 Task: Find connections with filter location Agios Ioannis Rentis with filter topic #Consultantswith filter profile language Spanish with filter current company Capgemini with filter school Muthayammal Engineering College with filter industry Engineering Services with filter service category Financial Accounting with filter keywords title Journalist
Action: Mouse moved to (689, 122)
Screenshot: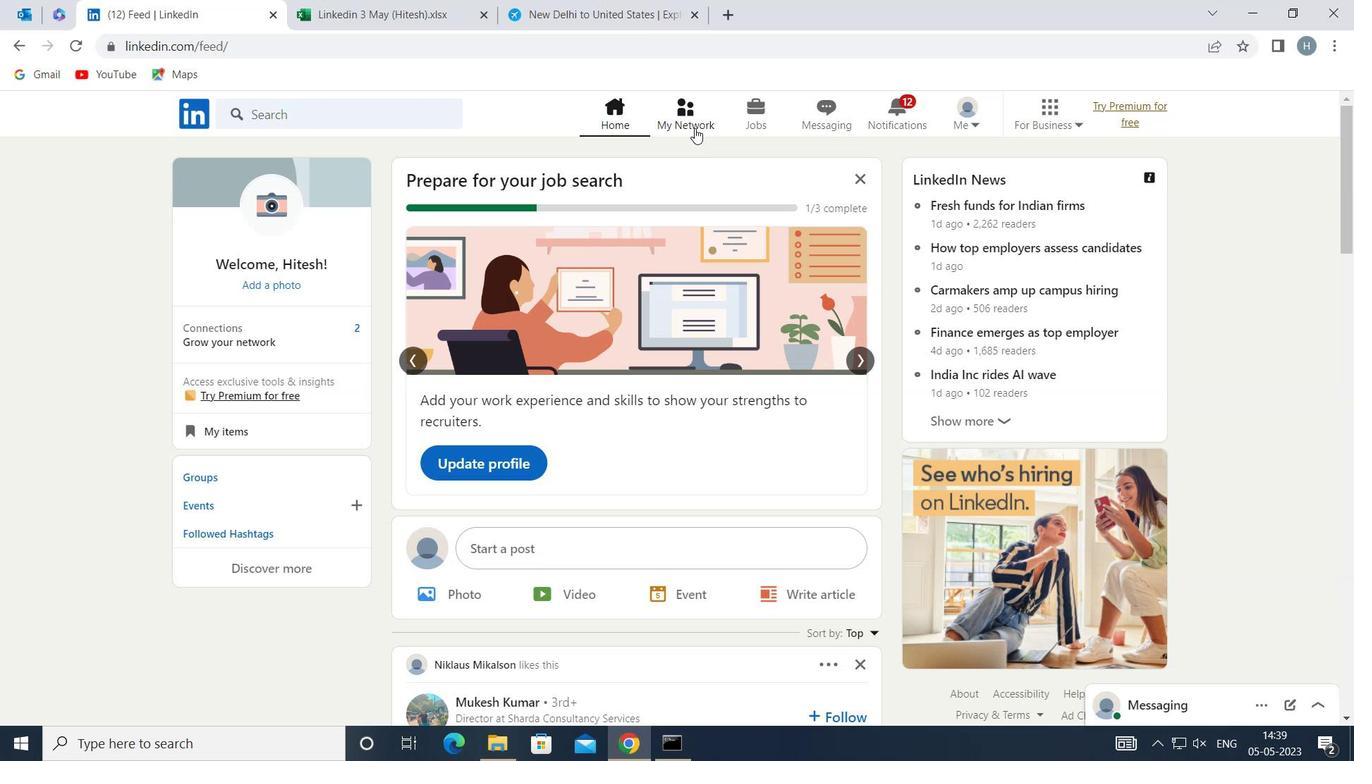 
Action: Mouse pressed left at (689, 122)
Screenshot: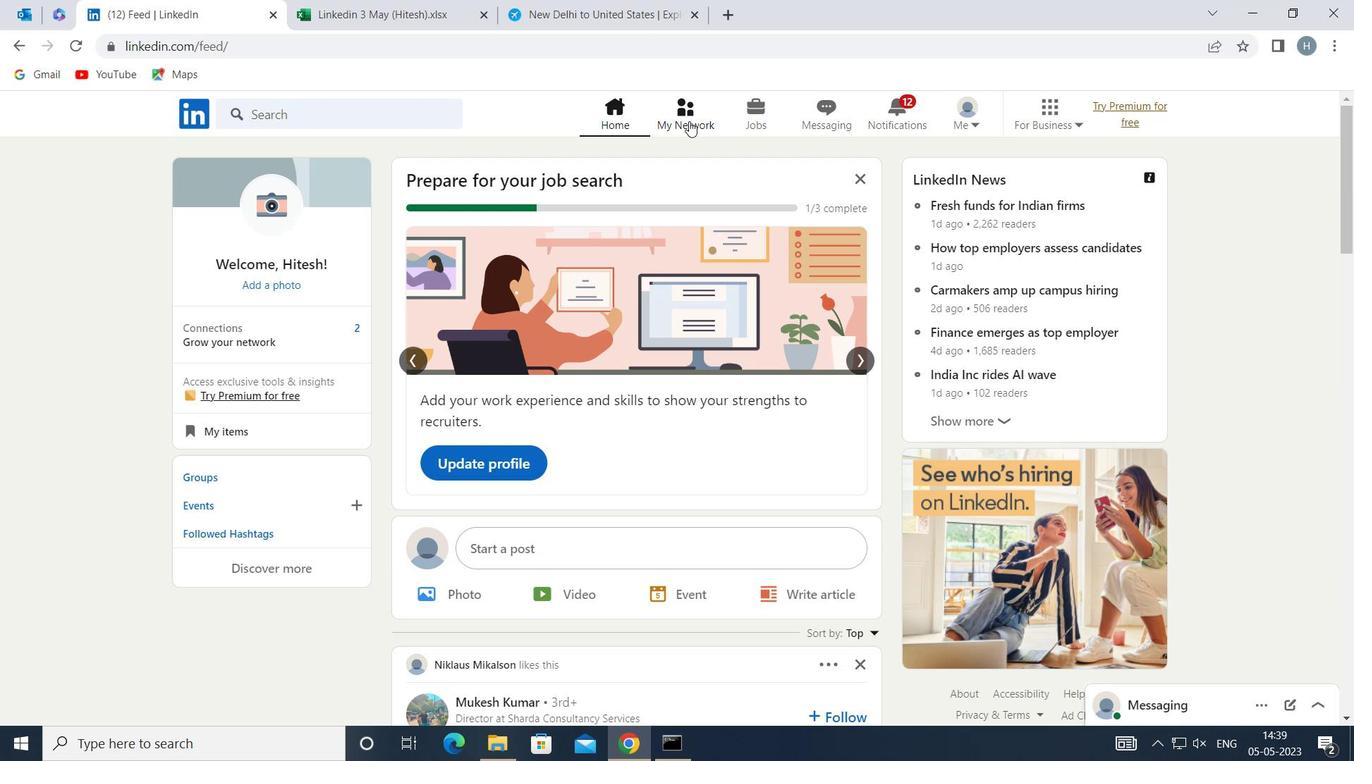 
Action: Mouse moved to (407, 206)
Screenshot: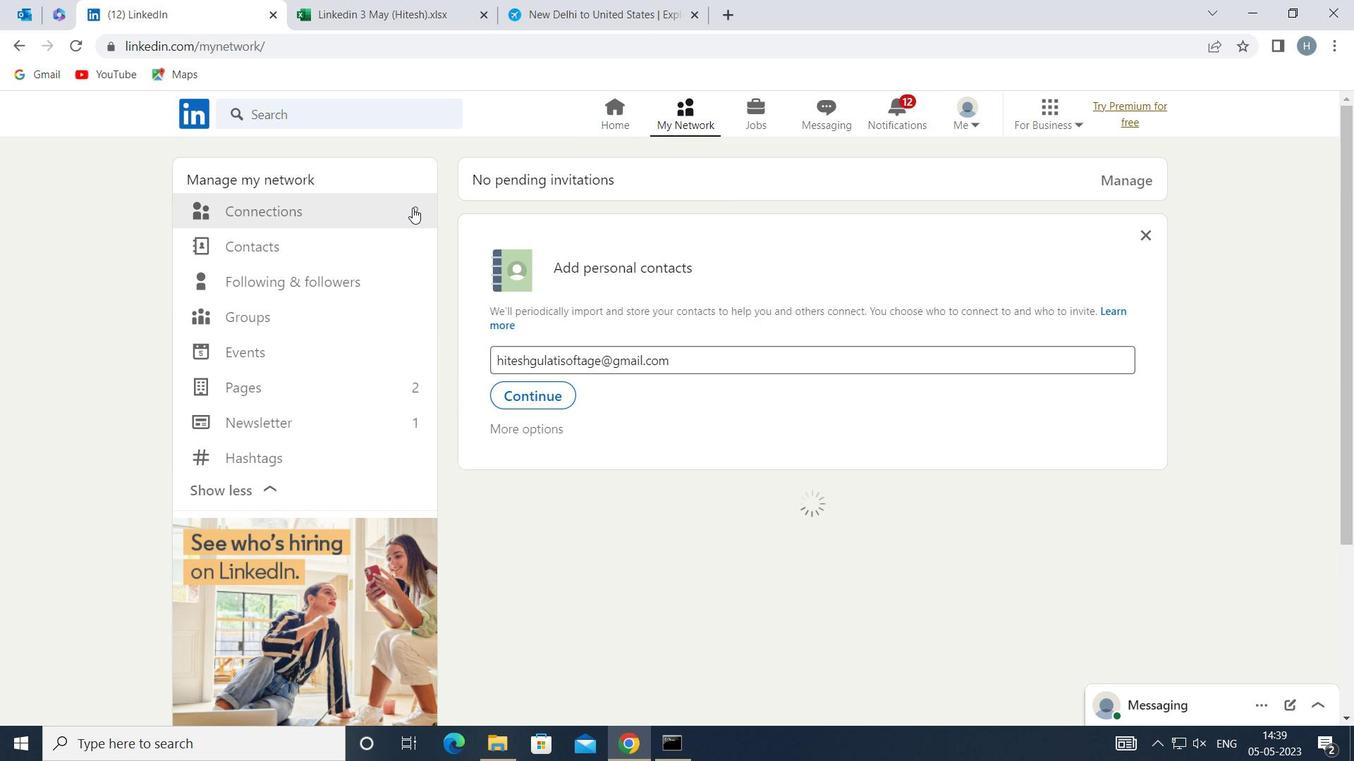 
Action: Mouse pressed left at (407, 206)
Screenshot: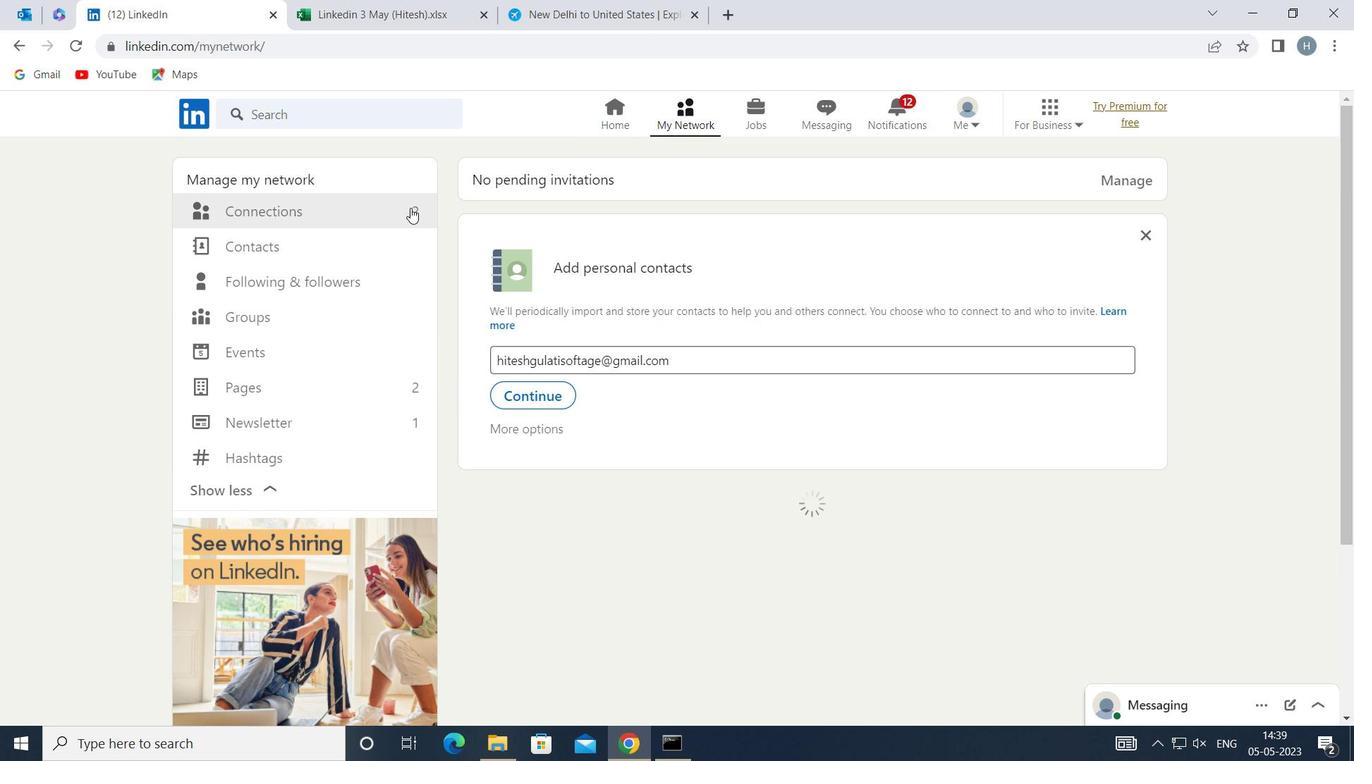 
Action: Mouse moved to (824, 214)
Screenshot: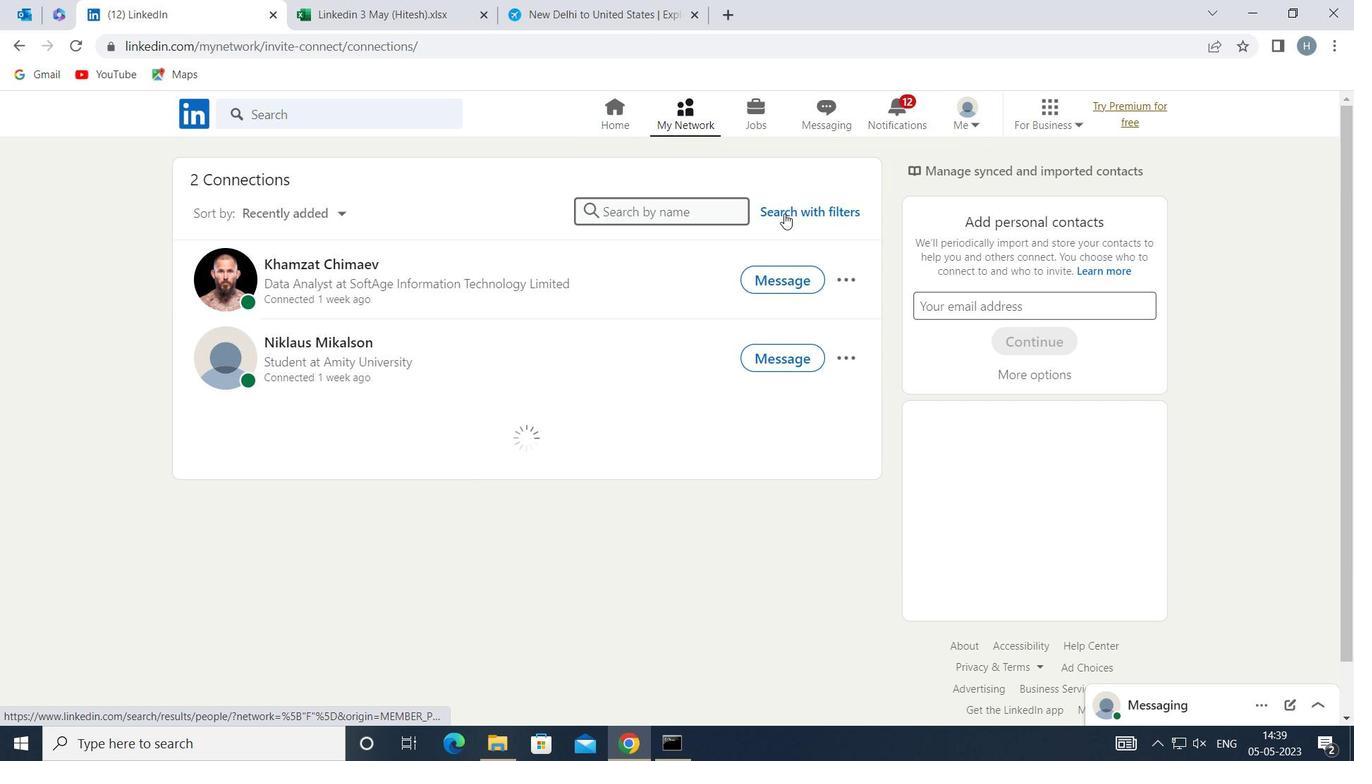 
Action: Mouse pressed left at (824, 214)
Screenshot: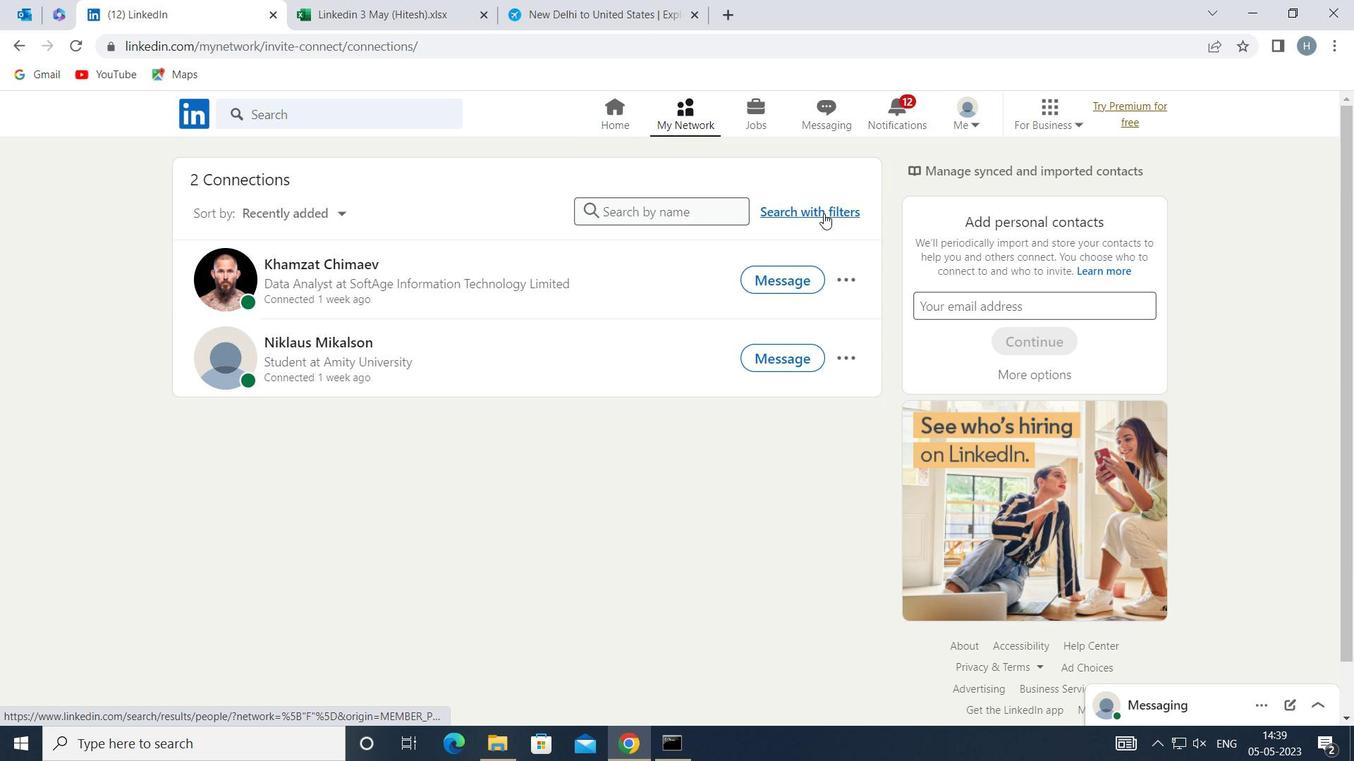 
Action: Mouse moved to (740, 167)
Screenshot: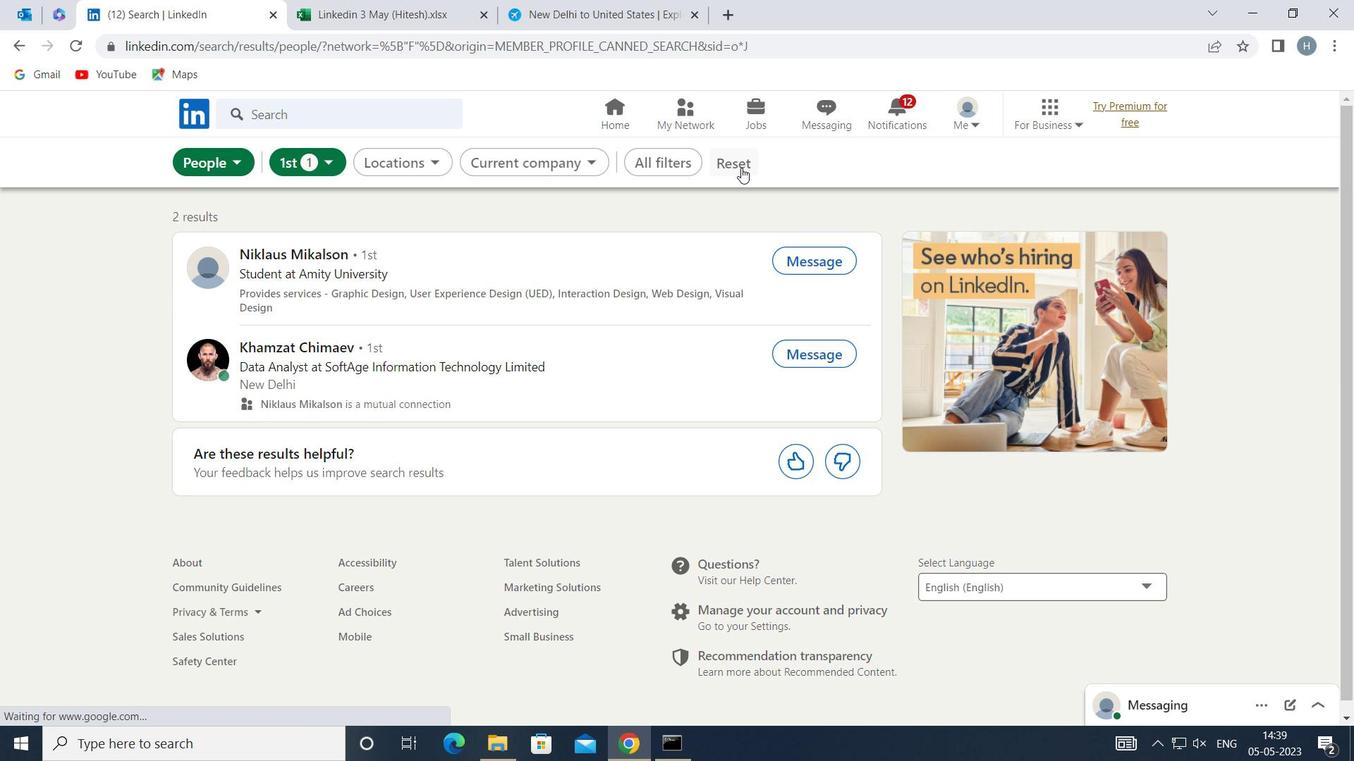 
Action: Mouse pressed left at (740, 167)
Screenshot: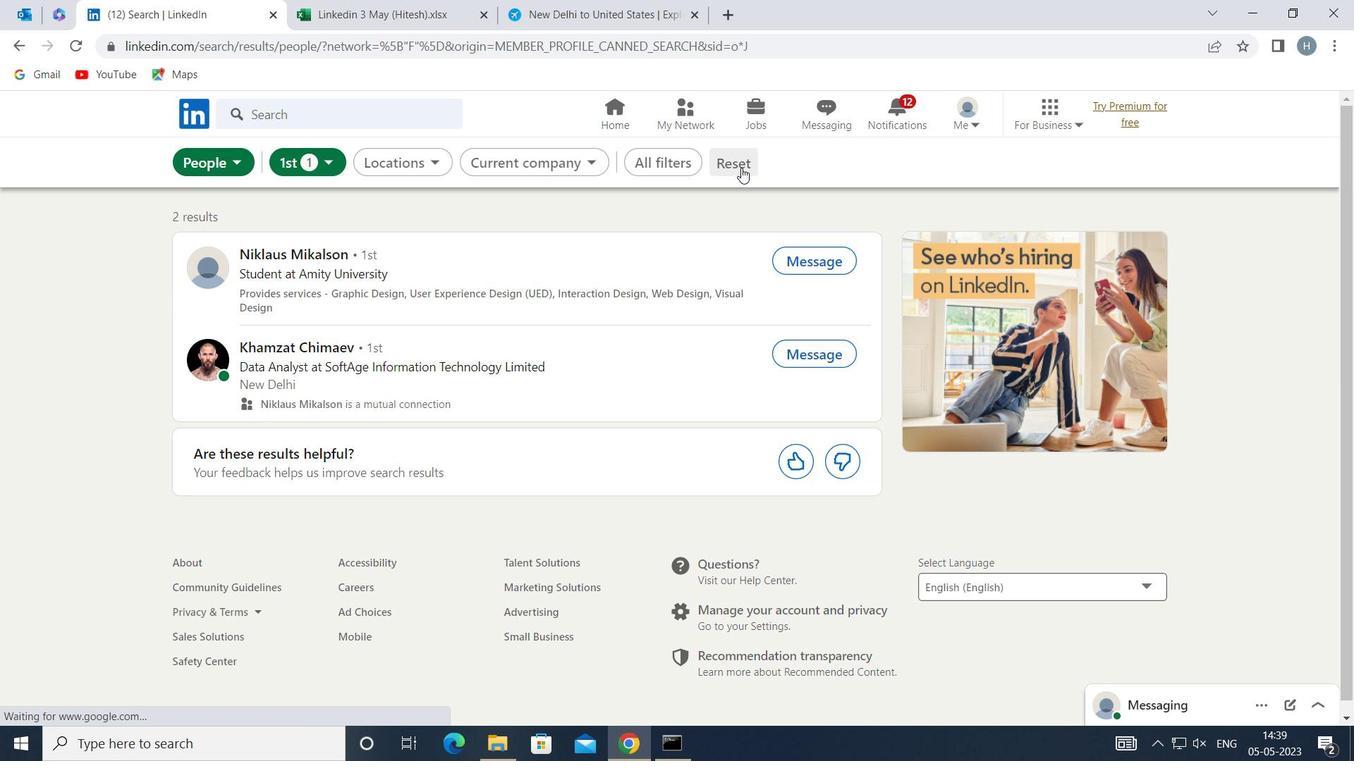 
Action: Mouse moved to (716, 164)
Screenshot: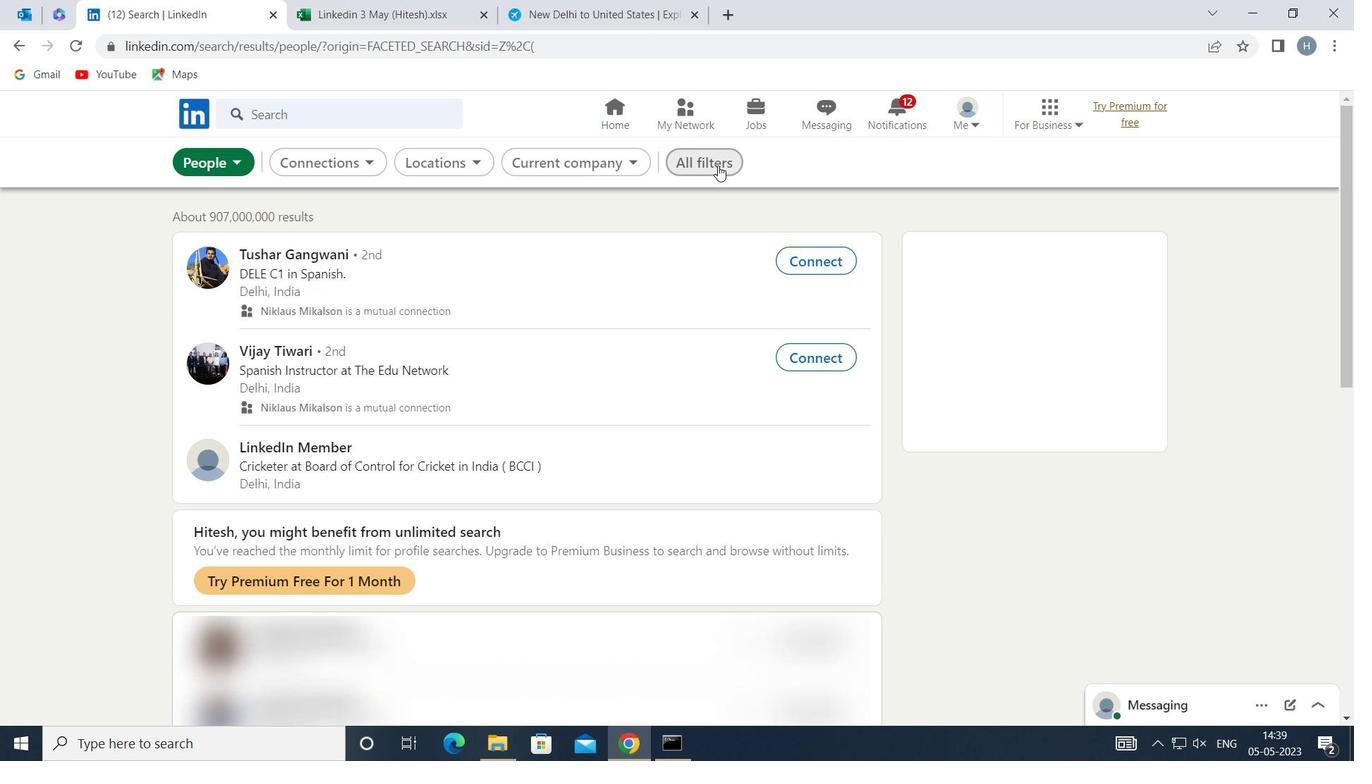 
Action: Mouse pressed left at (716, 164)
Screenshot: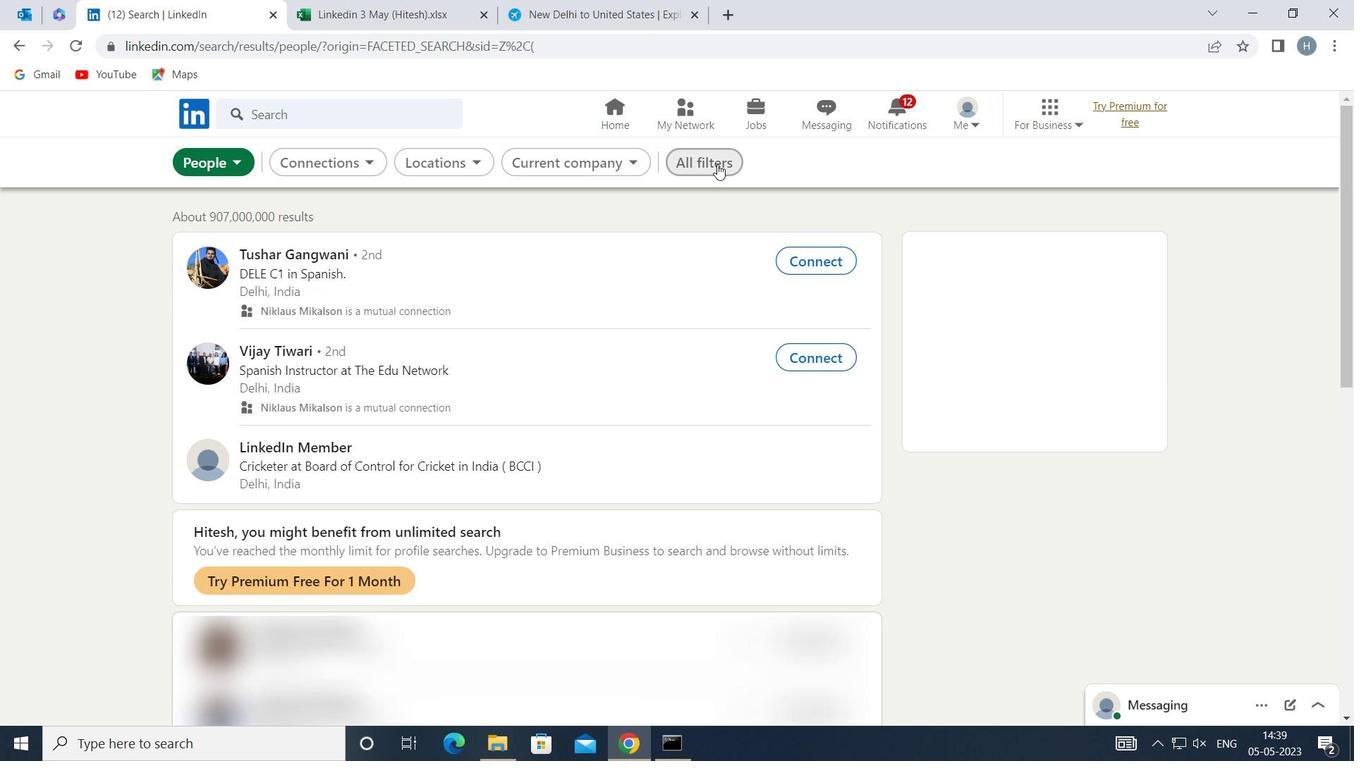 
Action: Mouse moved to (1103, 383)
Screenshot: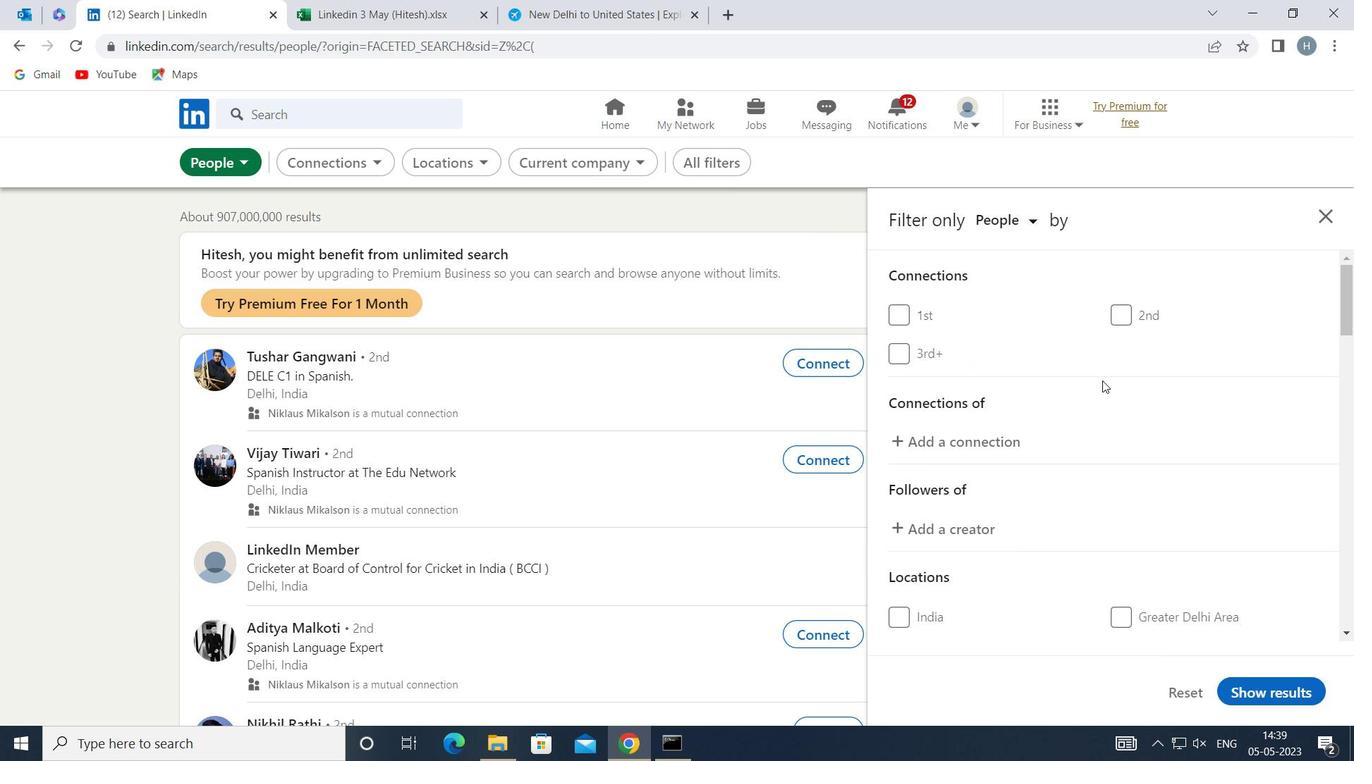 
Action: Mouse scrolled (1103, 382) with delta (0, 0)
Screenshot: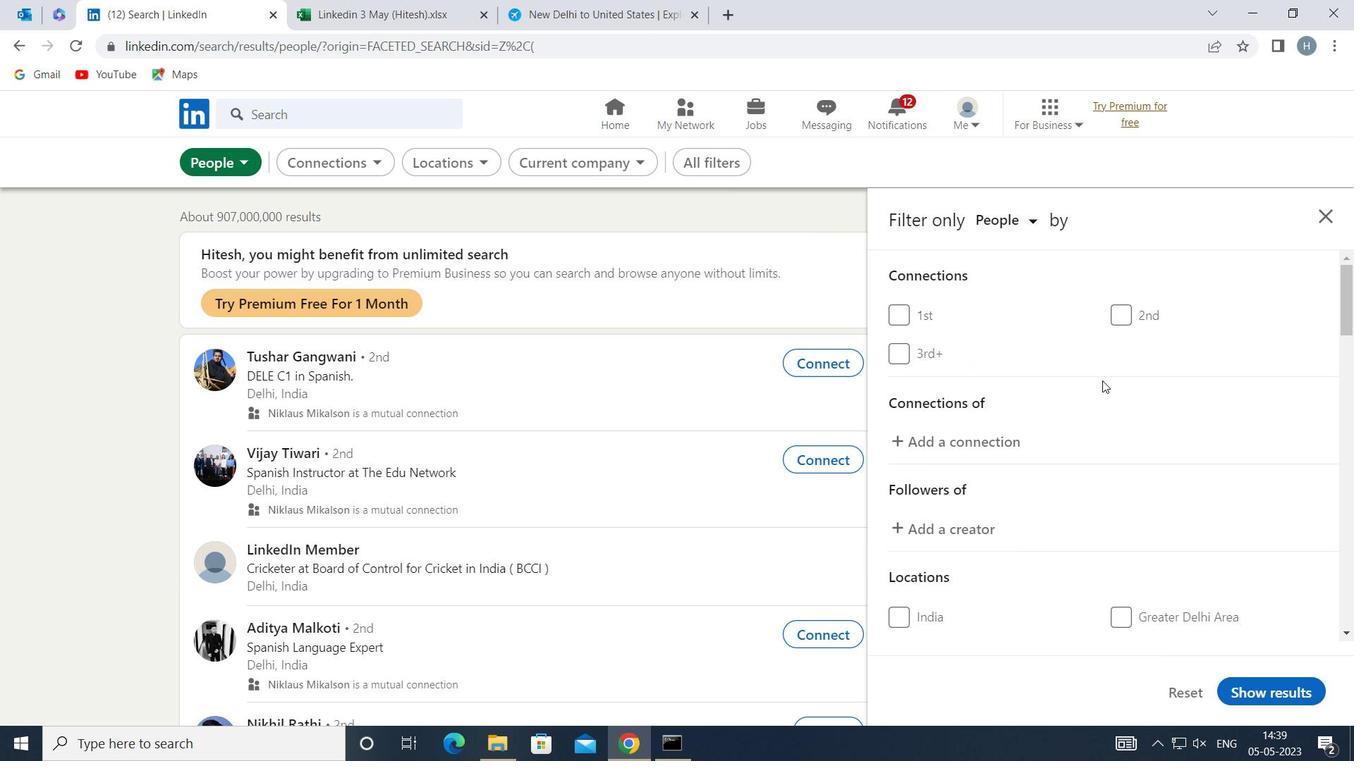 
Action: Mouse moved to (1101, 386)
Screenshot: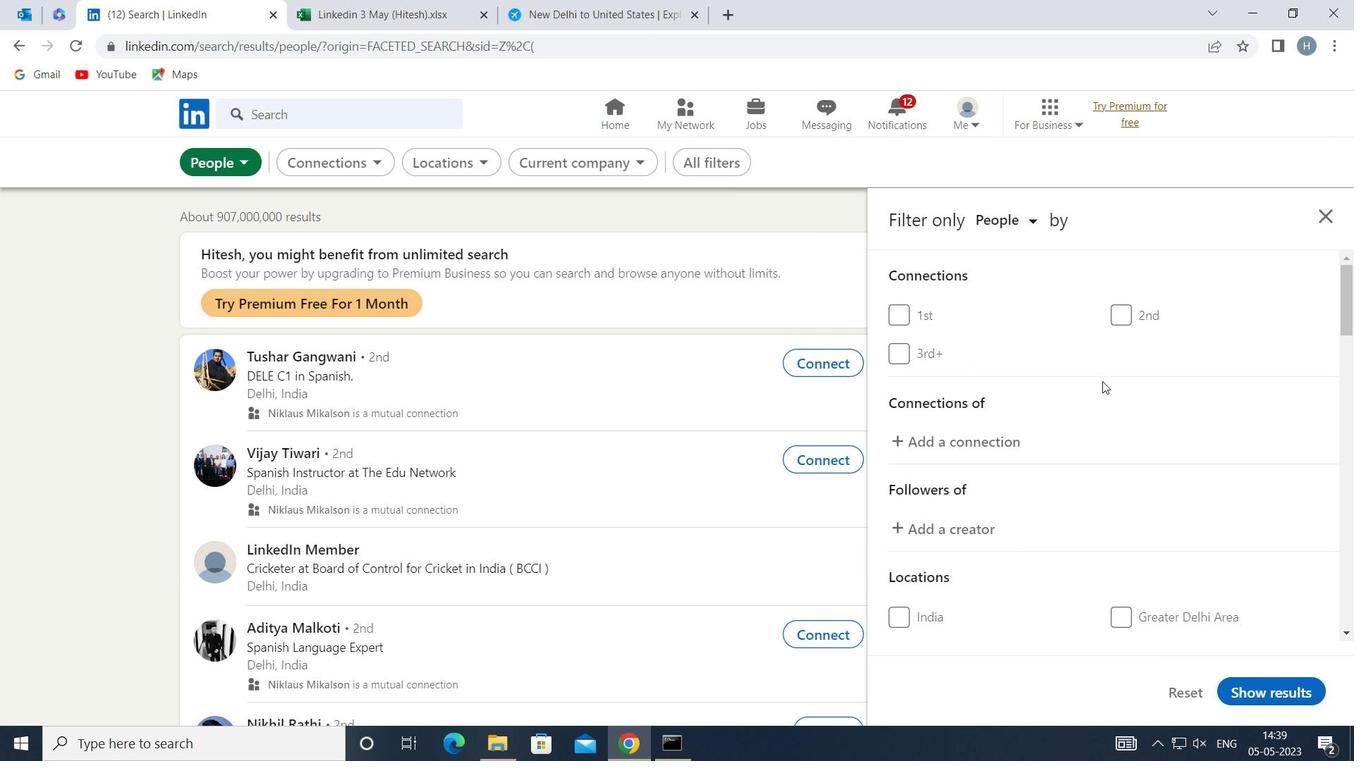 
Action: Mouse scrolled (1101, 385) with delta (0, 0)
Screenshot: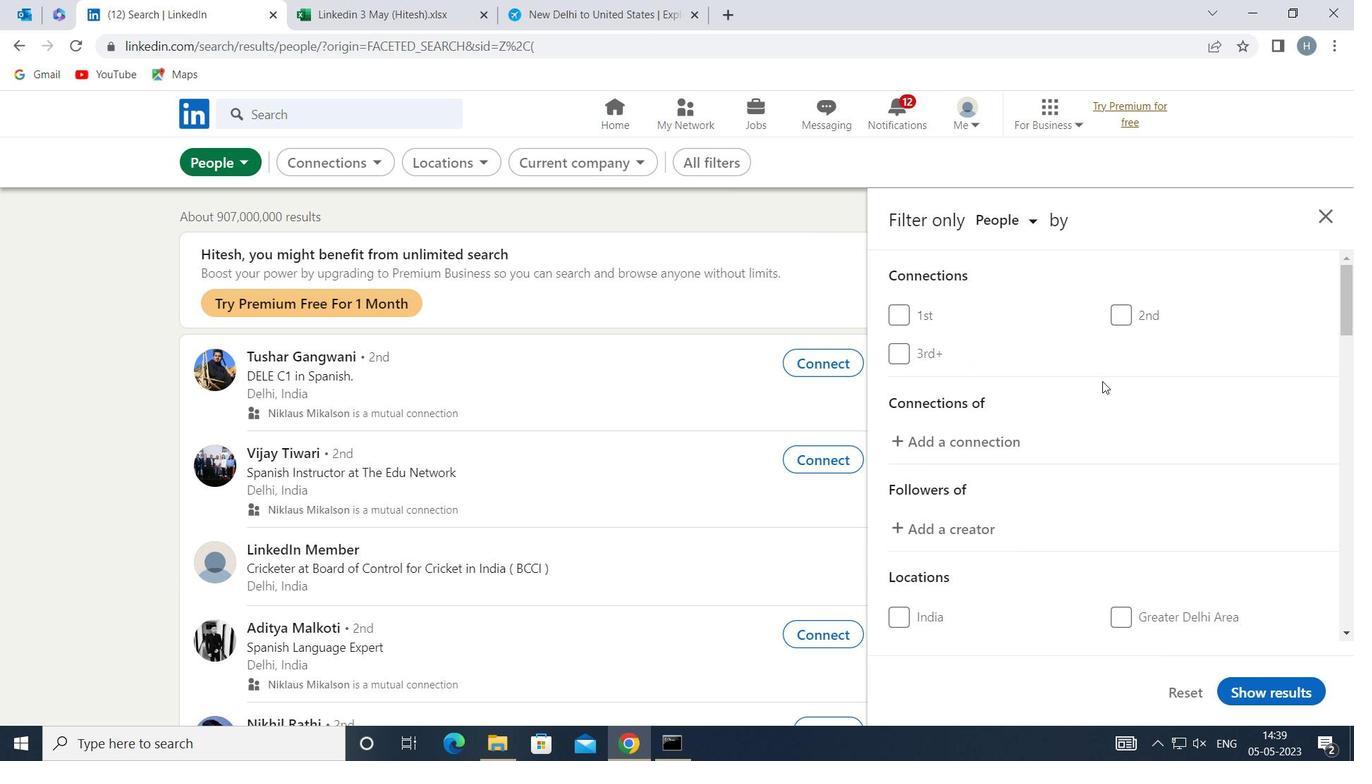 
Action: Mouse scrolled (1101, 385) with delta (0, 0)
Screenshot: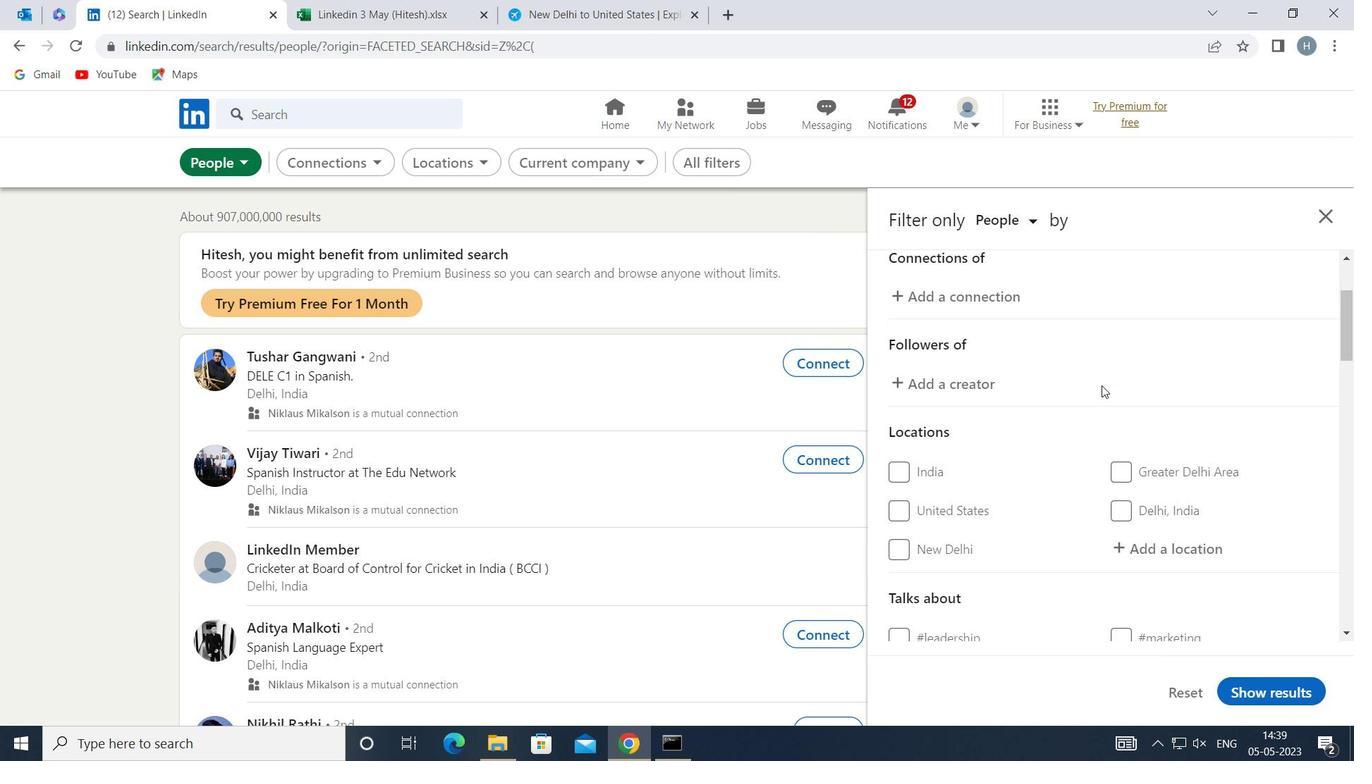 
Action: Mouse moved to (1169, 430)
Screenshot: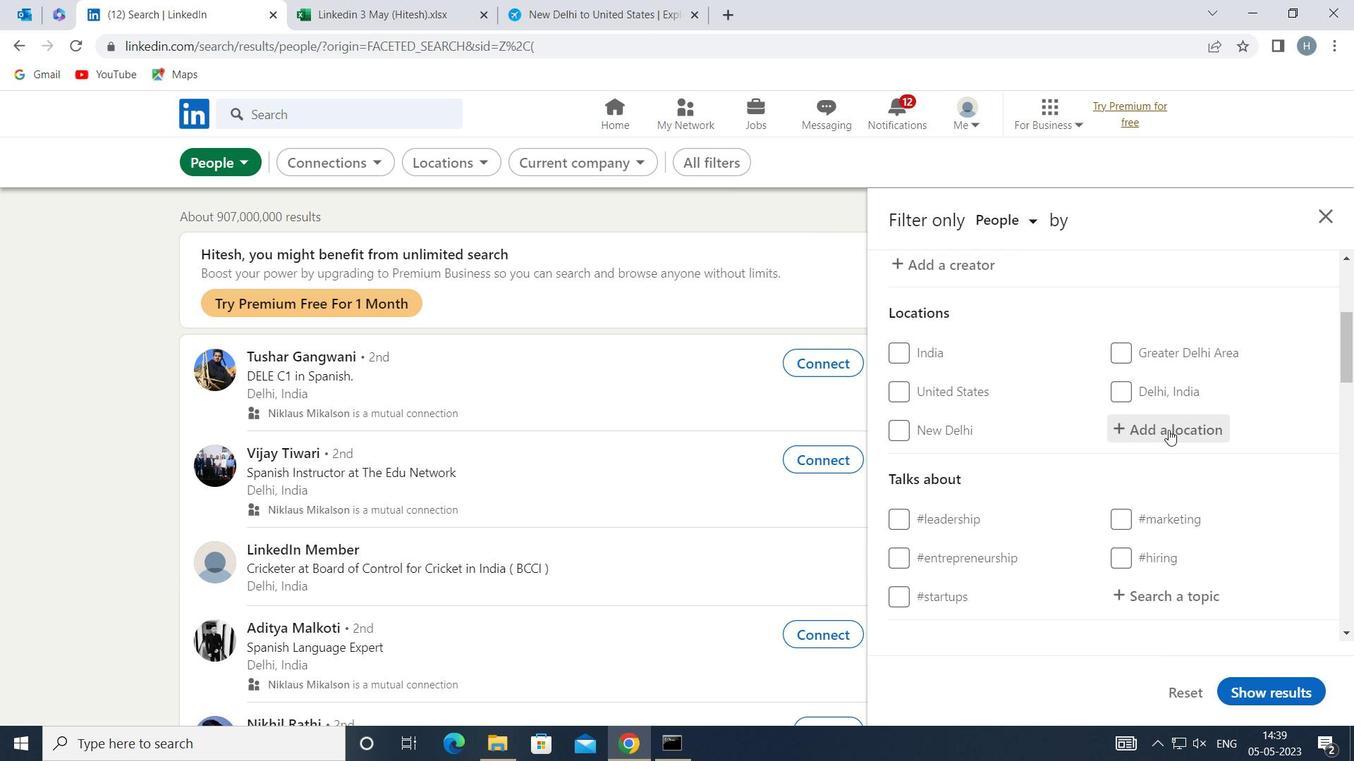 
Action: Mouse pressed left at (1169, 430)
Screenshot: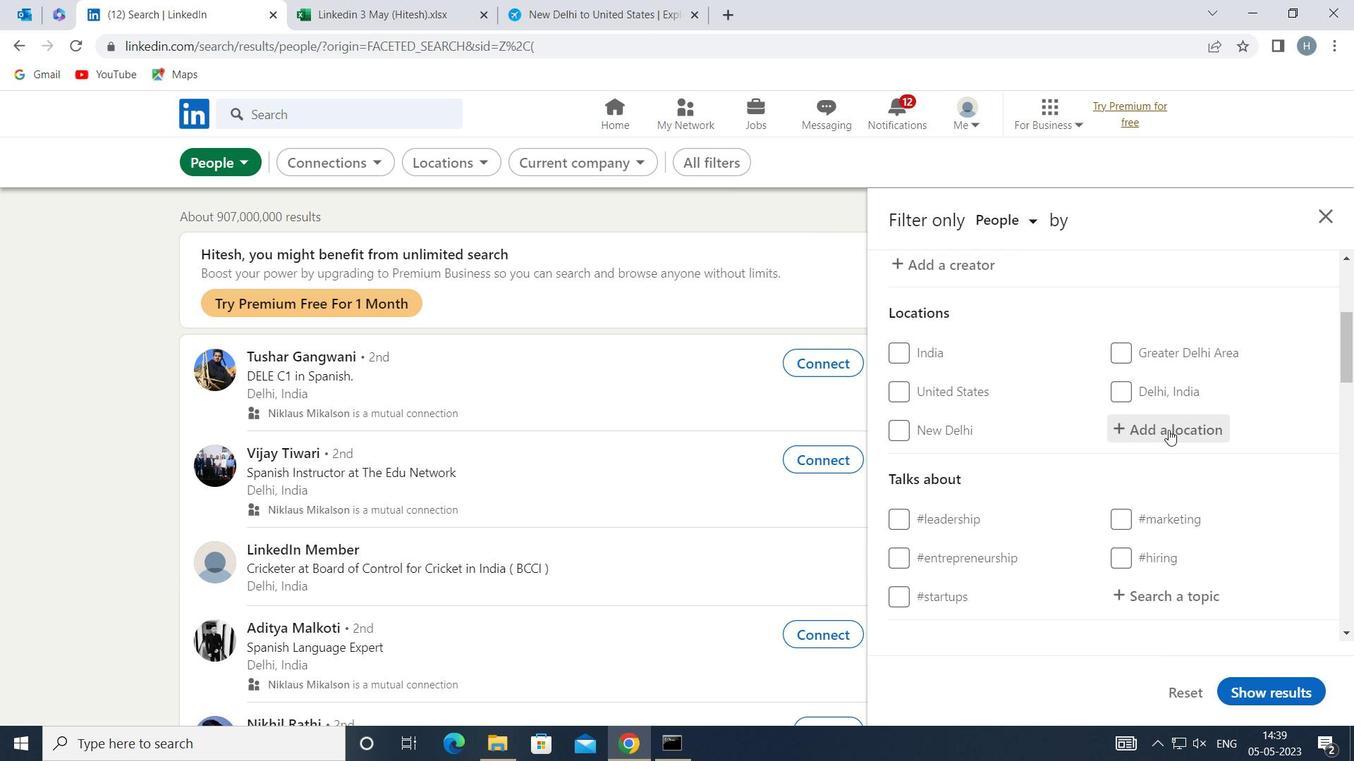 
Action: Mouse moved to (1171, 429)
Screenshot: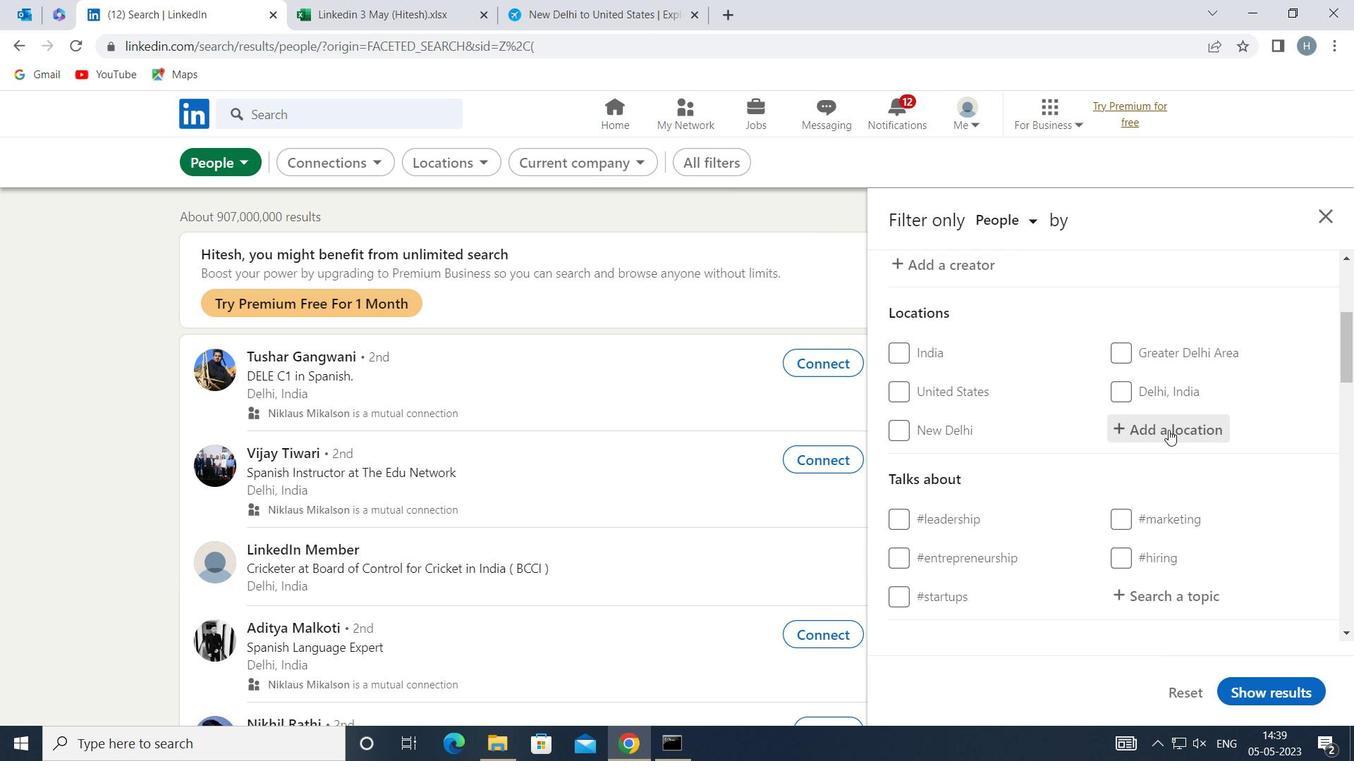 
Action: Key pressed <Key.shift>AGIOS<Key.space><Key.shift>L
Screenshot: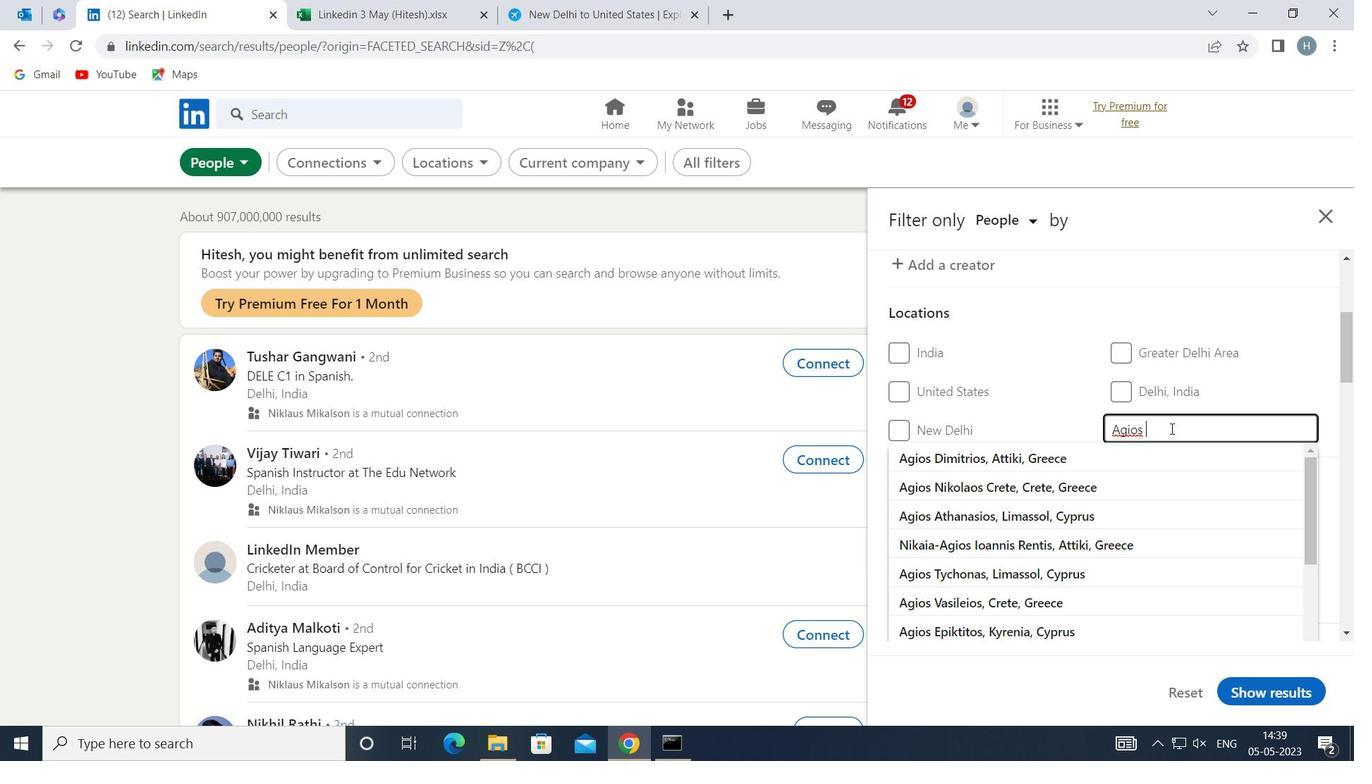 
Action: Mouse moved to (1115, 482)
Screenshot: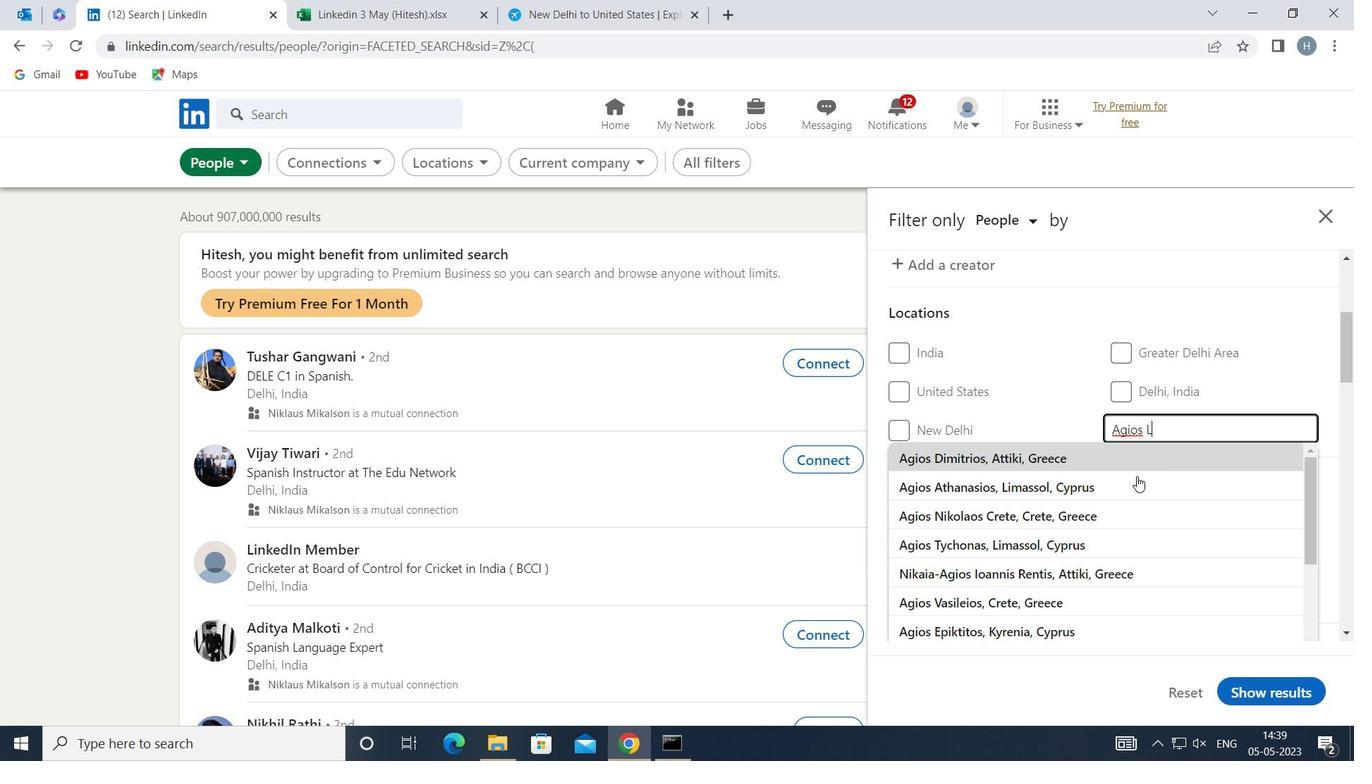 
Action: Key pressed O
Screenshot: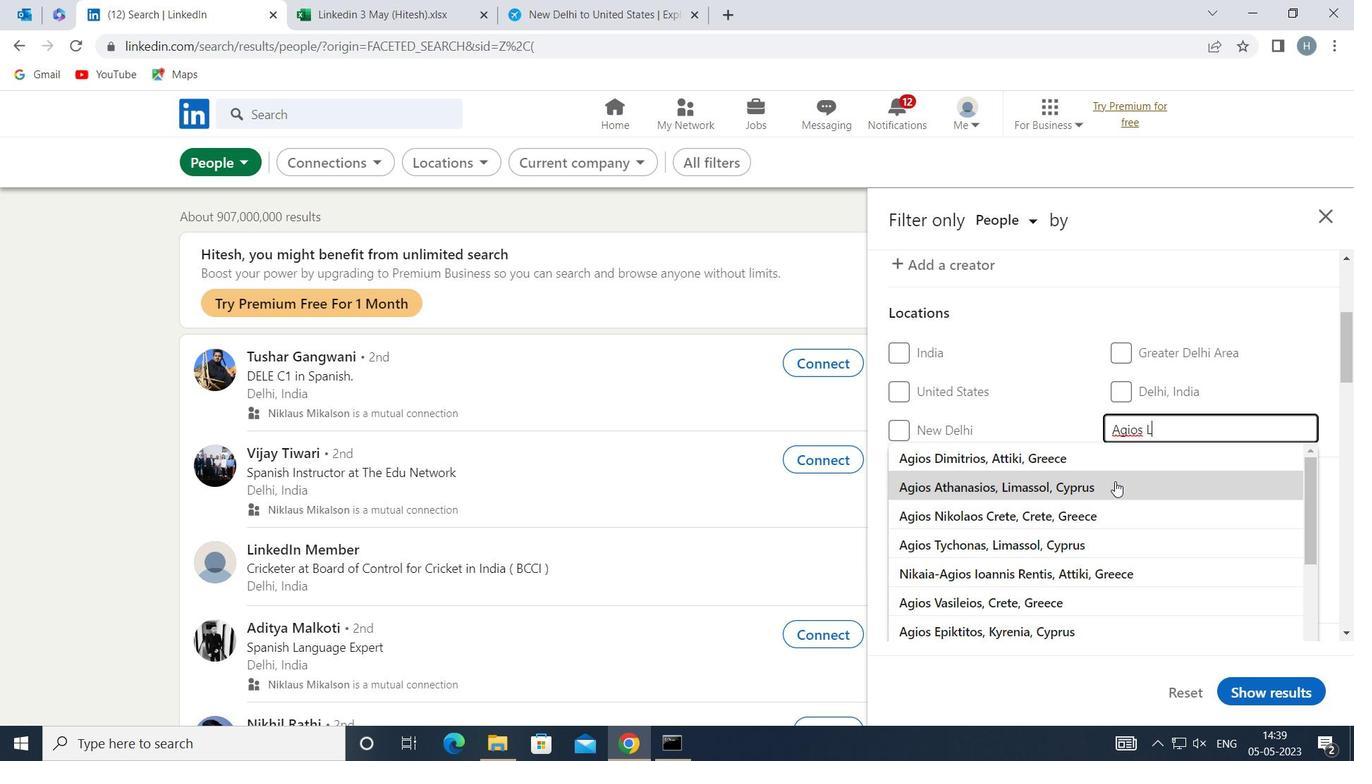 
Action: Mouse moved to (1114, 482)
Screenshot: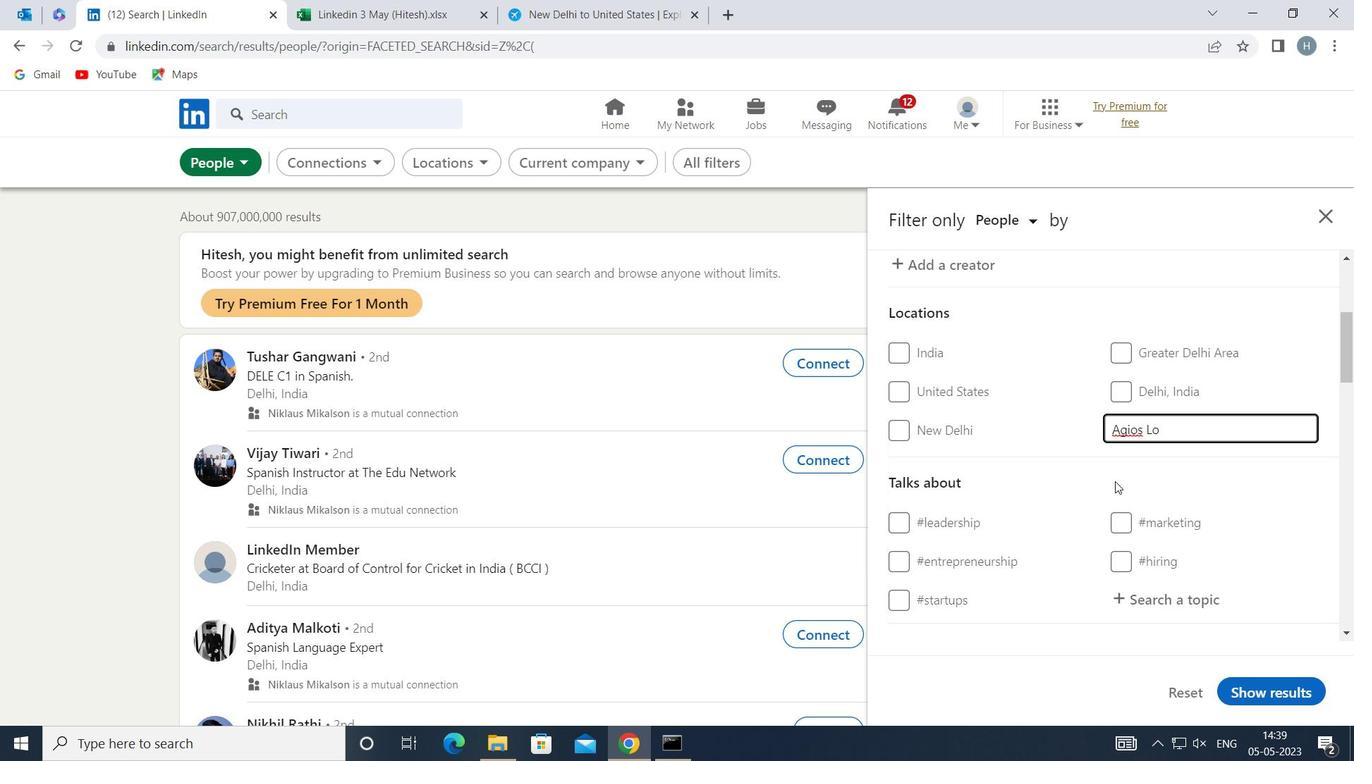 
Action: Key pressed ANNIS
Screenshot: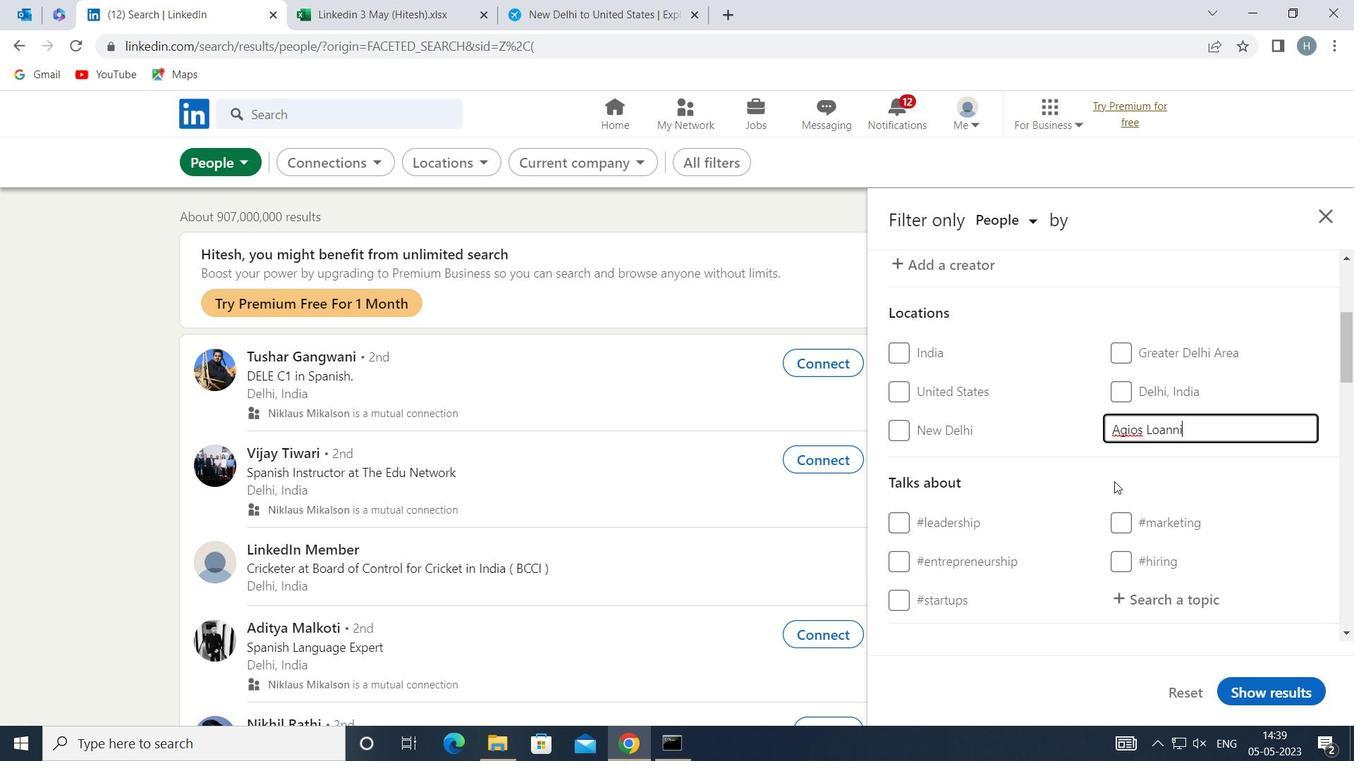 
Action: Mouse moved to (1131, 491)
Screenshot: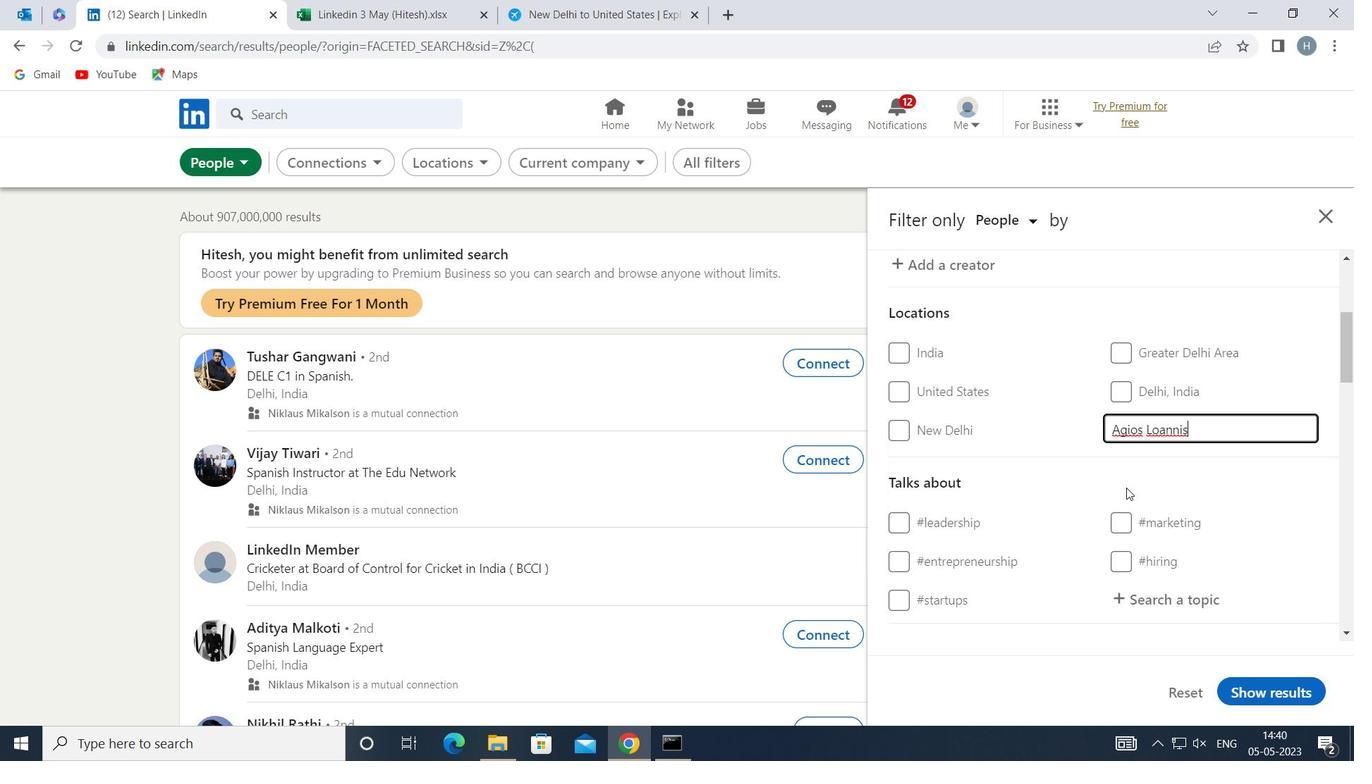 
Action: Key pressed <Key.space><Key.shift>E<Key.backspace><Key.shift>RENTIS
Screenshot: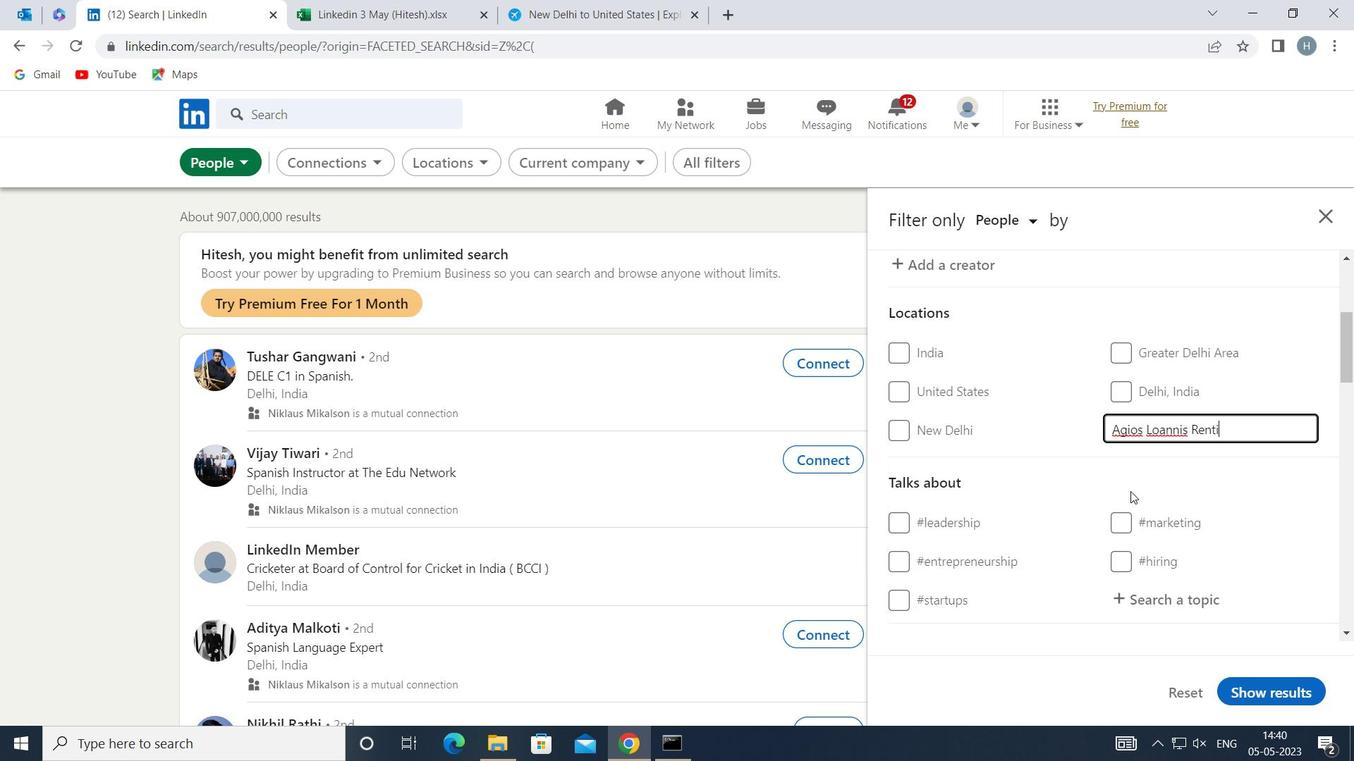 
Action: Mouse moved to (1211, 459)
Screenshot: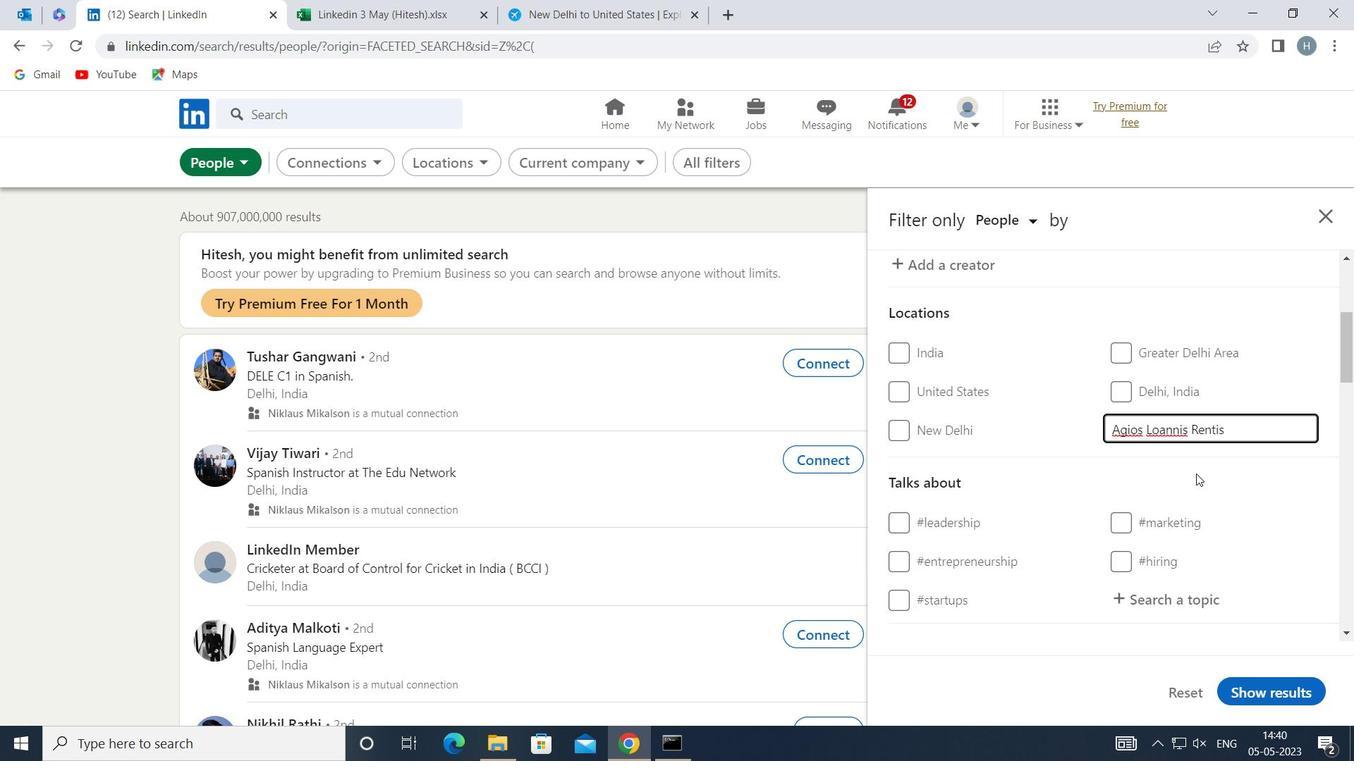 
Action: Mouse pressed left at (1211, 459)
Screenshot: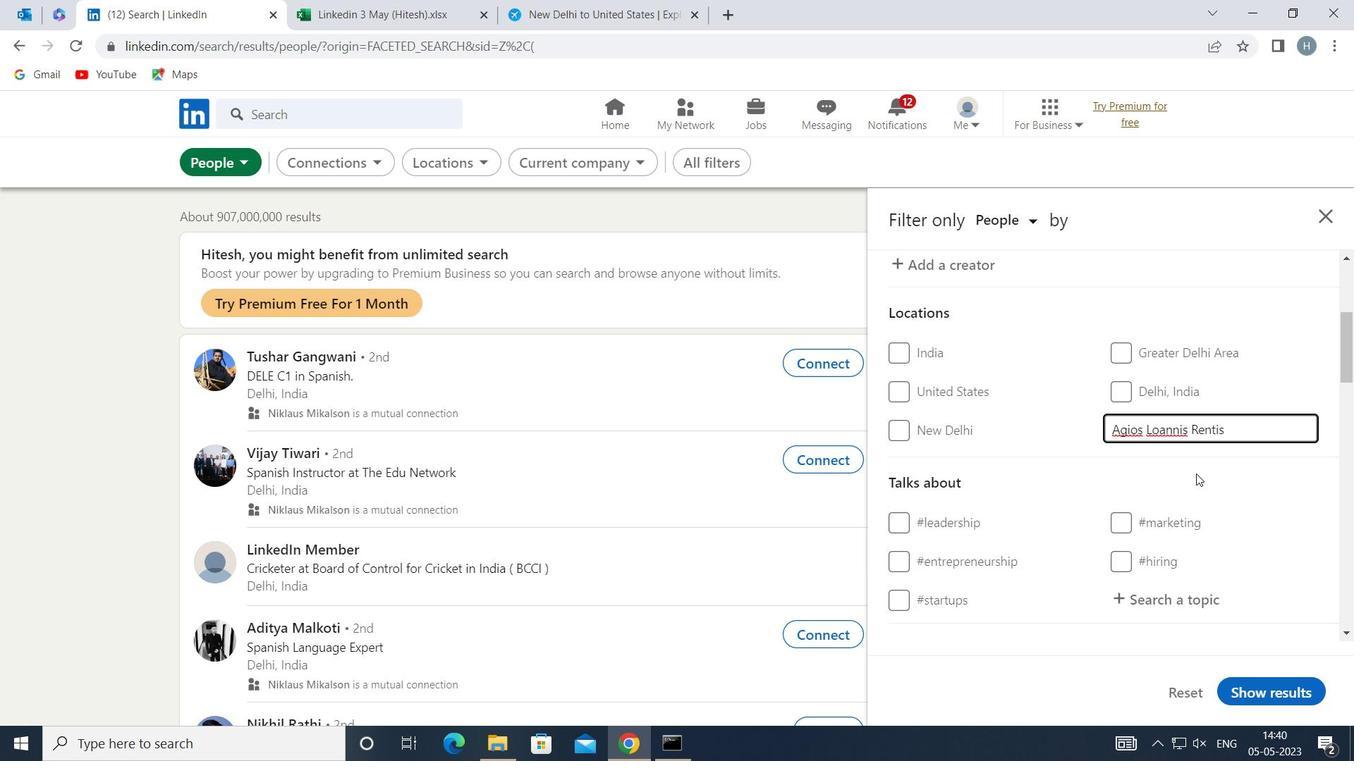 
Action: Mouse moved to (1192, 466)
Screenshot: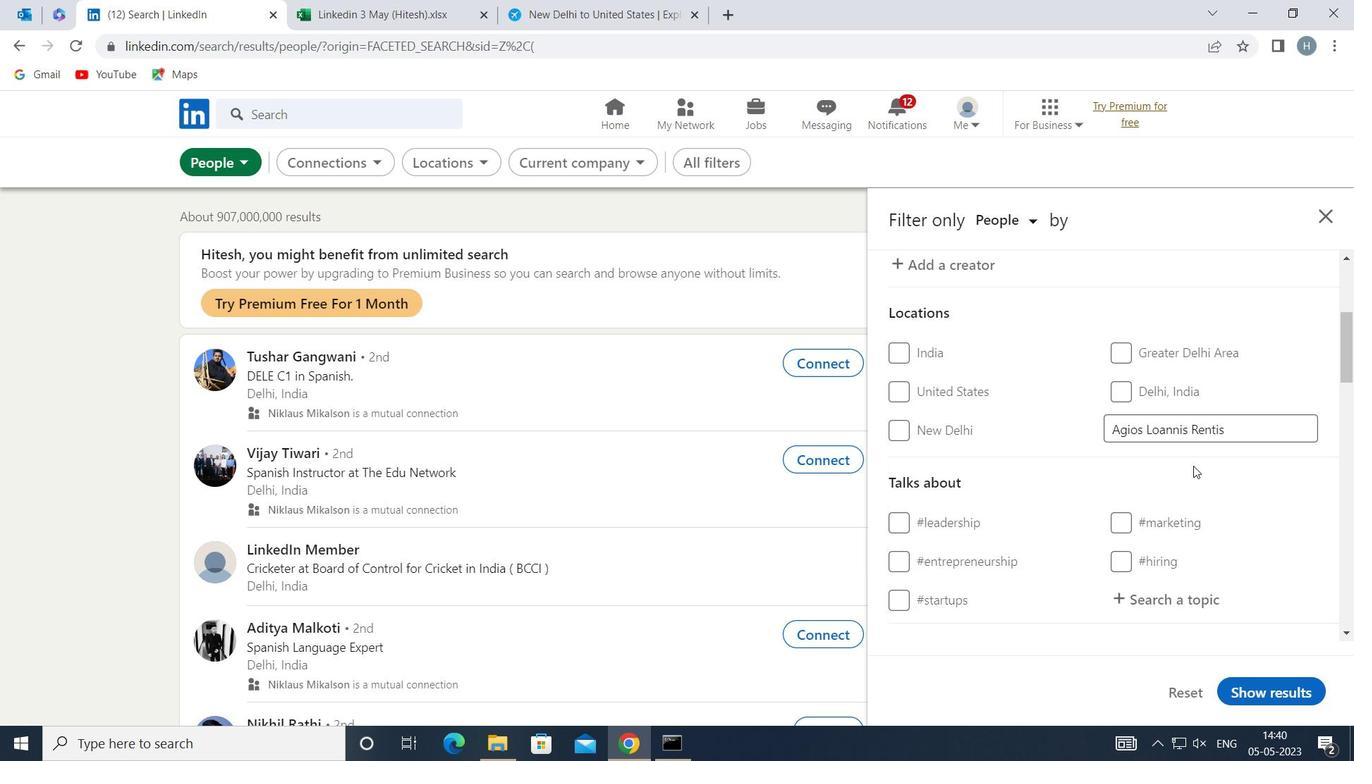 
Action: Mouse scrolled (1192, 465) with delta (0, 0)
Screenshot: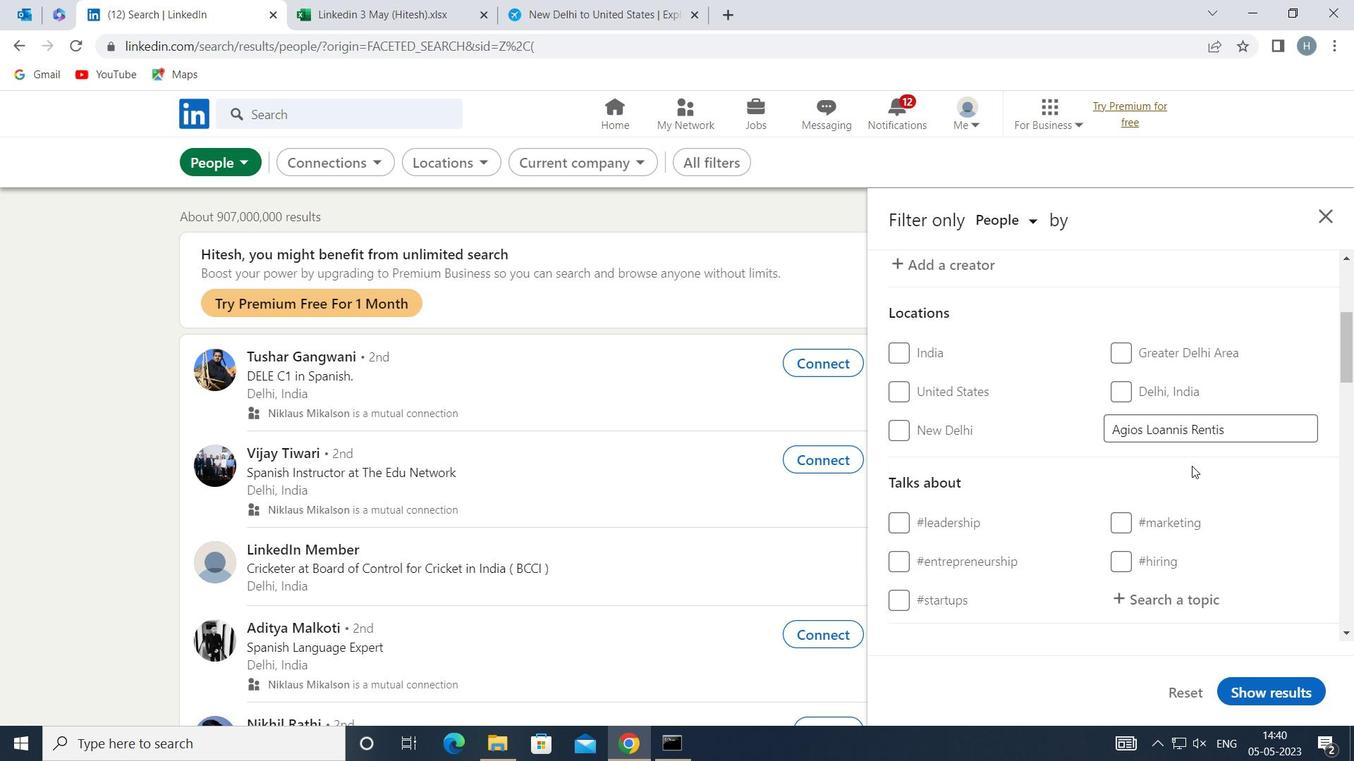 
Action: Mouse moved to (1183, 475)
Screenshot: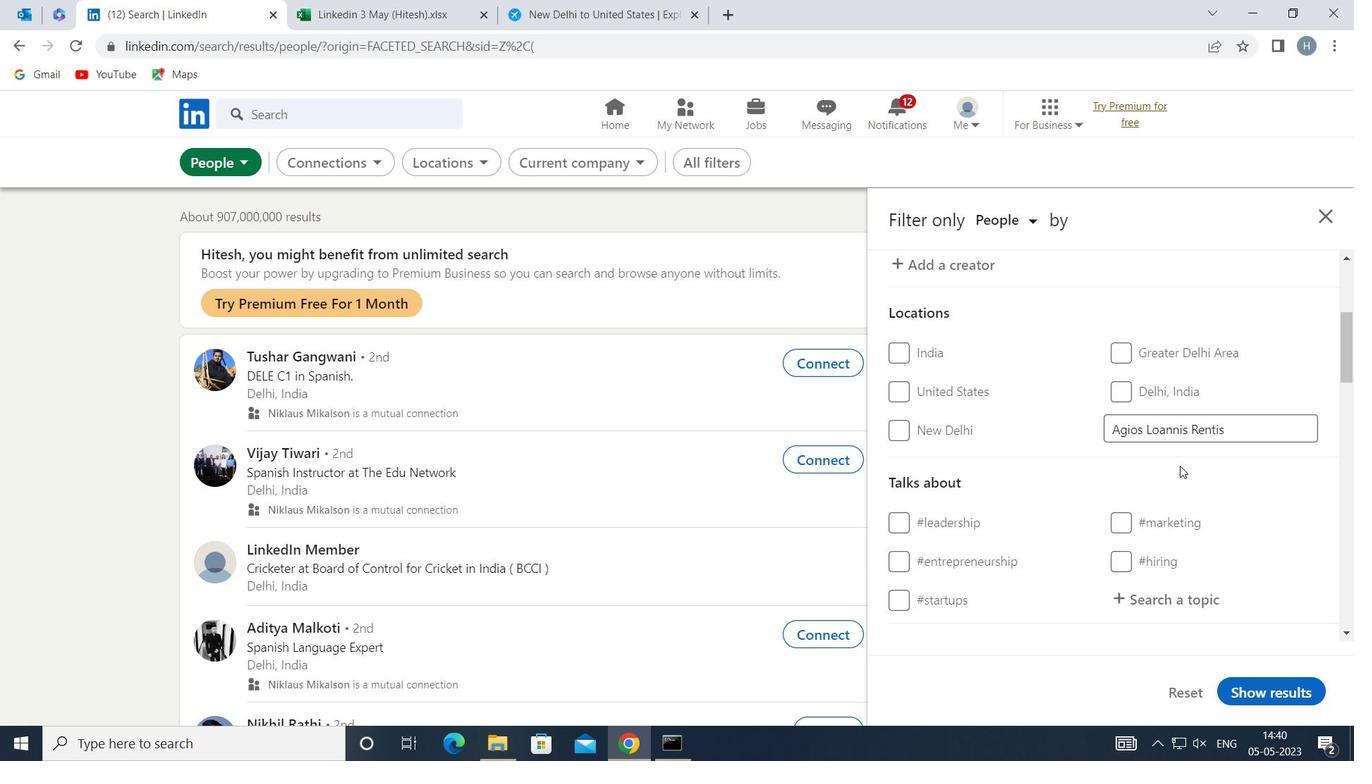
Action: Mouse scrolled (1183, 474) with delta (0, 0)
Screenshot: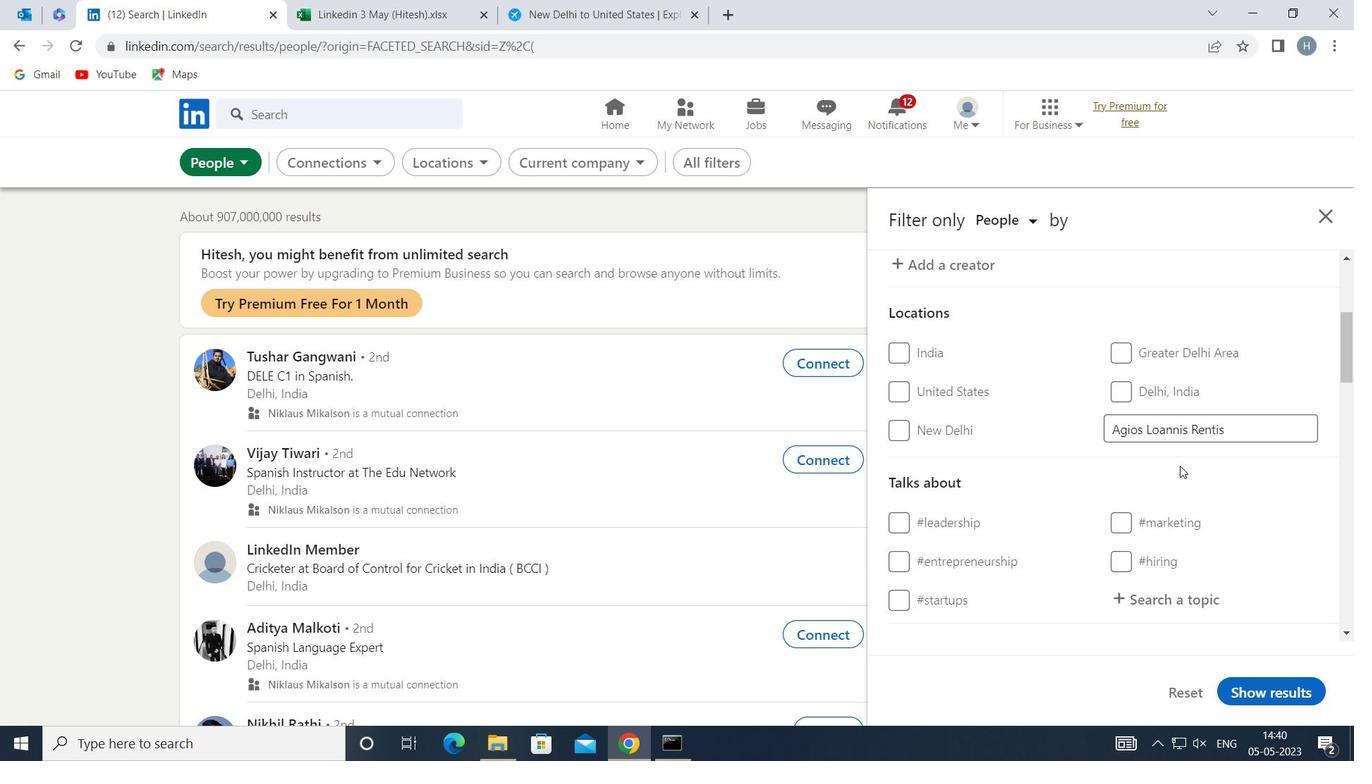 
Action: Mouse moved to (1189, 426)
Screenshot: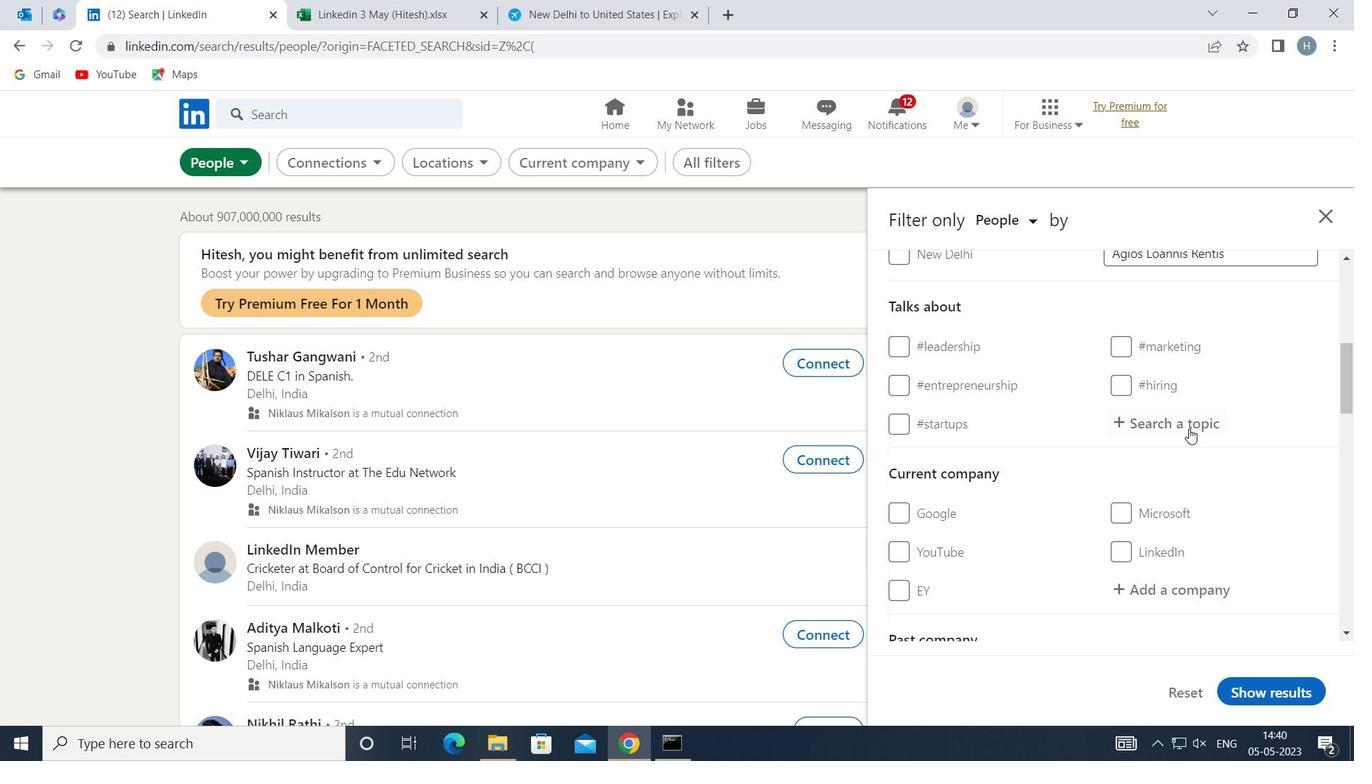 
Action: Mouse pressed left at (1189, 426)
Screenshot: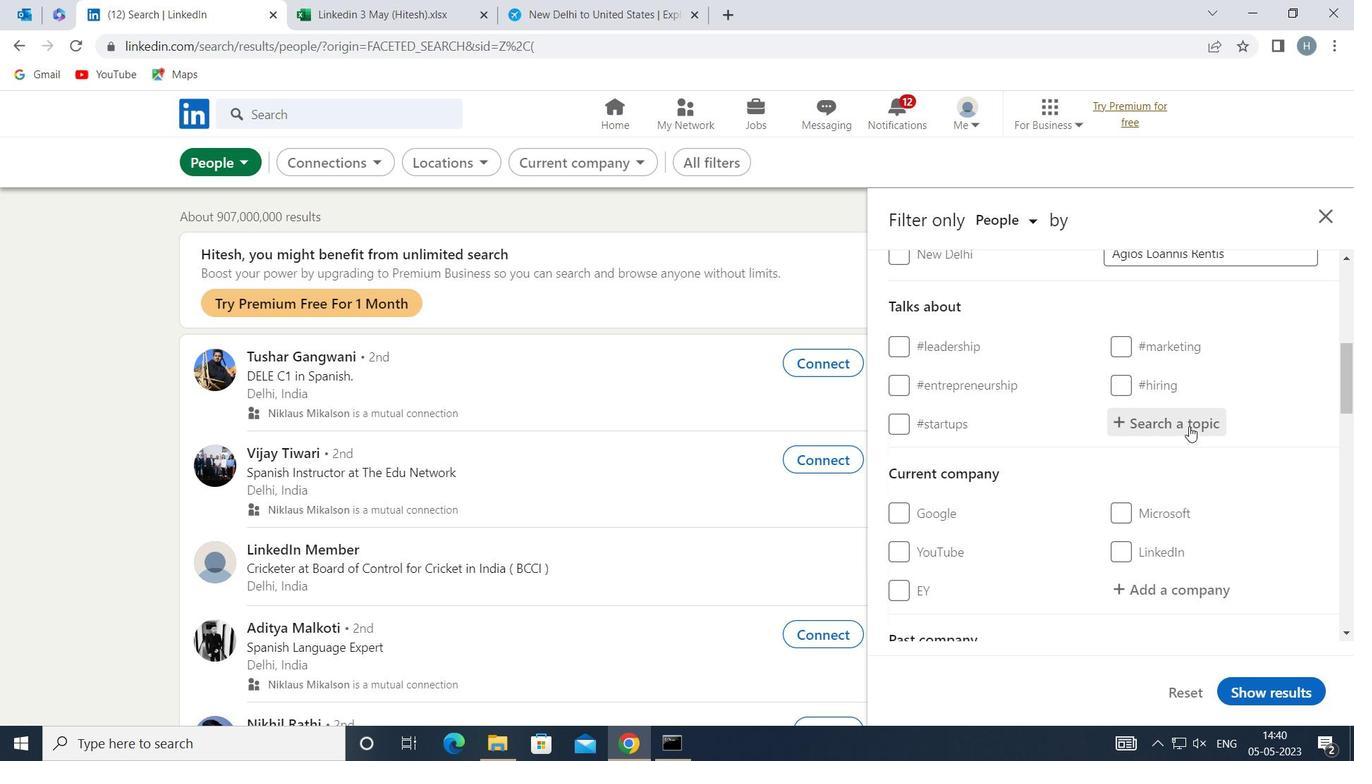 
Action: Key pressed <Key.shift>CONSULTANTS
Screenshot: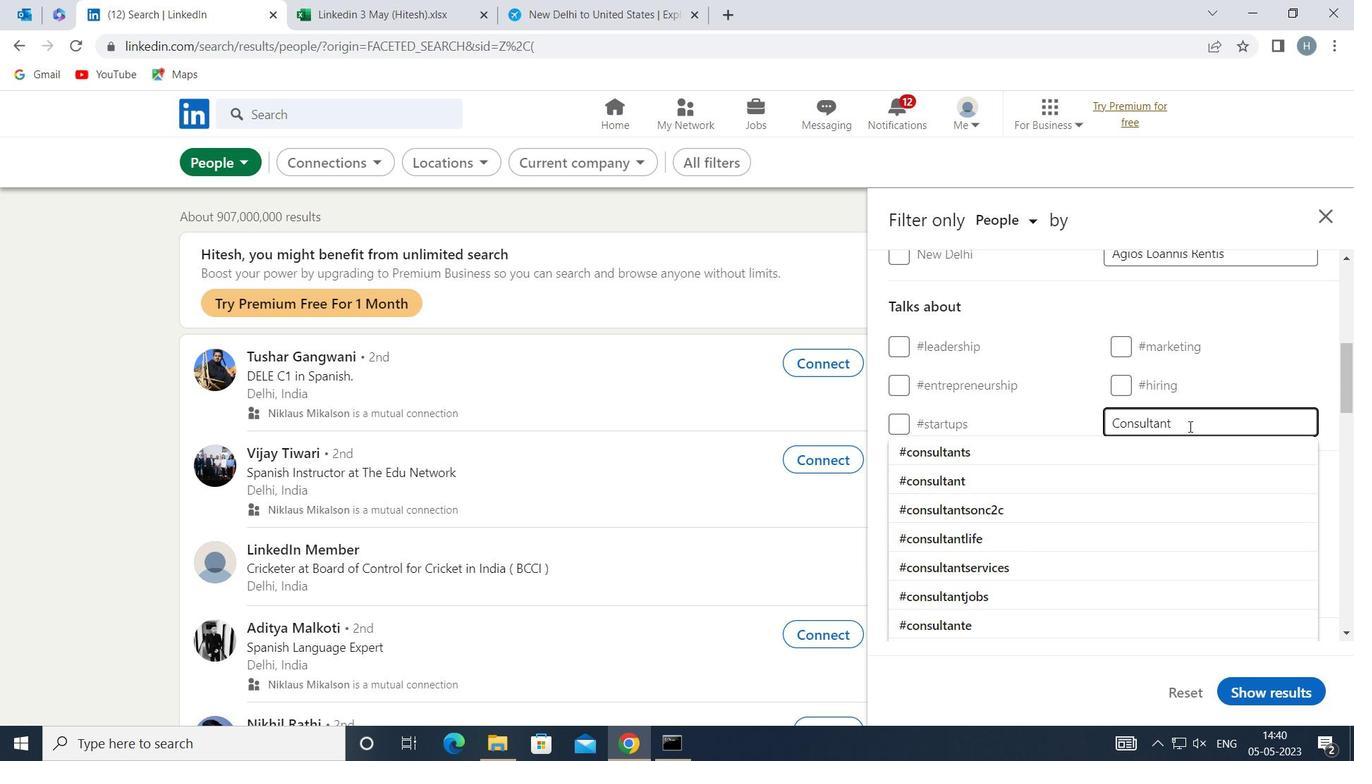 
Action: Mouse moved to (1161, 444)
Screenshot: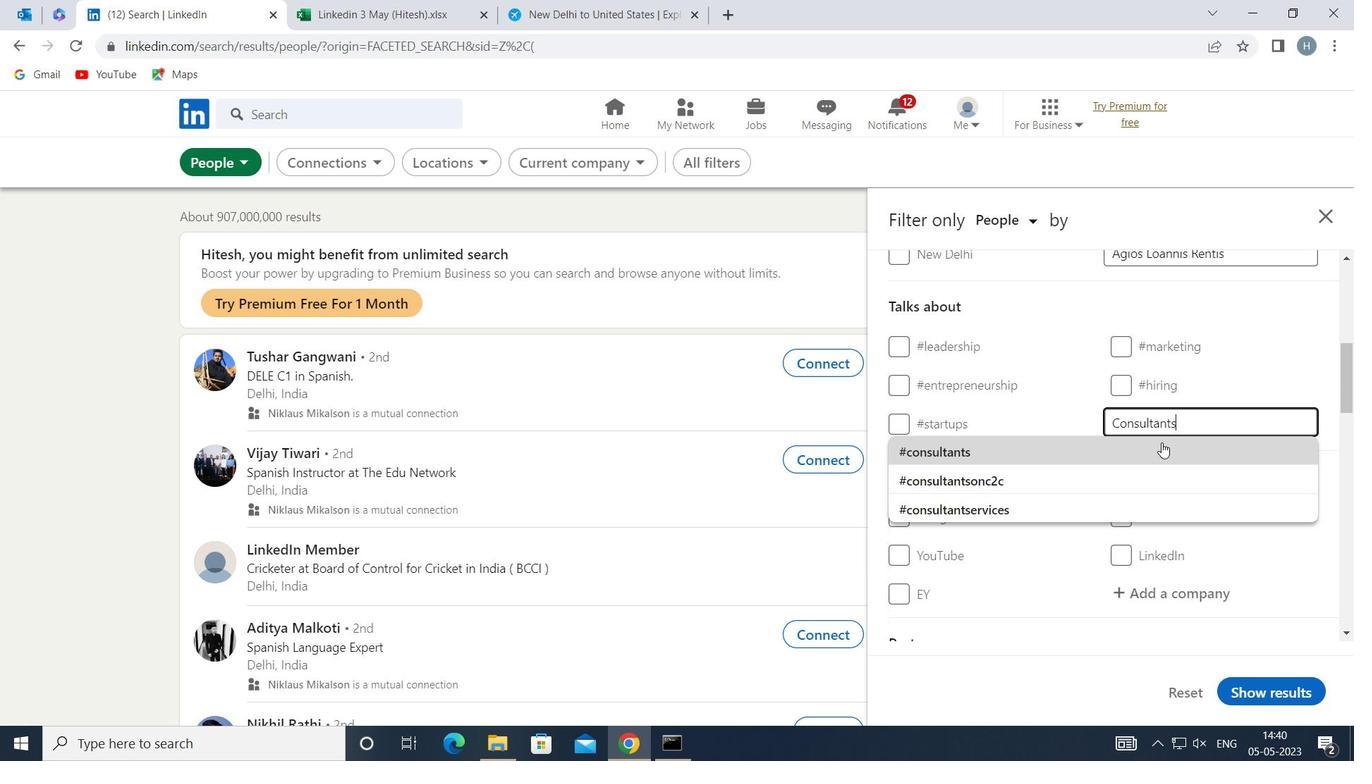 
Action: Mouse pressed left at (1161, 444)
Screenshot: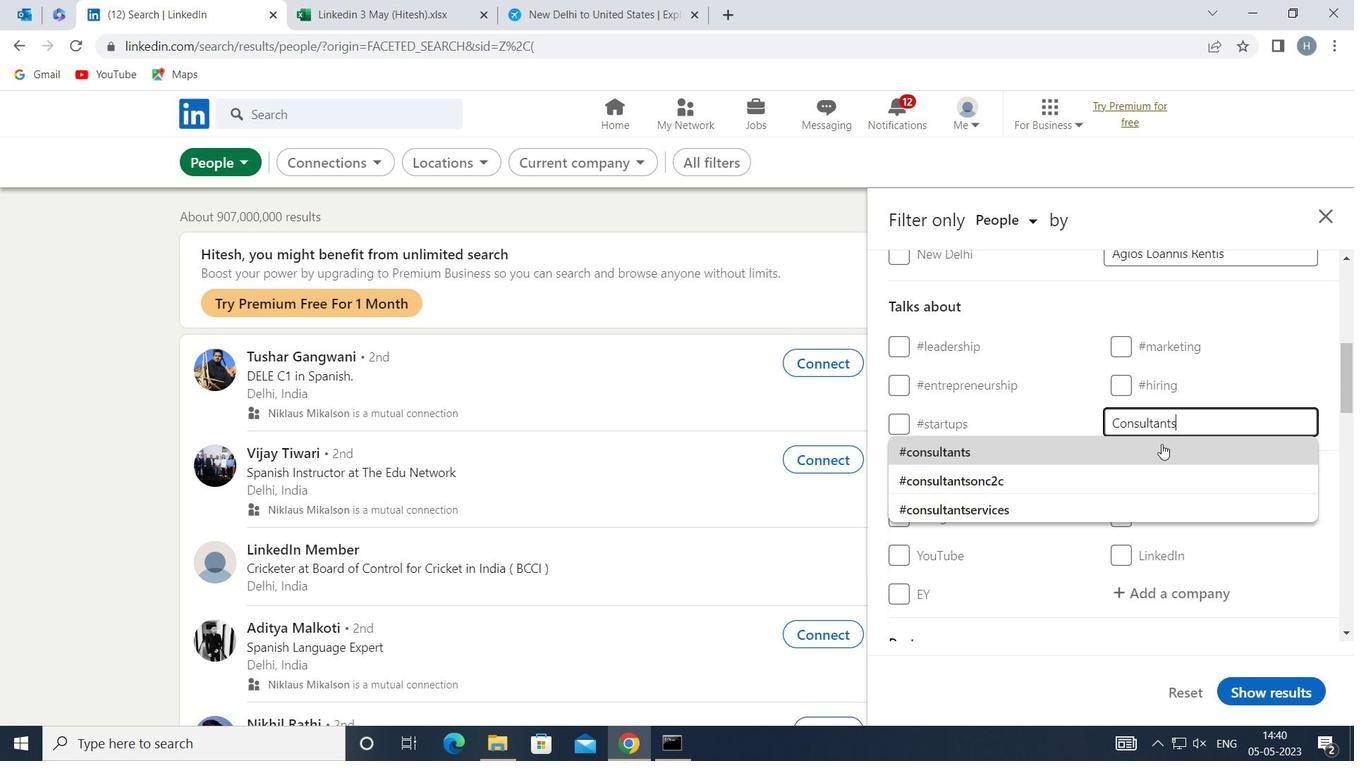 
Action: Mouse moved to (1155, 431)
Screenshot: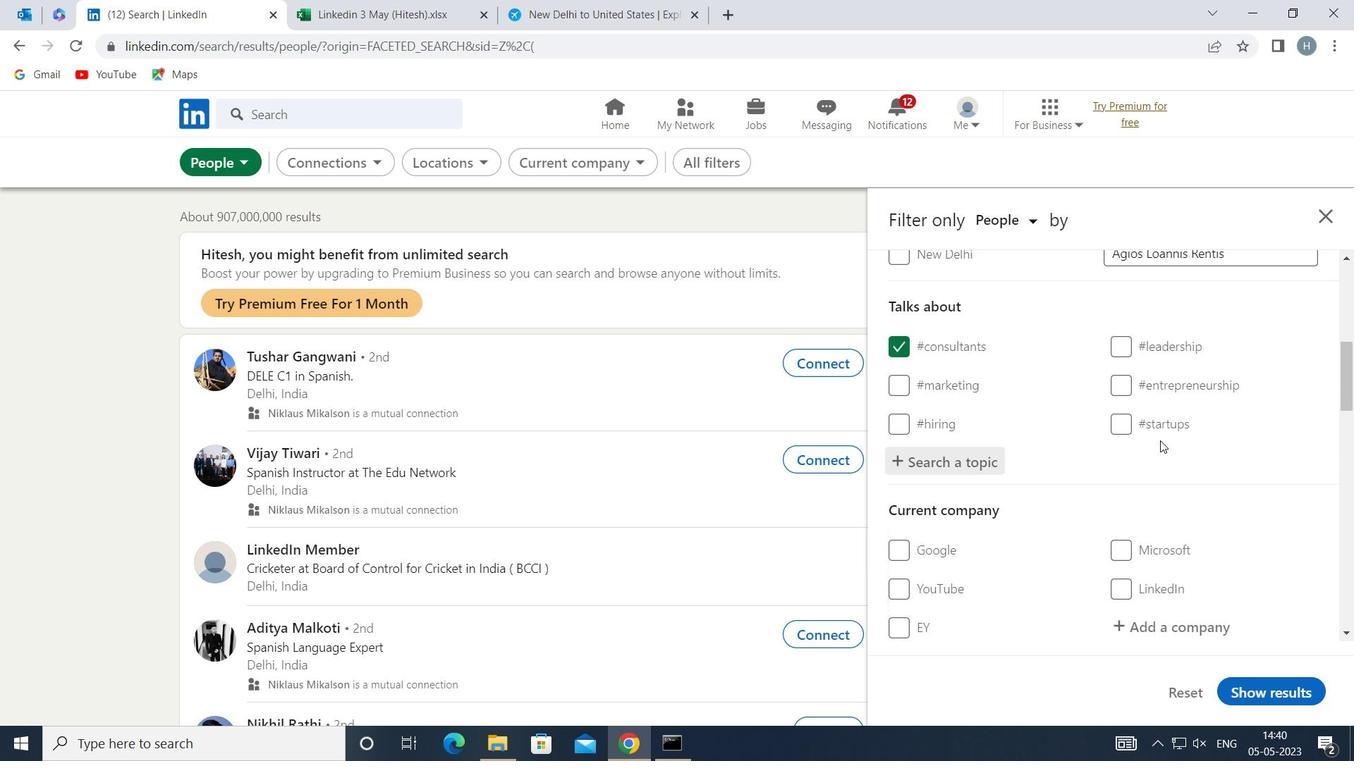 
Action: Mouse scrolled (1155, 431) with delta (0, 0)
Screenshot: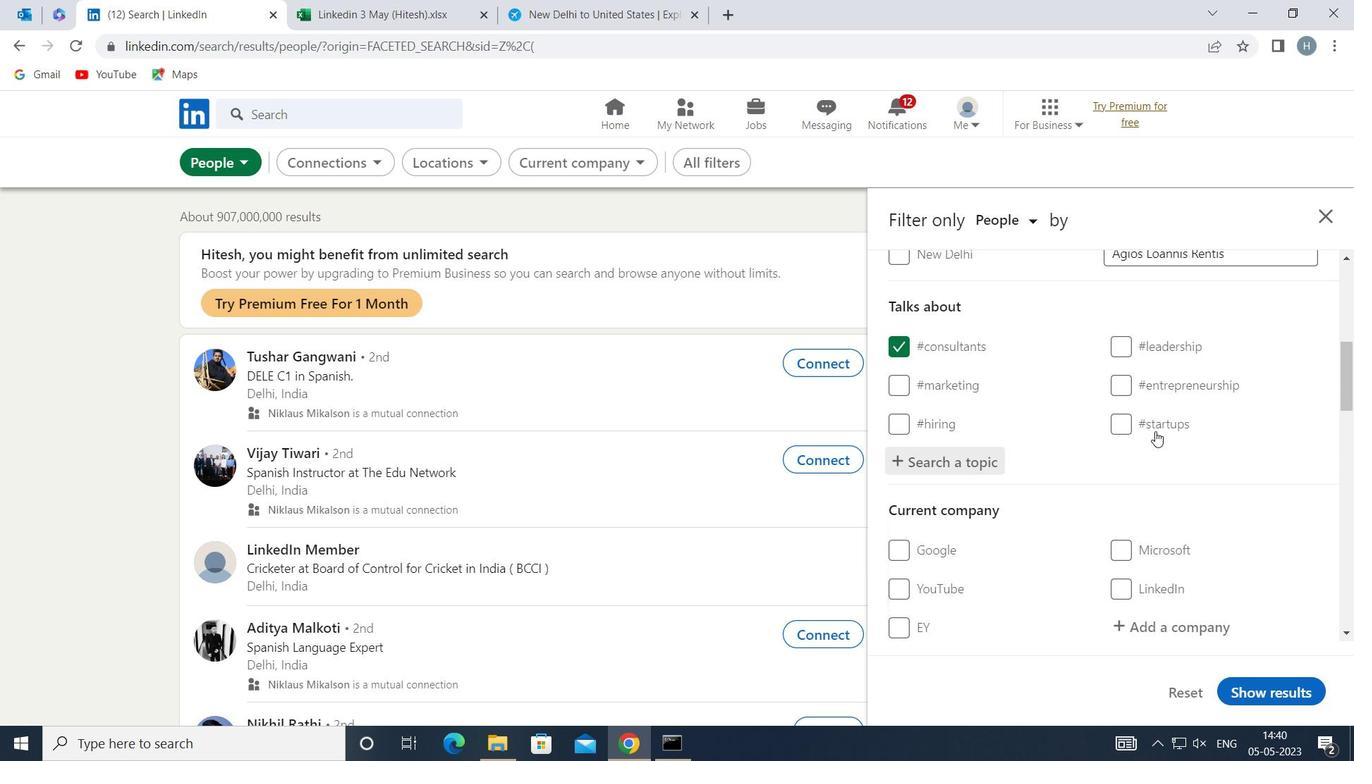 
Action: Mouse scrolled (1155, 431) with delta (0, 0)
Screenshot: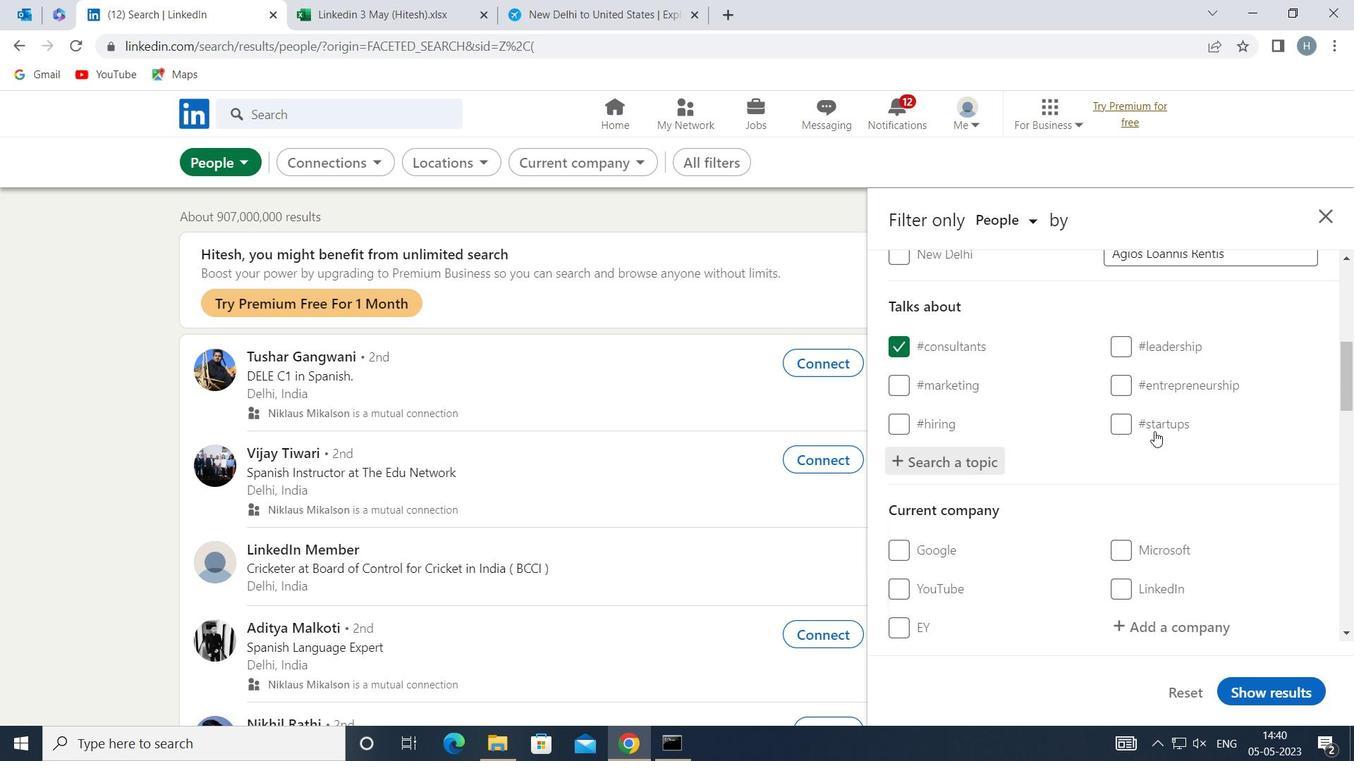 
Action: Mouse moved to (1154, 431)
Screenshot: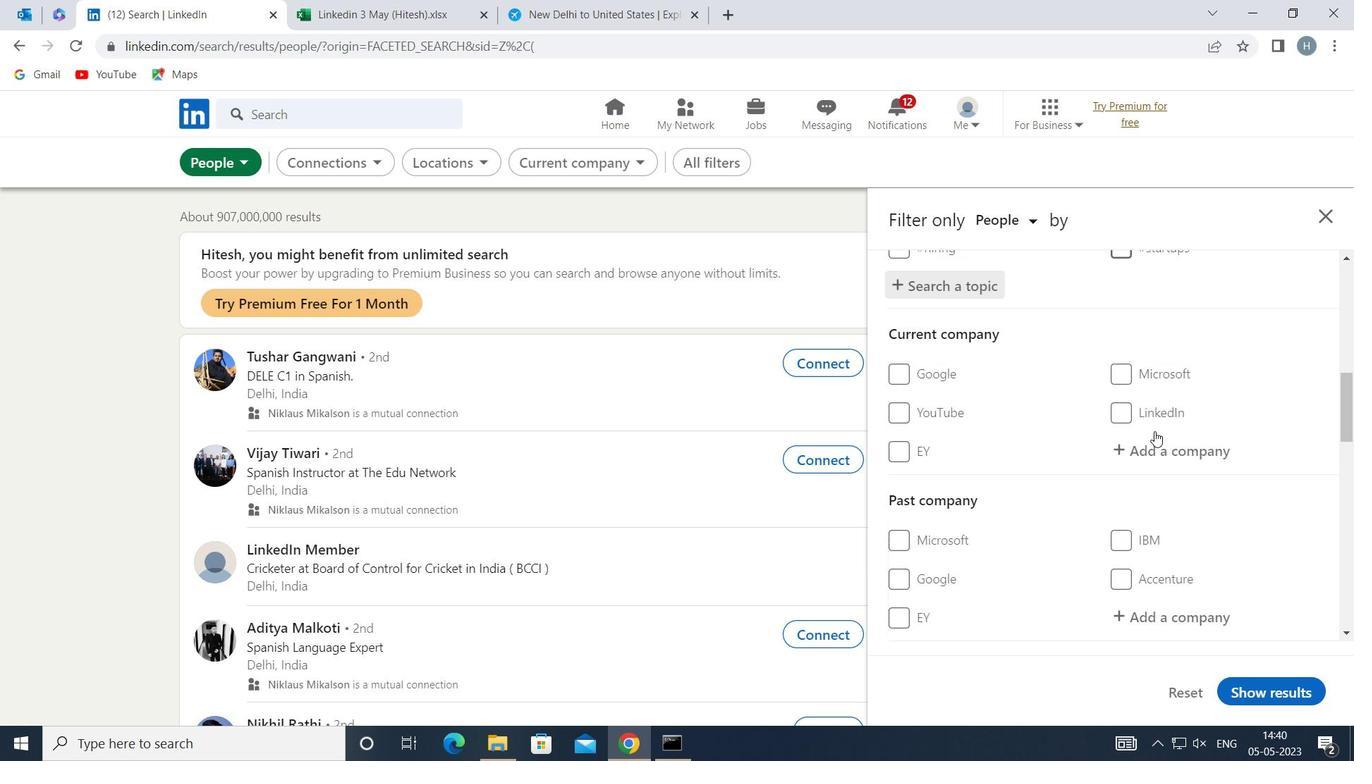 
Action: Mouse scrolled (1154, 430) with delta (0, 0)
Screenshot: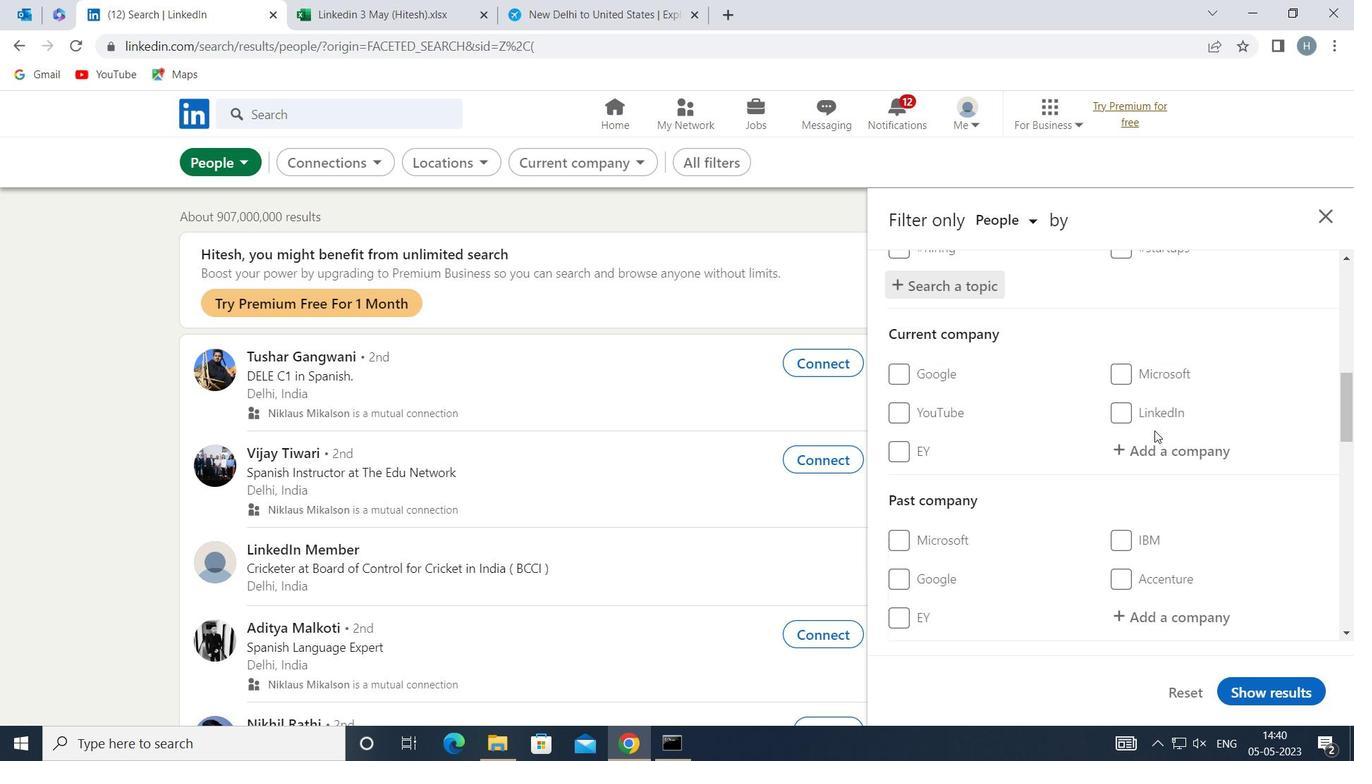 
Action: Mouse scrolled (1154, 430) with delta (0, 0)
Screenshot: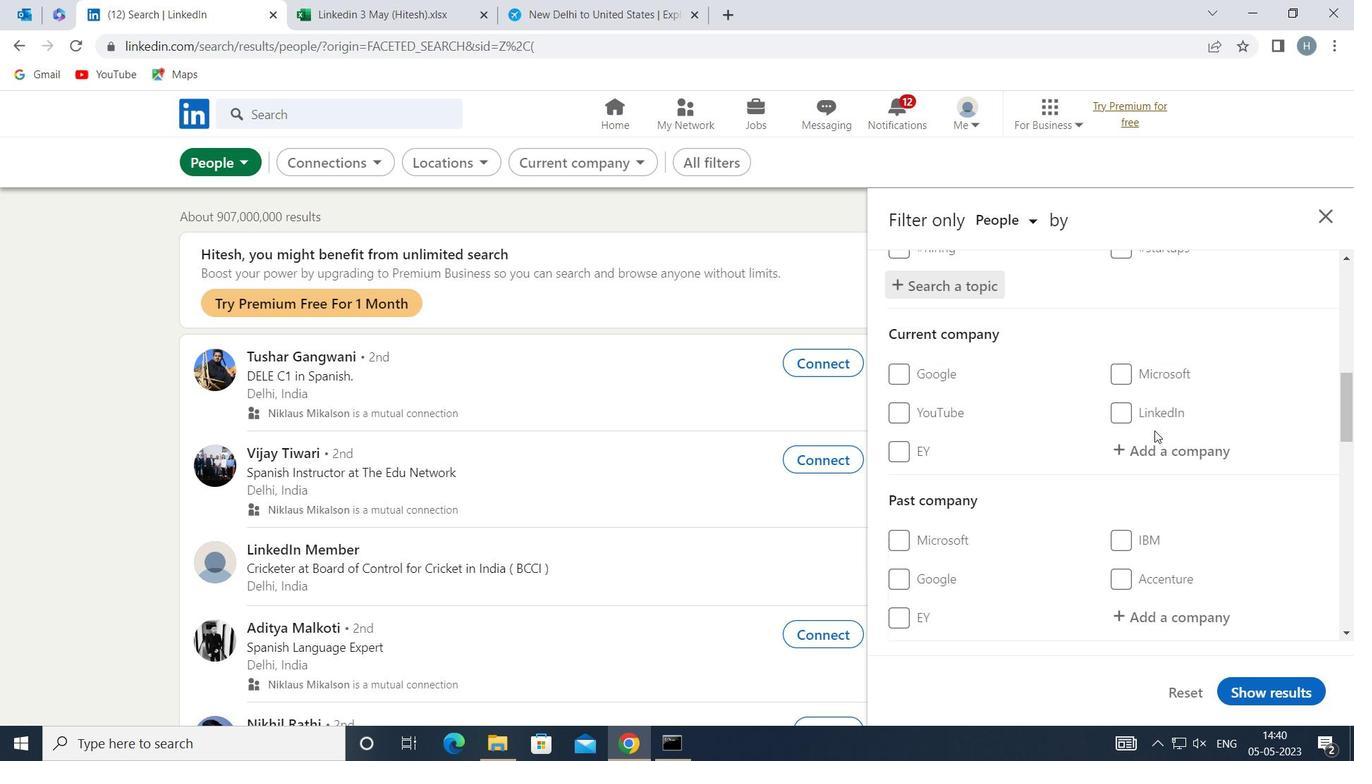 
Action: Mouse moved to (1154, 428)
Screenshot: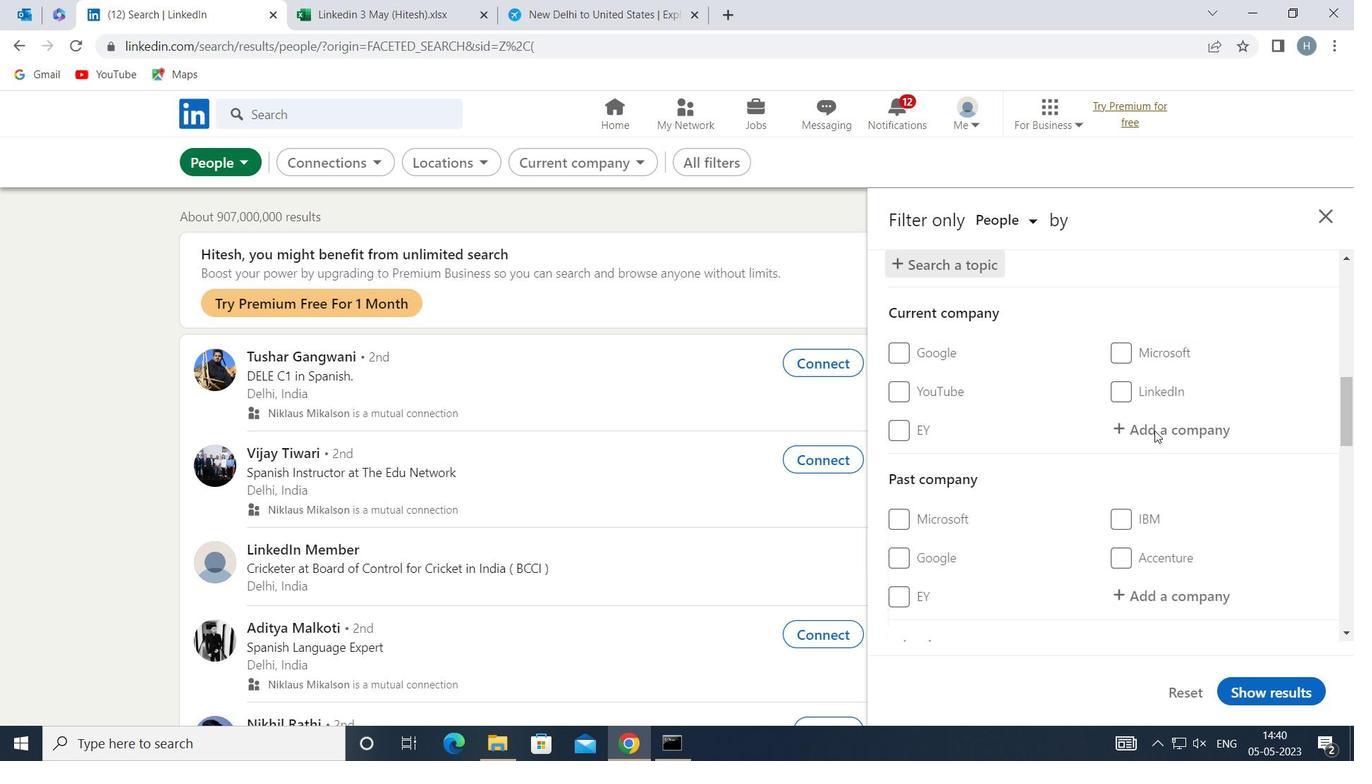 
Action: Mouse scrolled (1154, 428) with delta (0, 0)
Screenshot: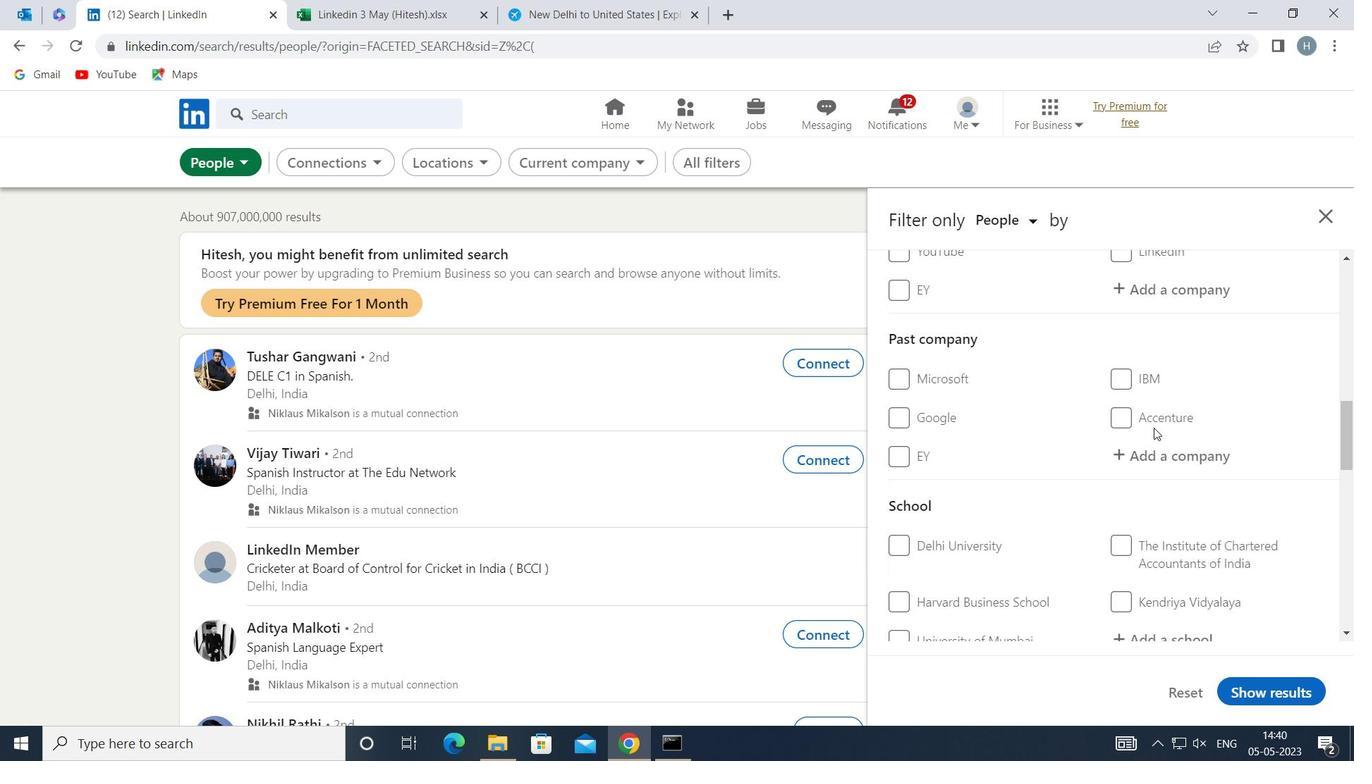 
Action: Mouse moved to (1133, 432)
Screenshot: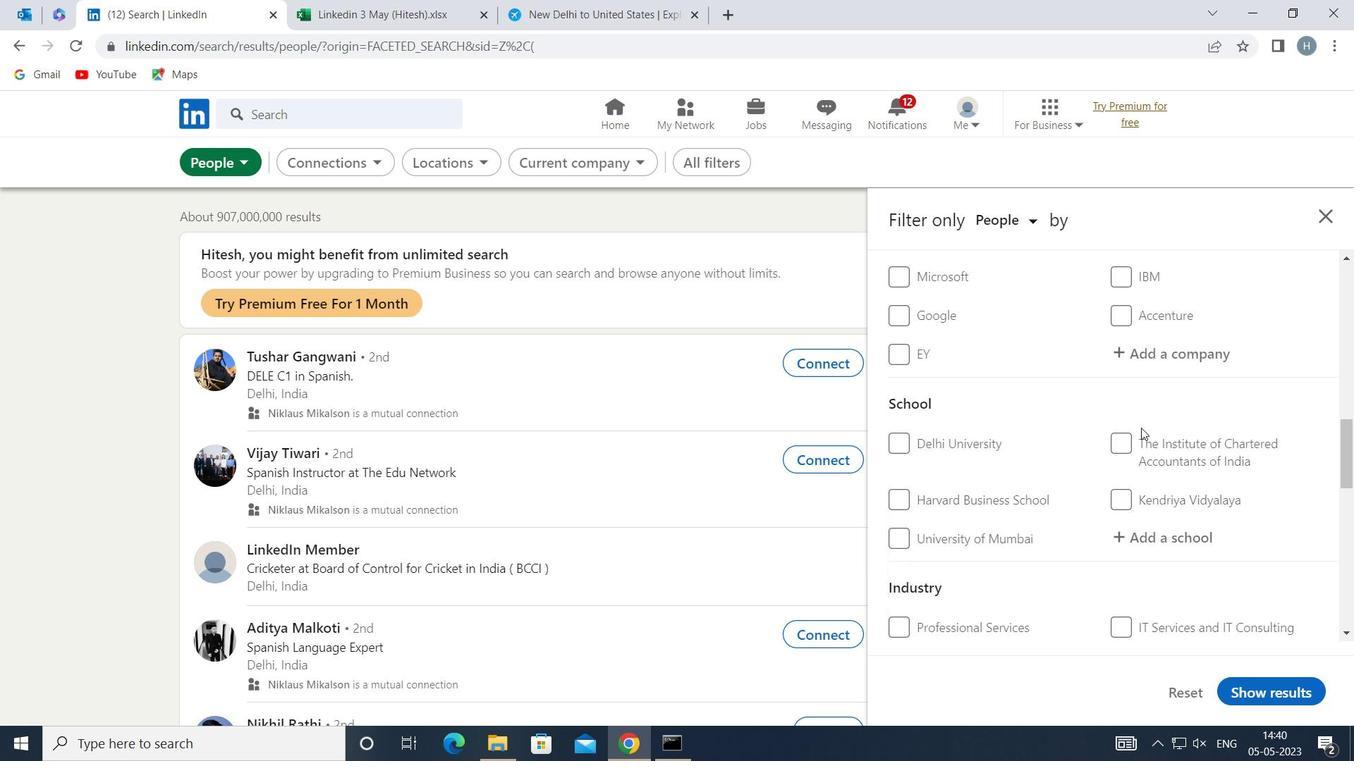 
Action: Mouse scrolled (1133, 431) with delta (0, 0)
Screenshot: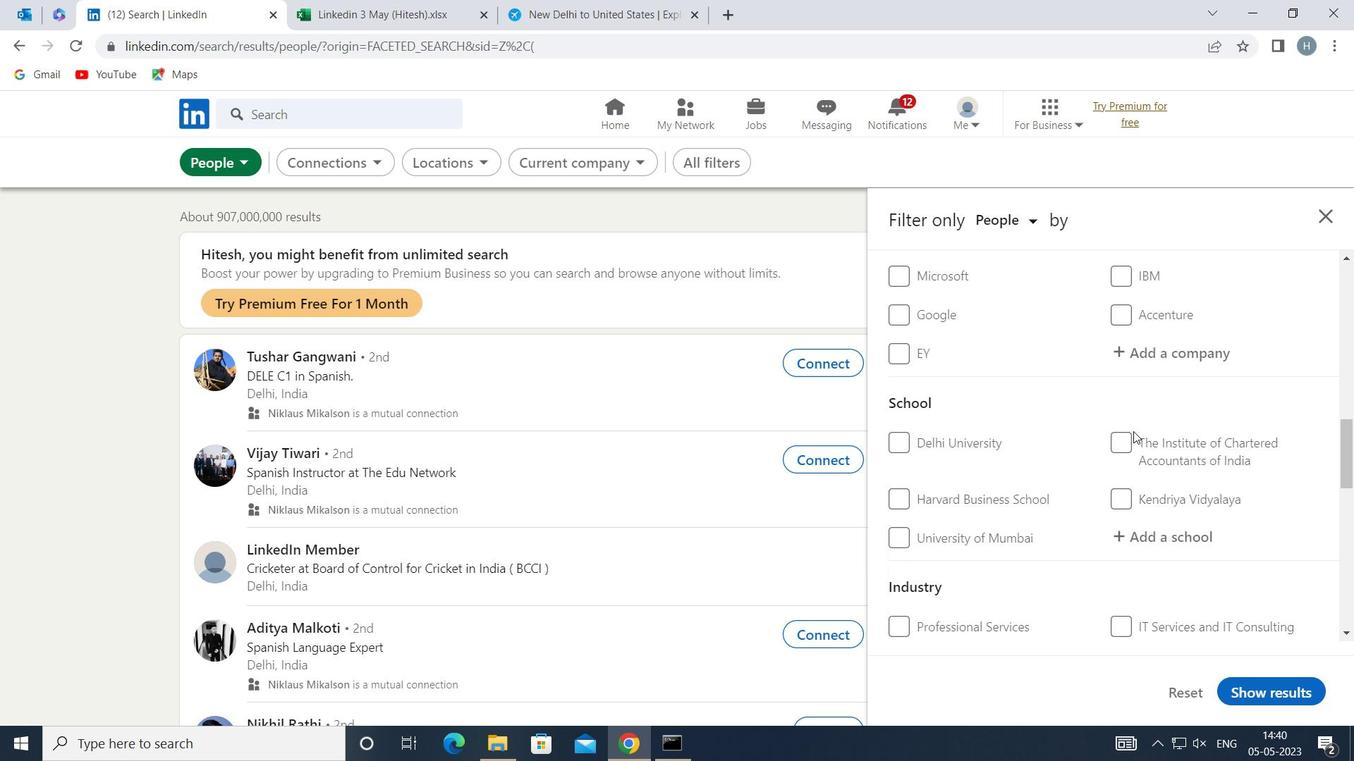 
Action: Mouse moved to (1133, 436)
Screenshot: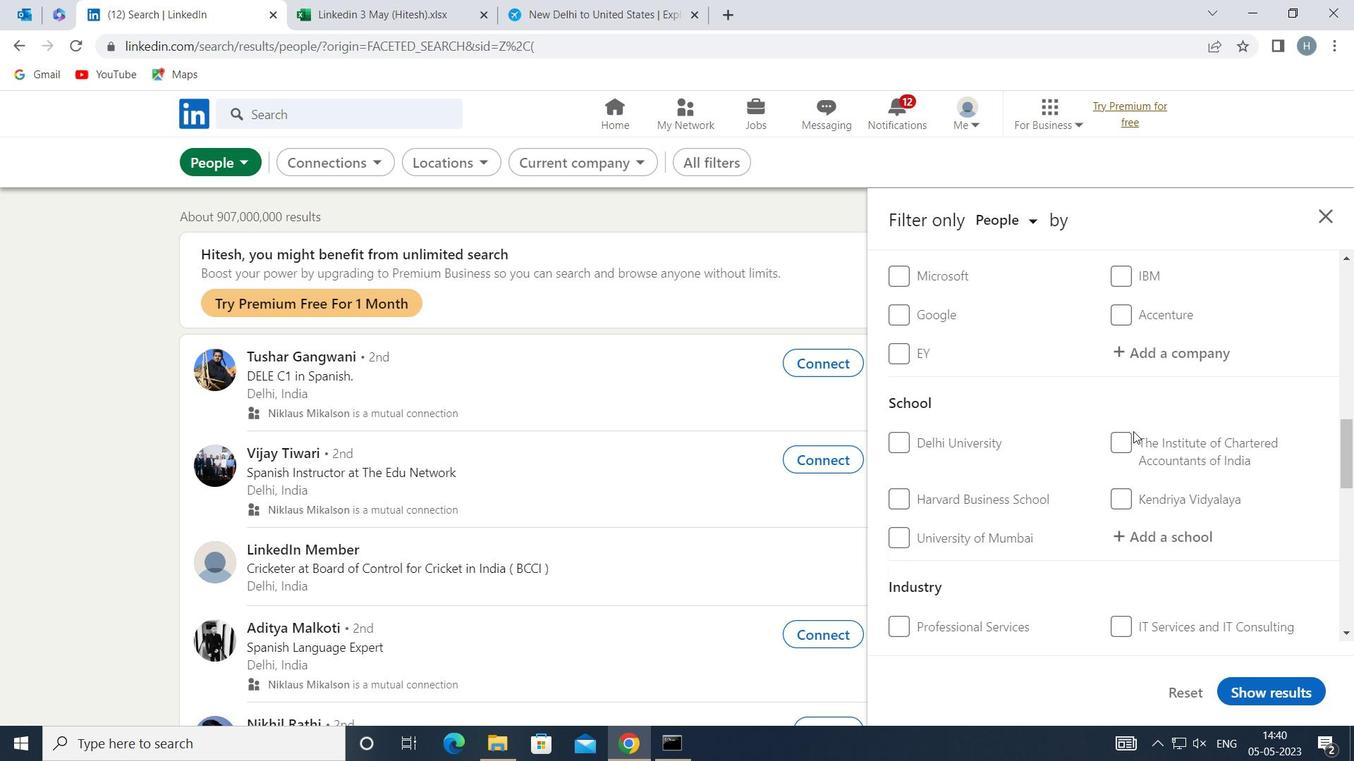 
Action: Mouse scrolled (1133, 435) with delta (0, 0)
Screenshot: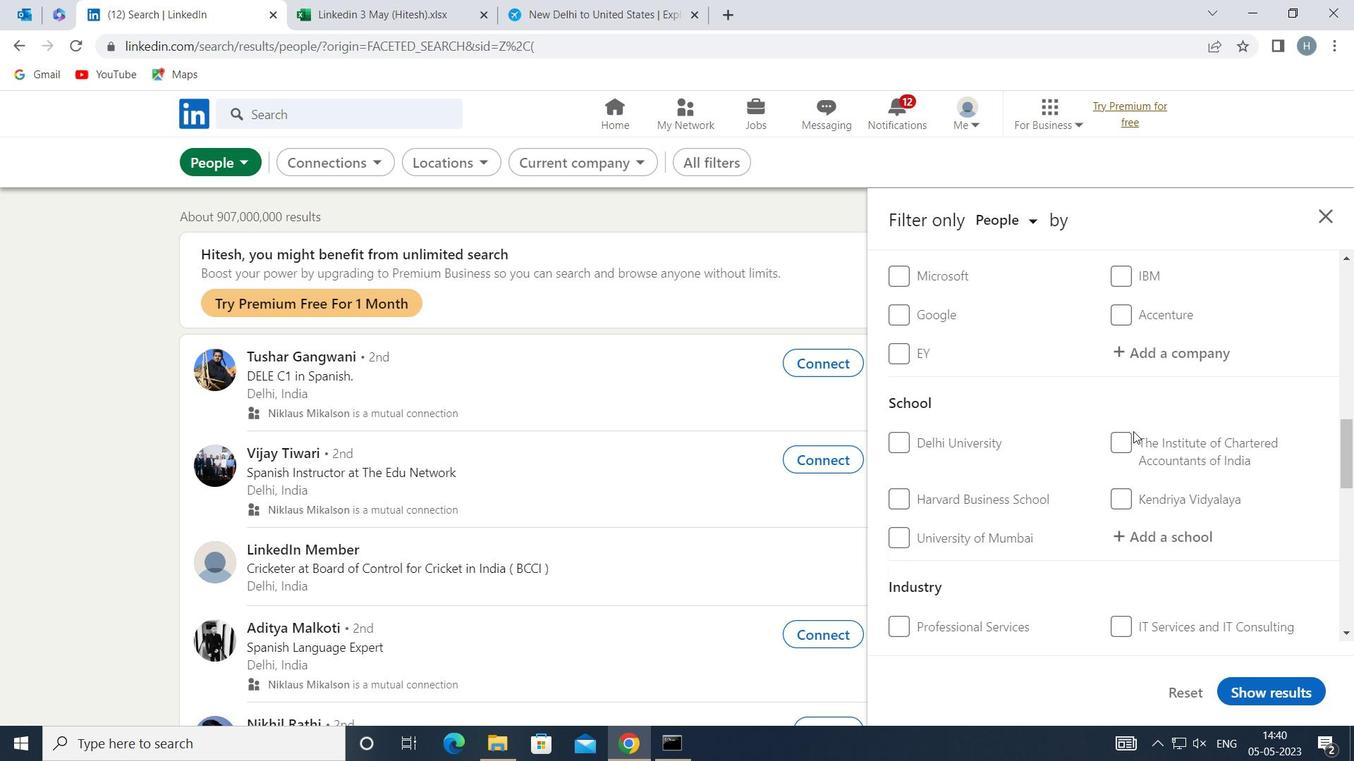 
Action: Mouse moved to (1132, 438)
Screenshot: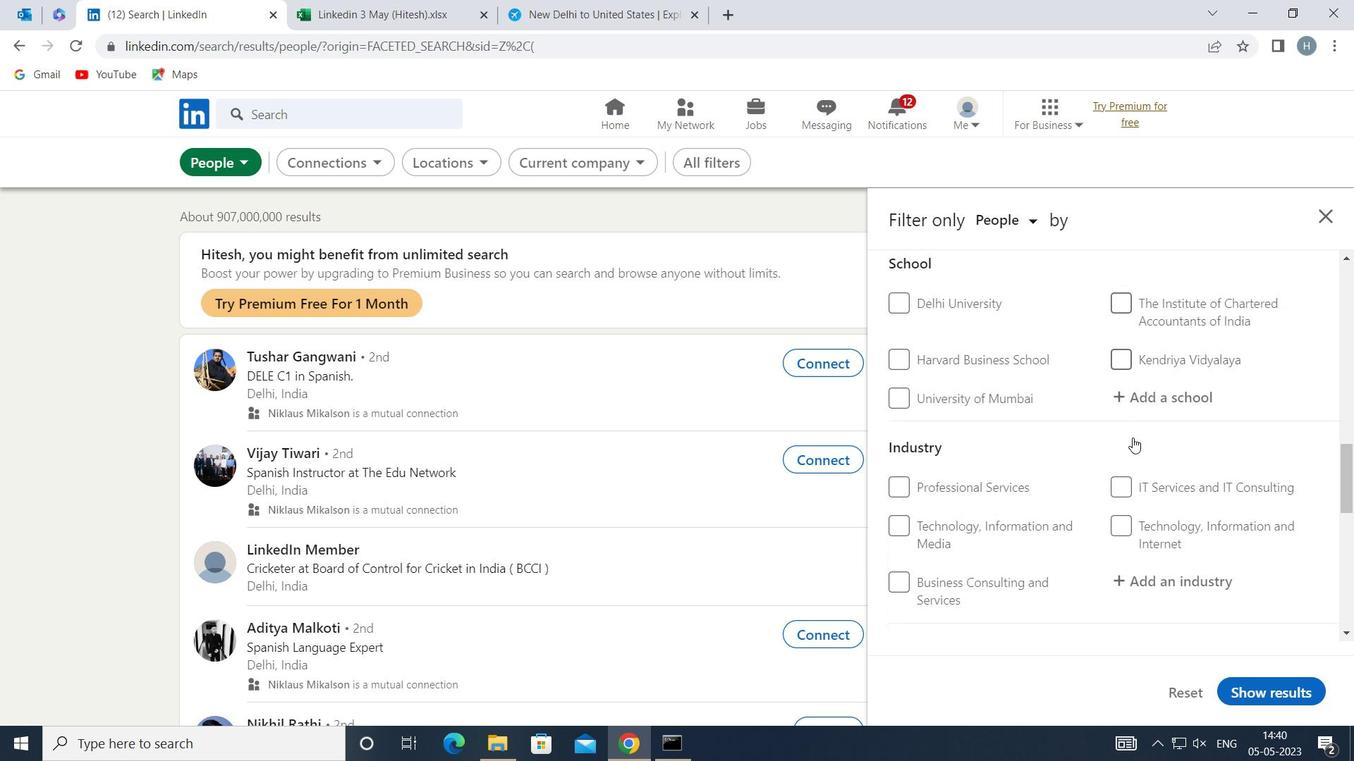 
Action: Mouse scrolled (1132, 437) with delta (0, 0)
Screenshot: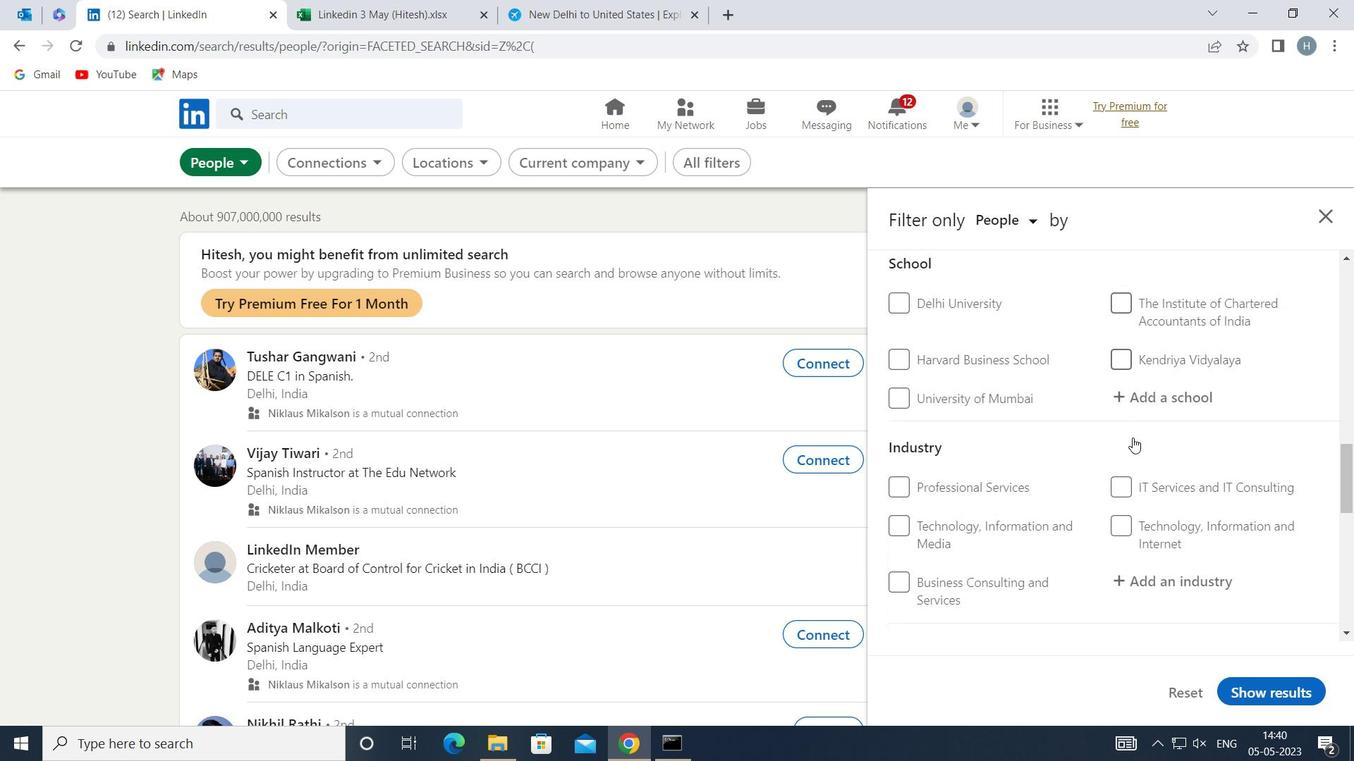 
Action: Mouse moved to (1130, 438)
Screenshot: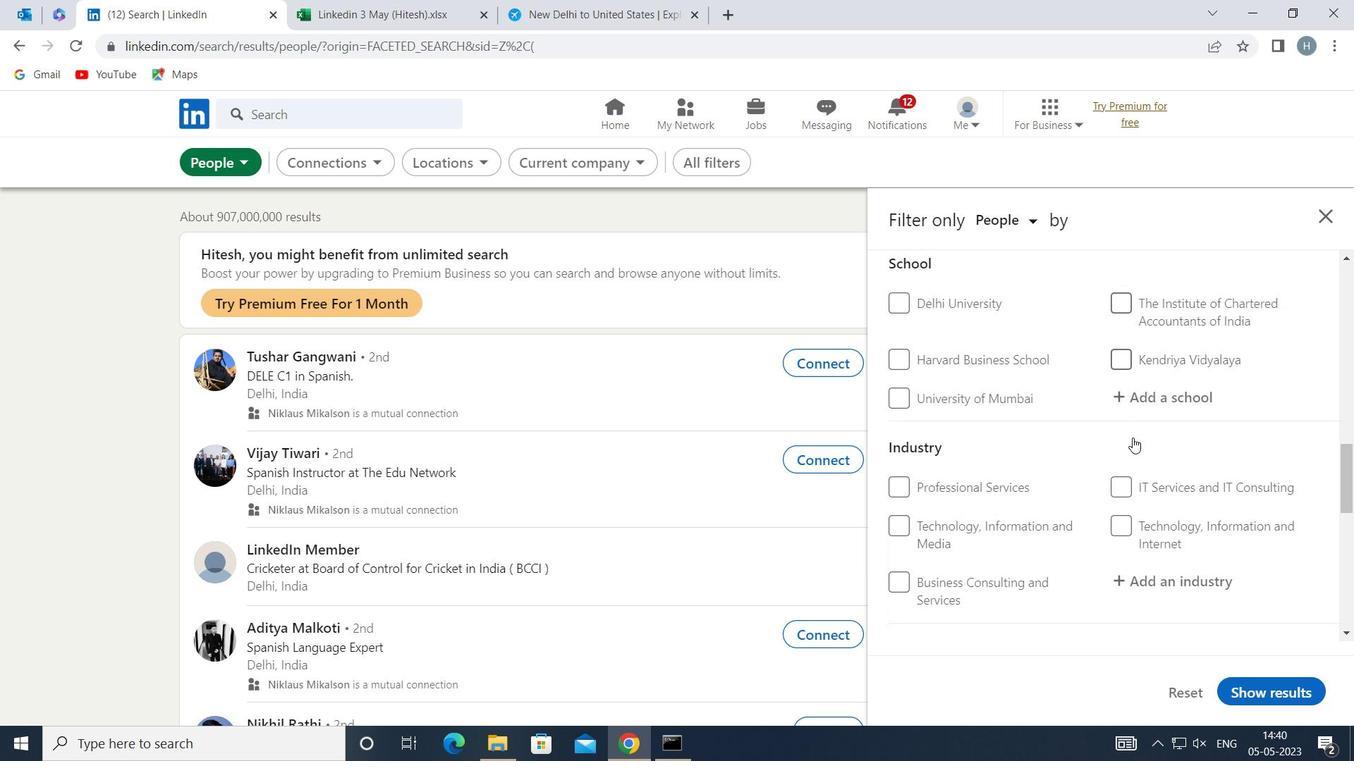 
Action: Mouse scrolled (1130, 438) with delta (0, 0)
Screenshot: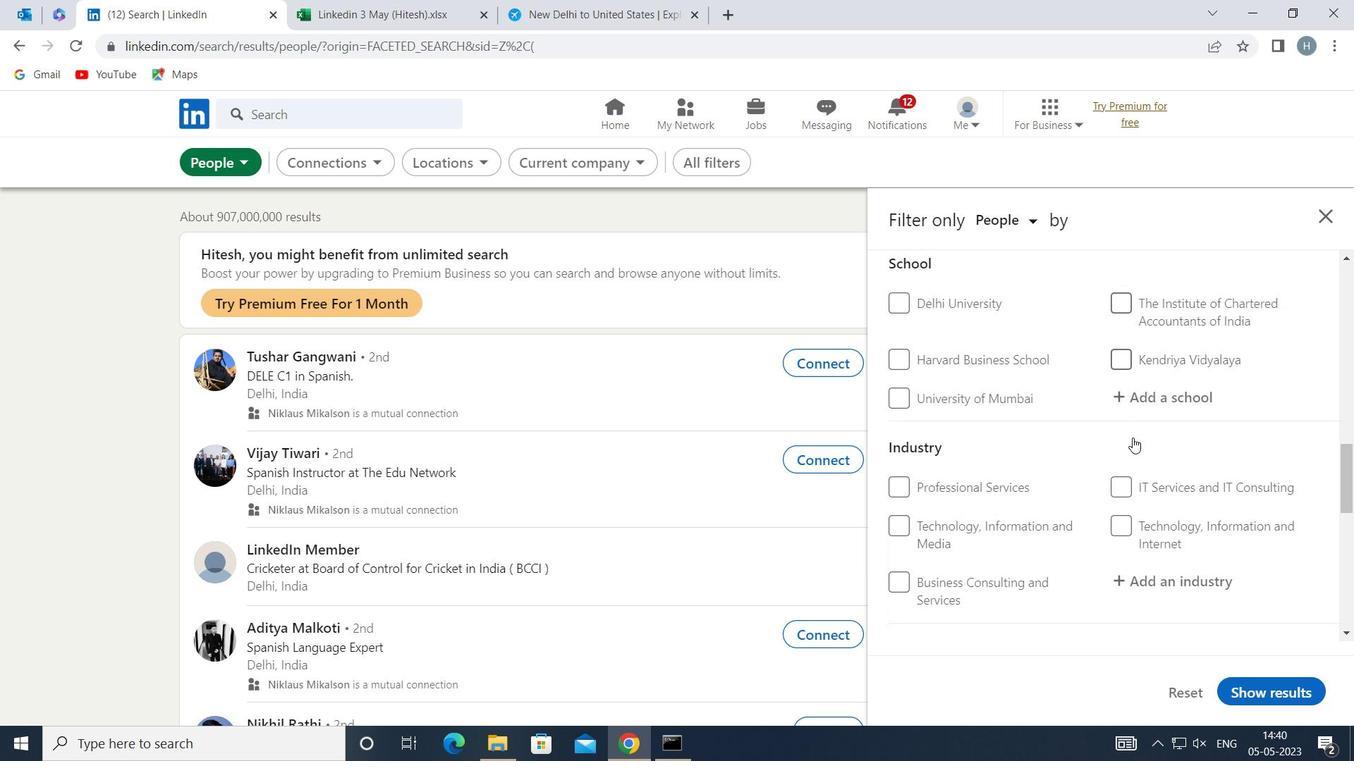 
Action: Mouse moved to (957, 515)
Screenshot: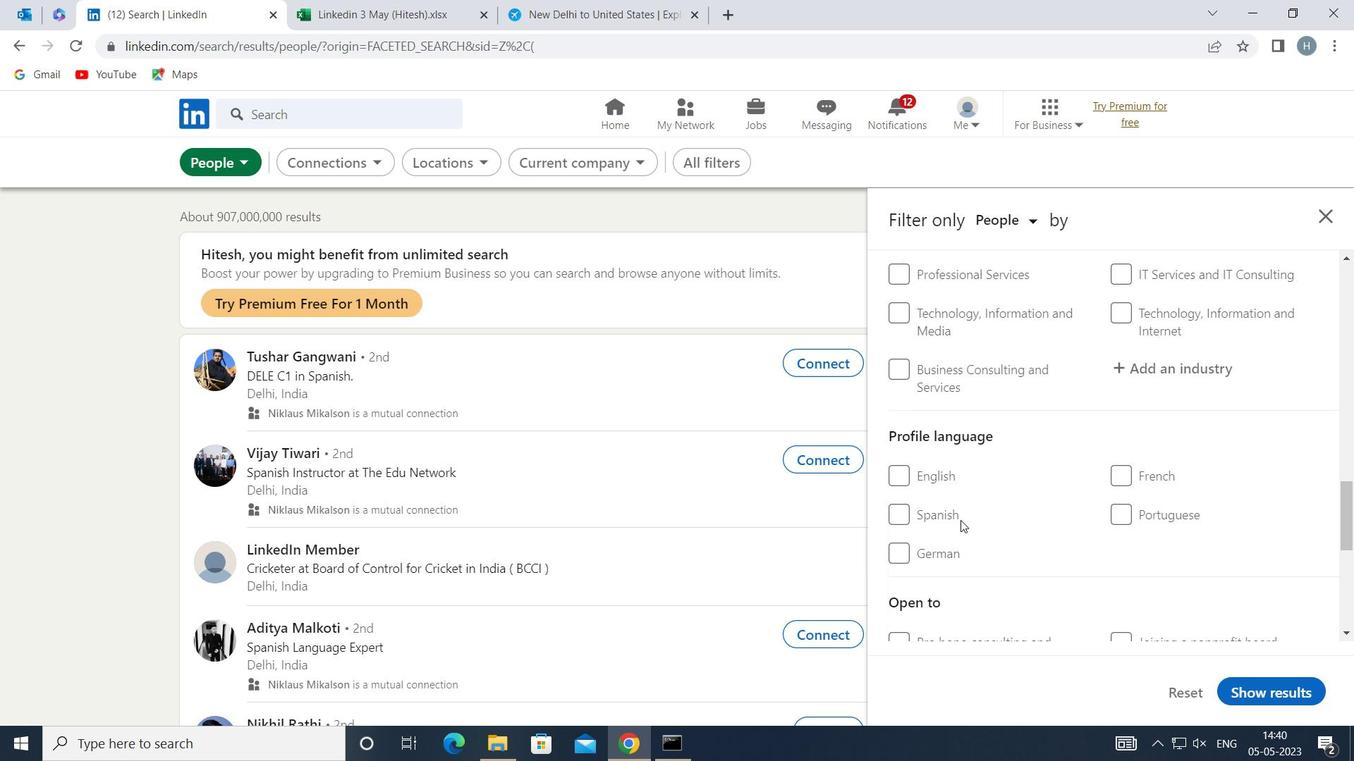 
Action: Mouse pressed left at (957, 515)
Screenshot: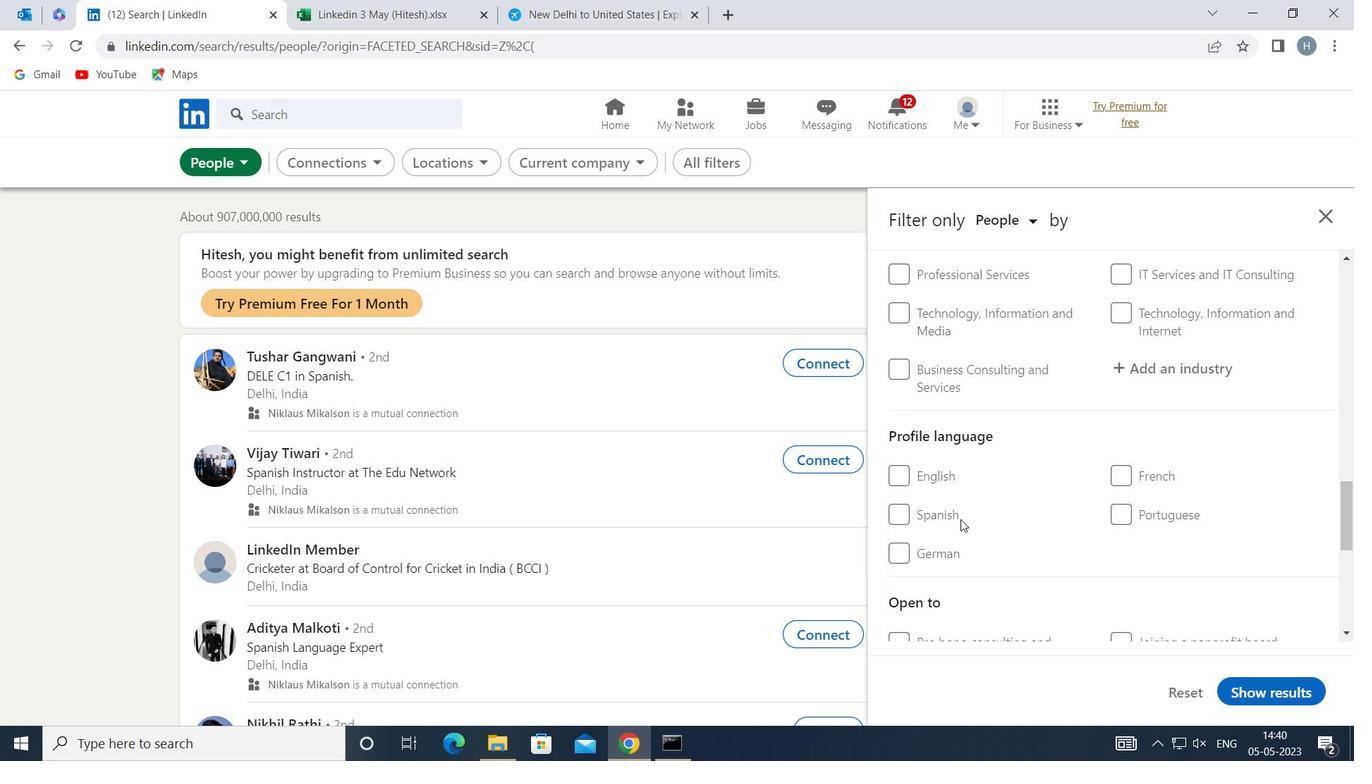 
Action: Mouse moved to (1073, 507)
Screenshot: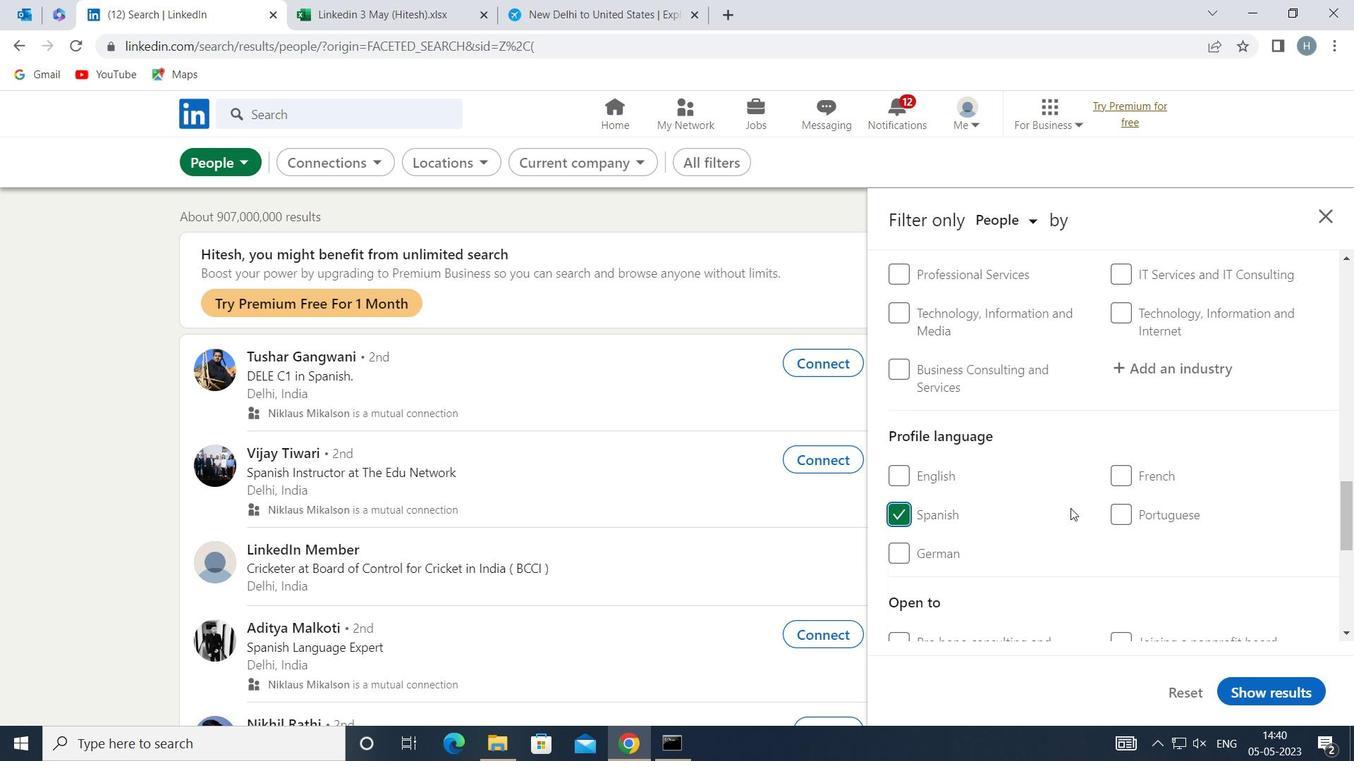
Action: Mouse scrolled (1073, 507) with delta (0, 0)
Screenshot: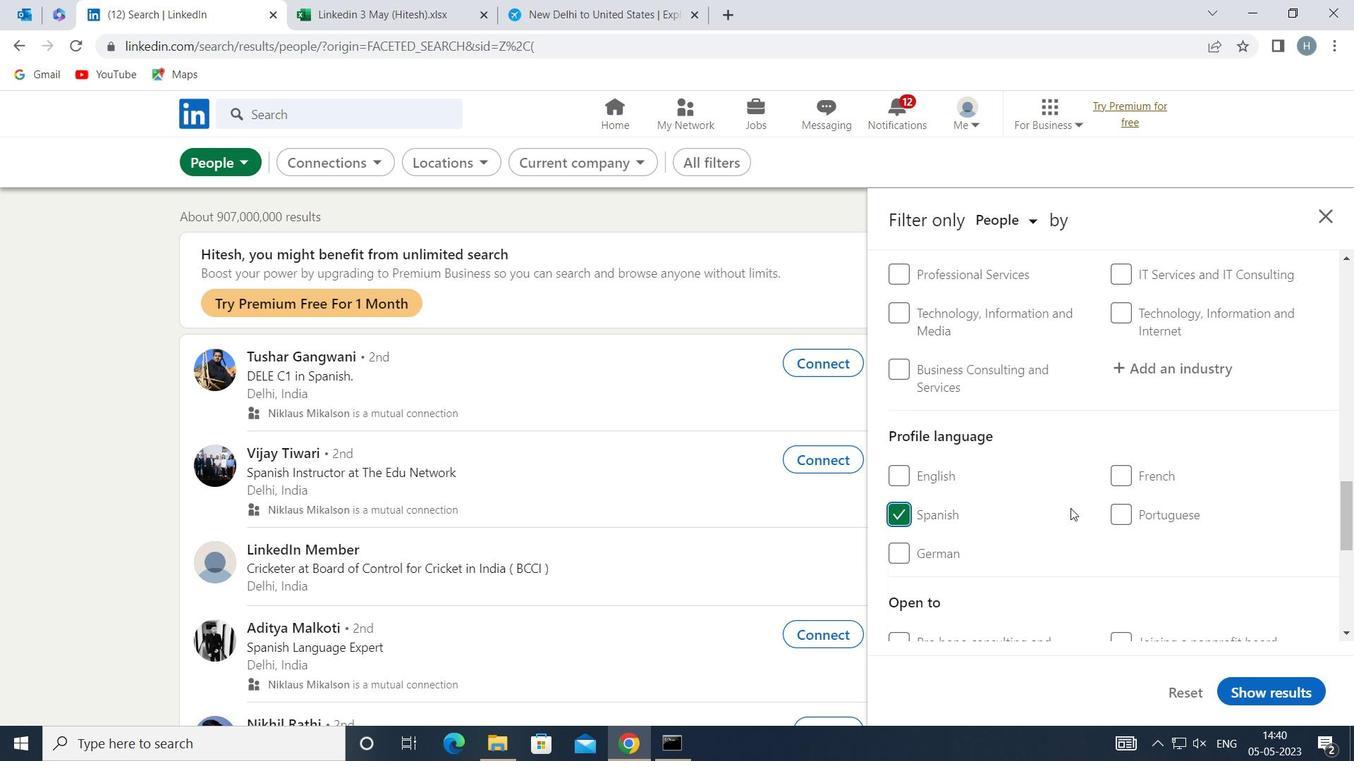 
Action: Mouse moved to (1072, 503)
Screenshot: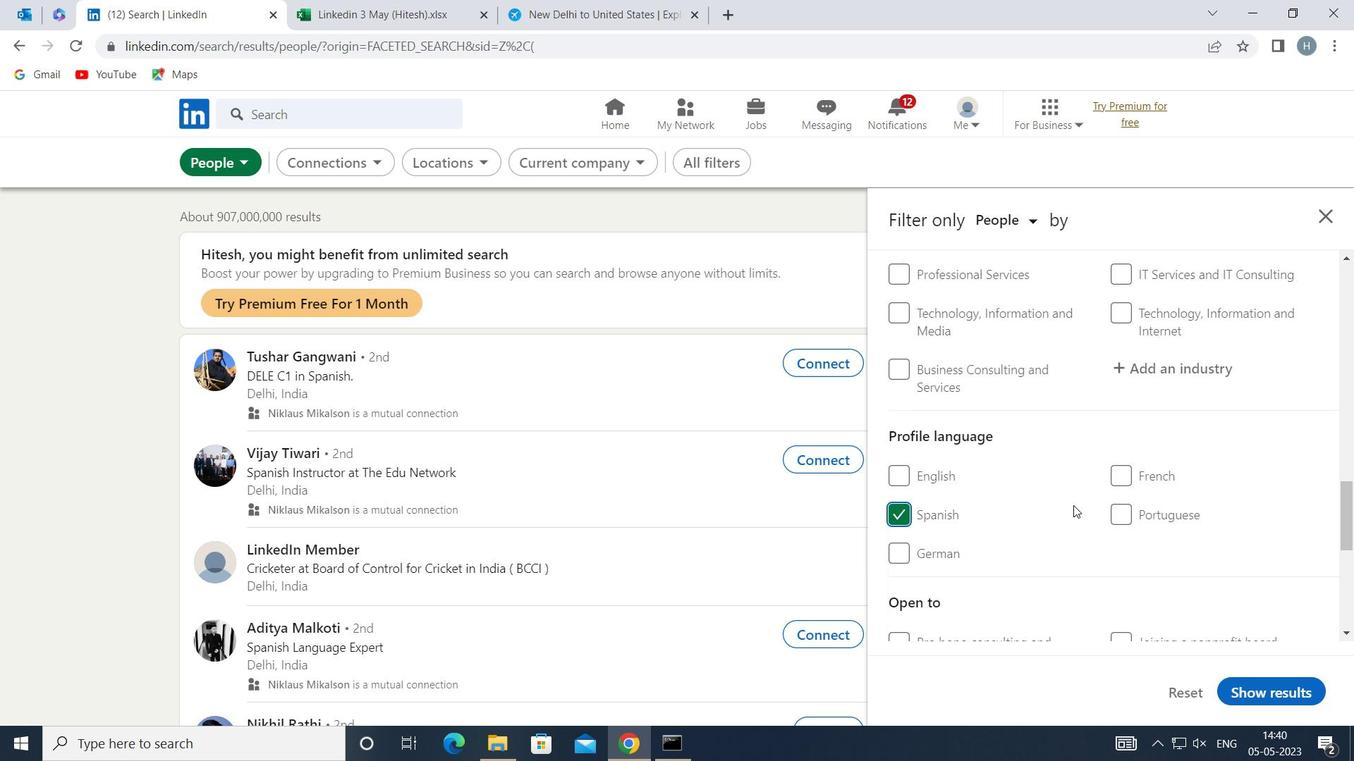 
Action: Mouse scrolled (1072, 504) with delta (0, 0)
Screenshot: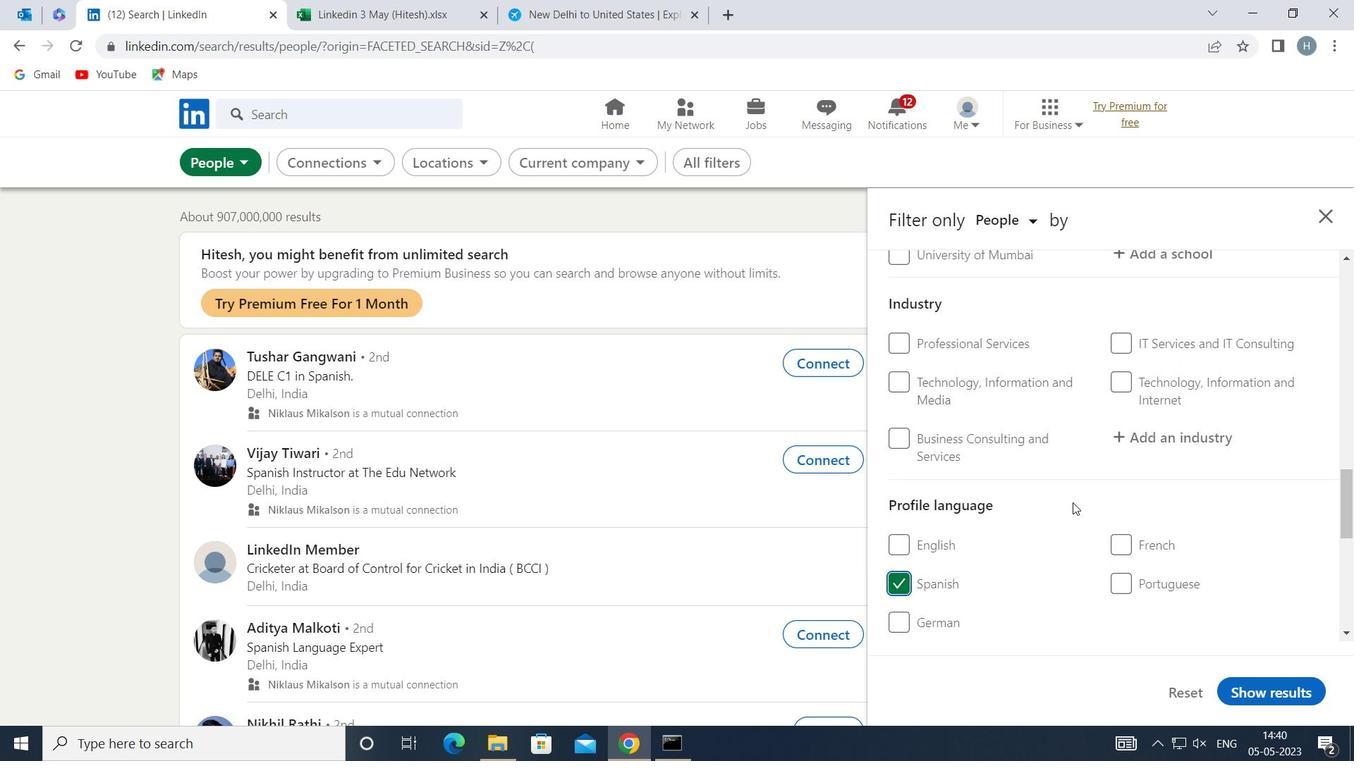 
Action: Mouse scrolled (1072, 504) with delta (0, 0)
Screenshot: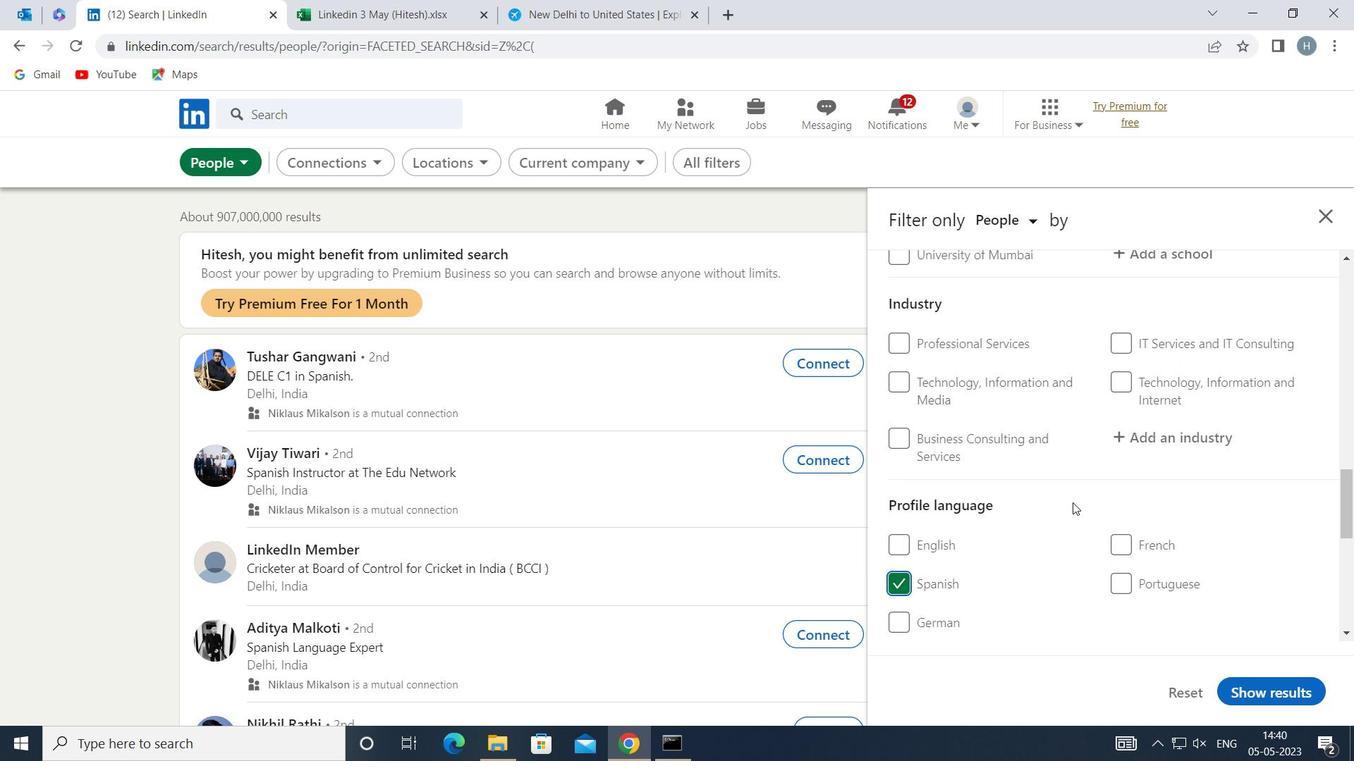 
Action: Mouse scrolled (1072, 504) with delta (0, 0)
Screenshot: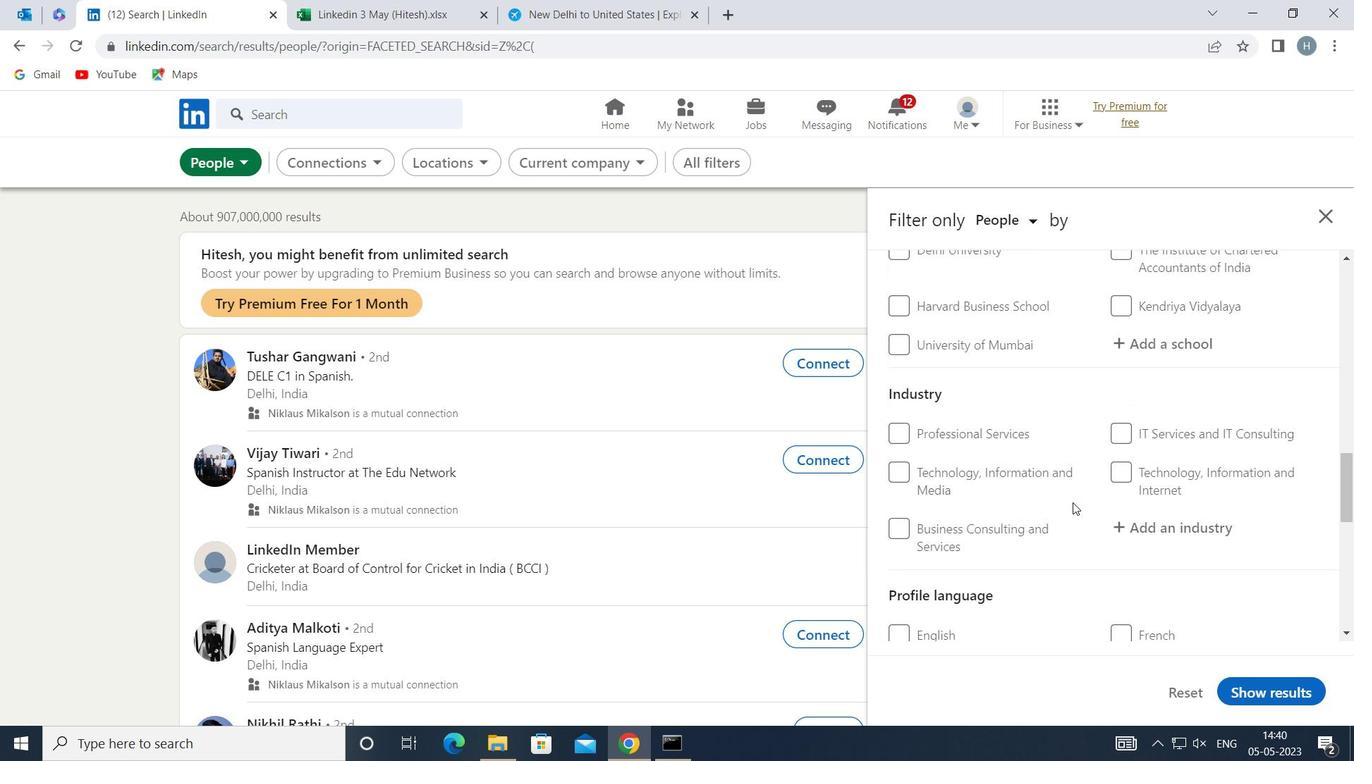 
Action: Mouse scrolled (1072, 504) with delta (0, 0)
Screenshot: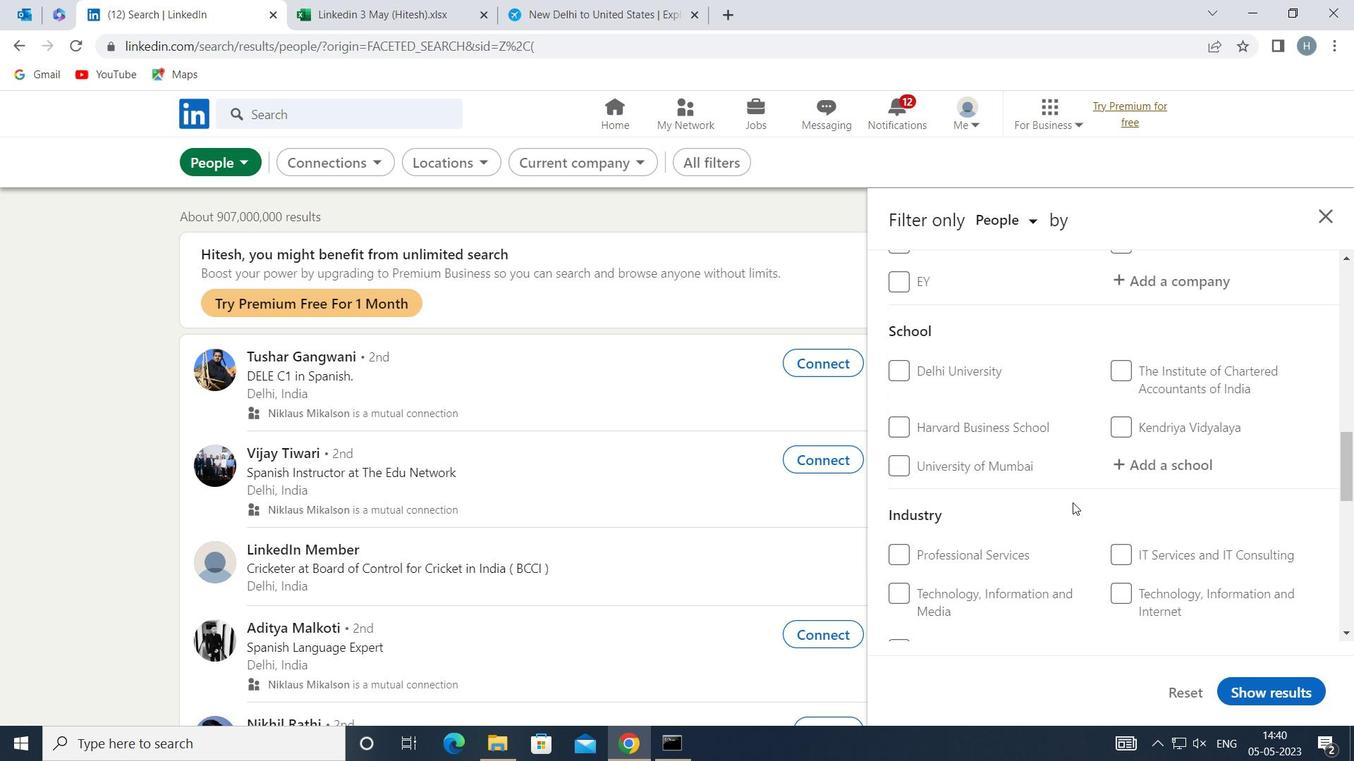 
Action: Mouse scrolled (1072, 504) with delta (0, 0)
Screenshot: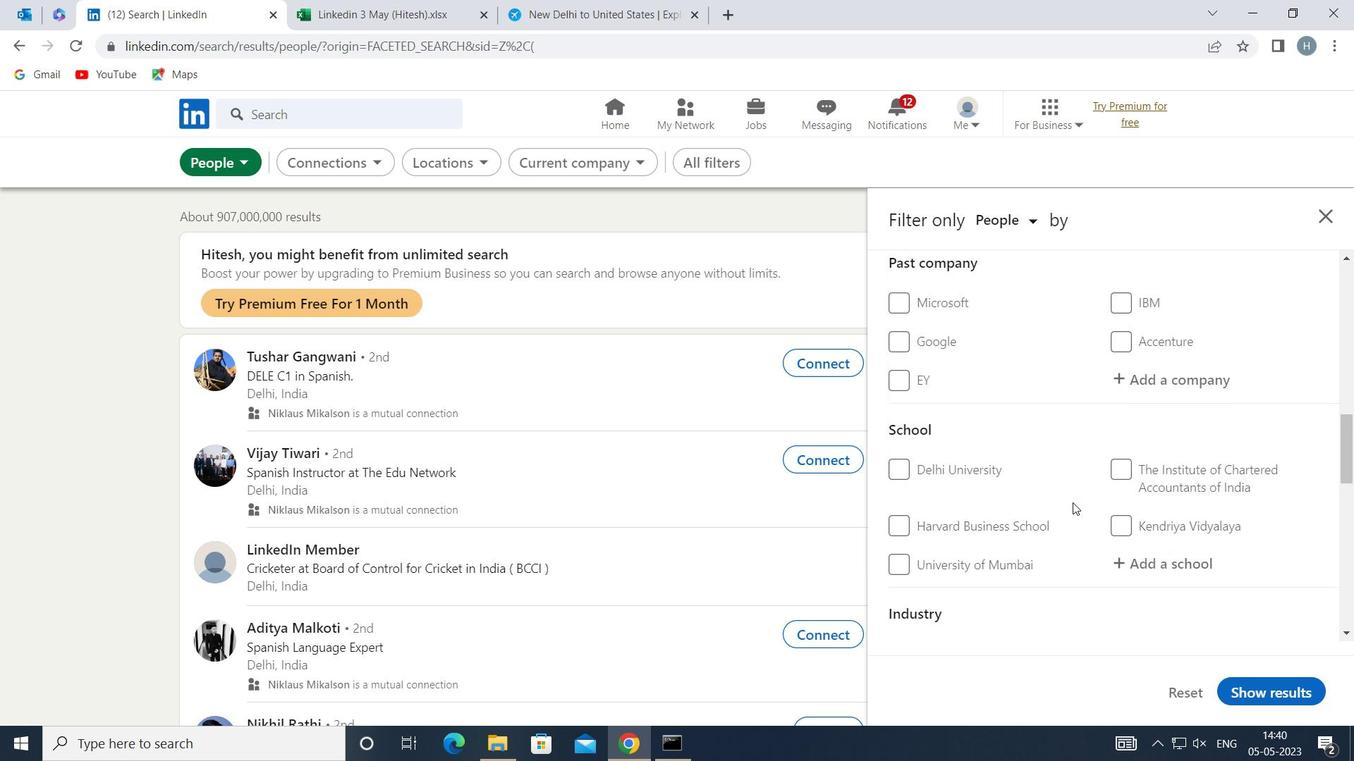 
Action: Mouse scrolled (1072, 504) with delta (0, 0)
Screenshot: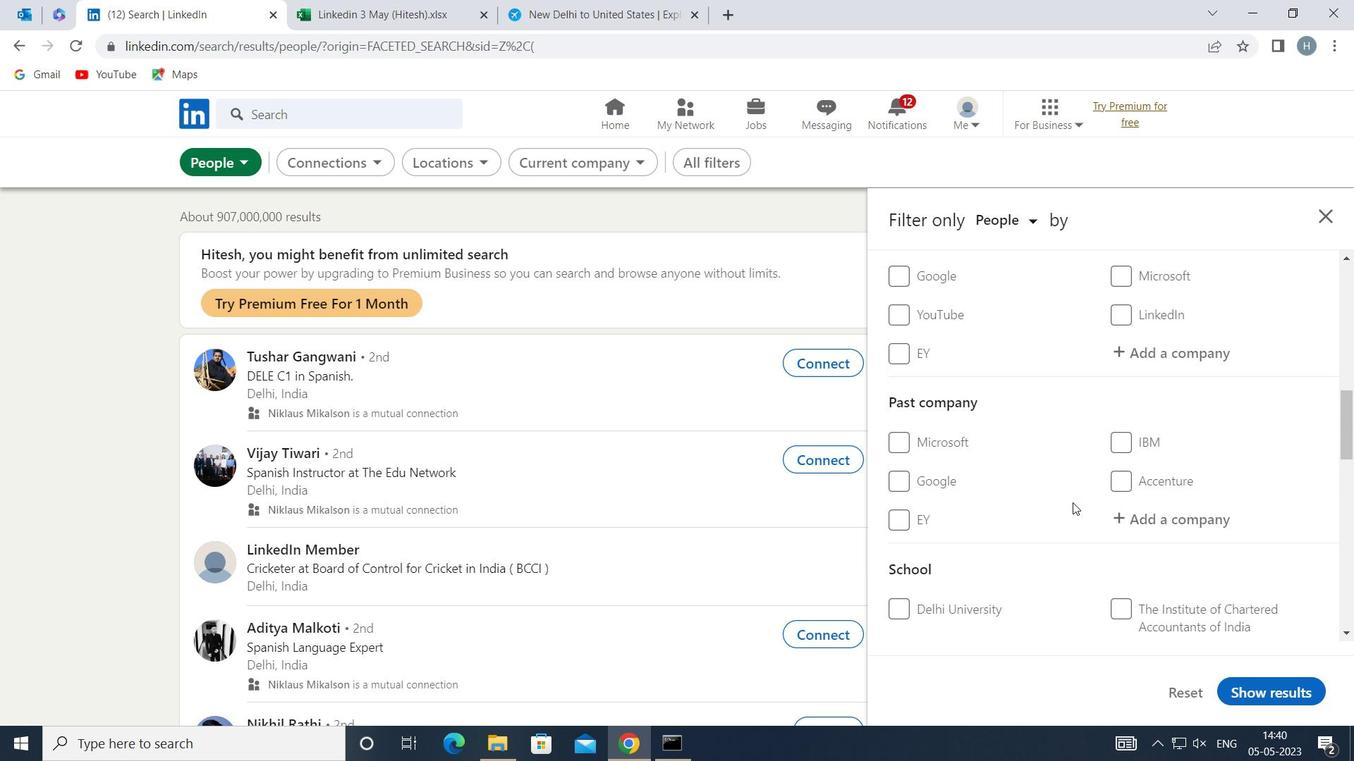 
Action: Mouse scrolled (1072, 504) with delta (0, 0)
Screenshot: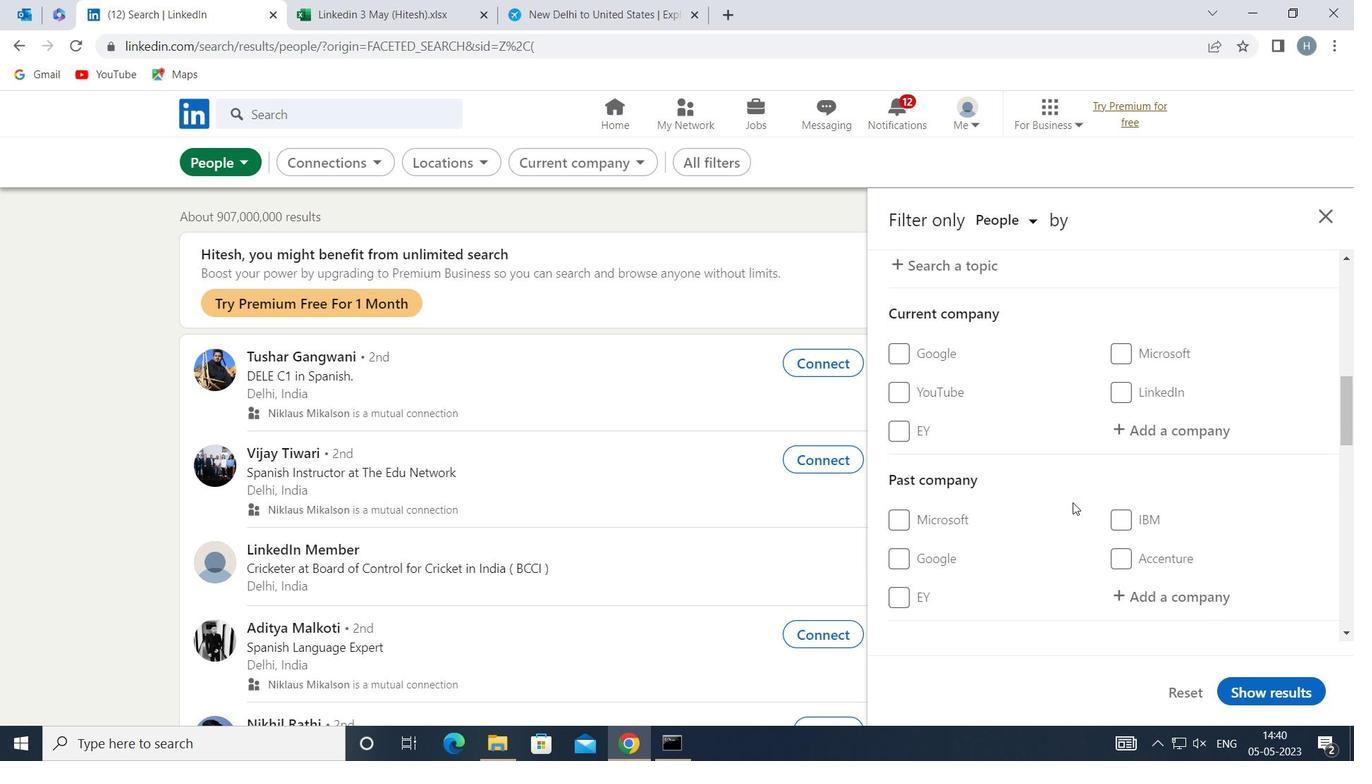 
Action: Mouse scrolled (1072, 504) with delta (0, 0)
Screenshot: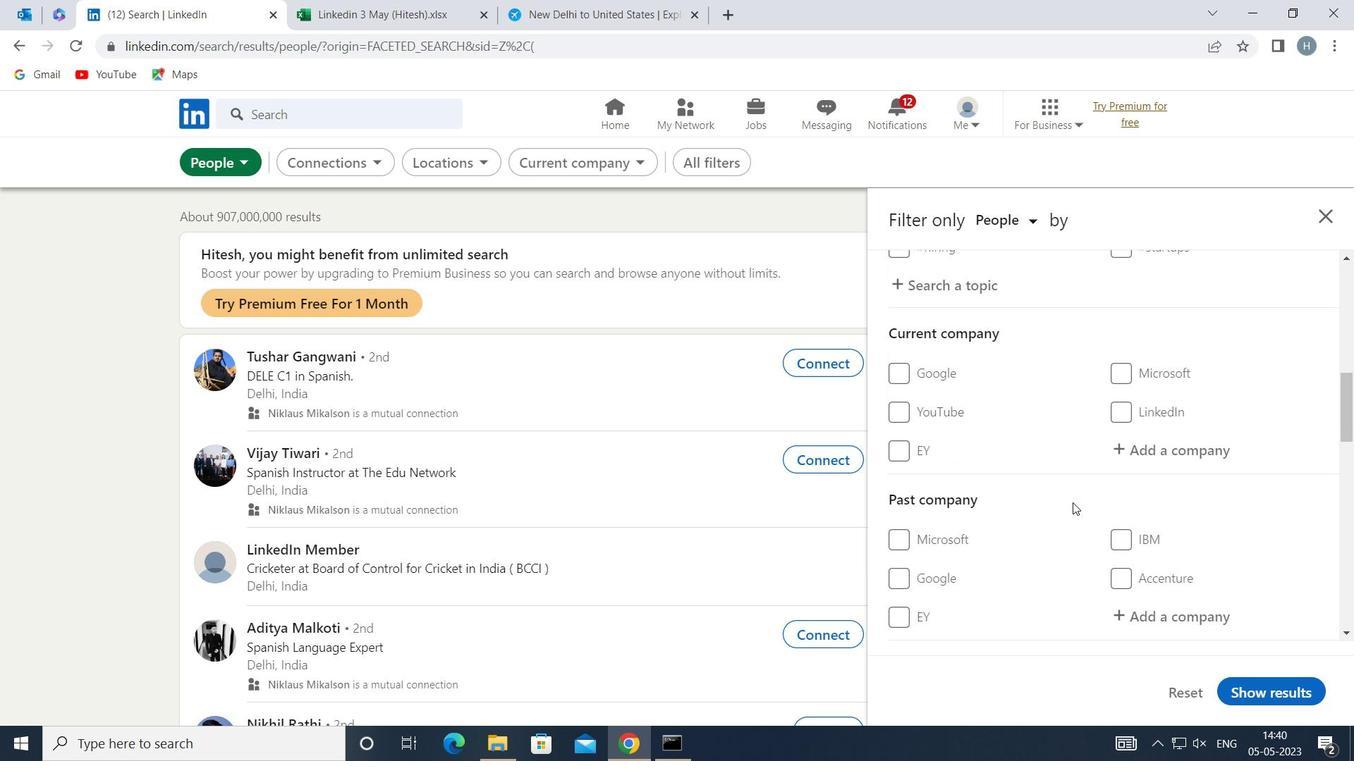 
Action: Mouse moved to (1157, 531)
Screenshot: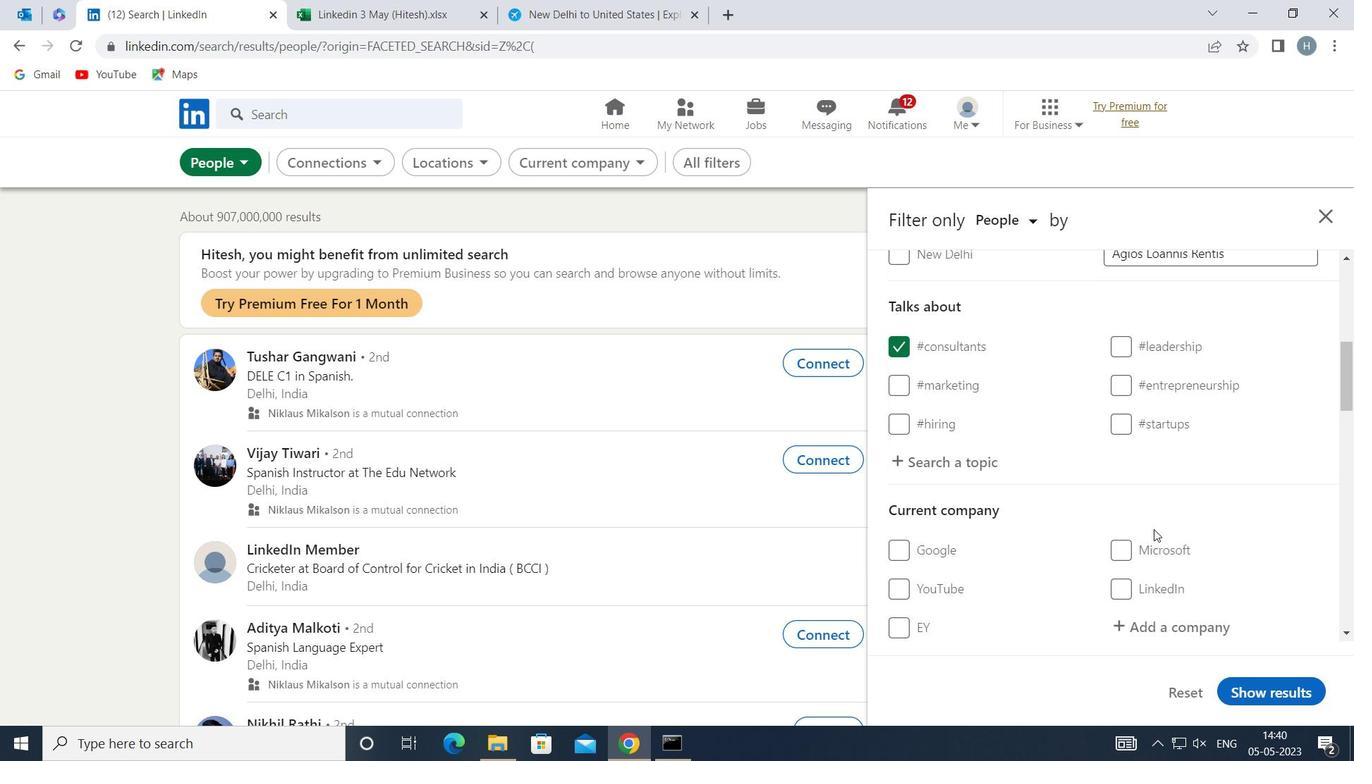 
Action: Mouse scrolled (1157, 531) with delta (0, 0)
Screenshot: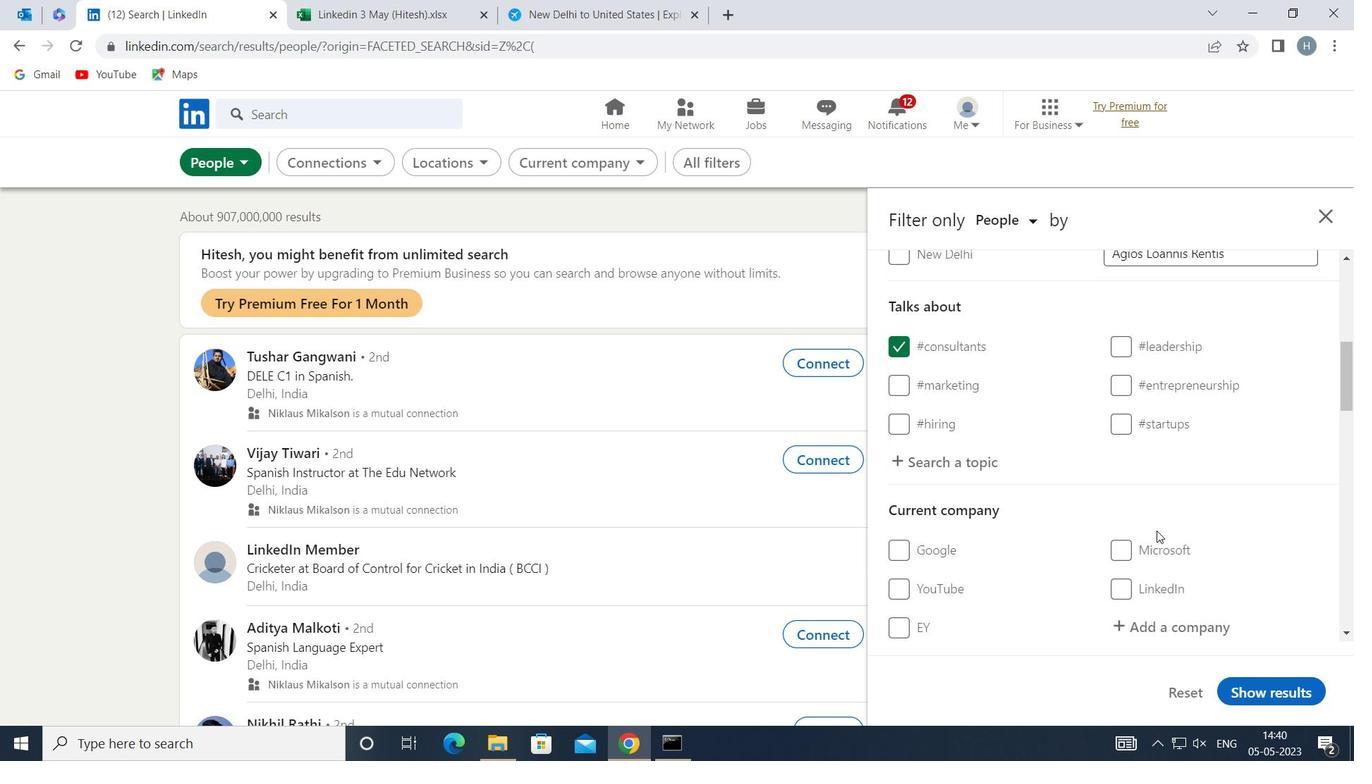 
Action: Mouse moved to (1195, 536)
Screenshot: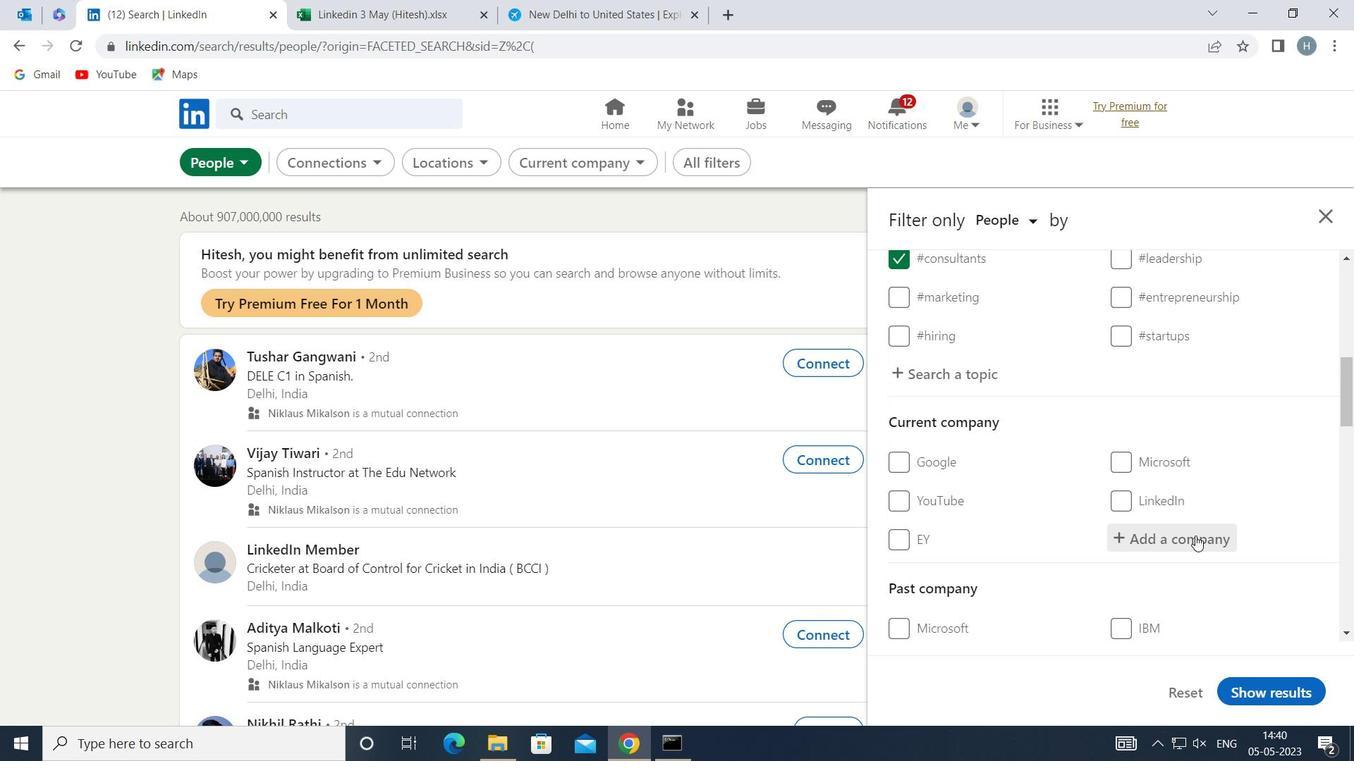 
Action: Mouse pressed left at (1195, 536)
Screenshot: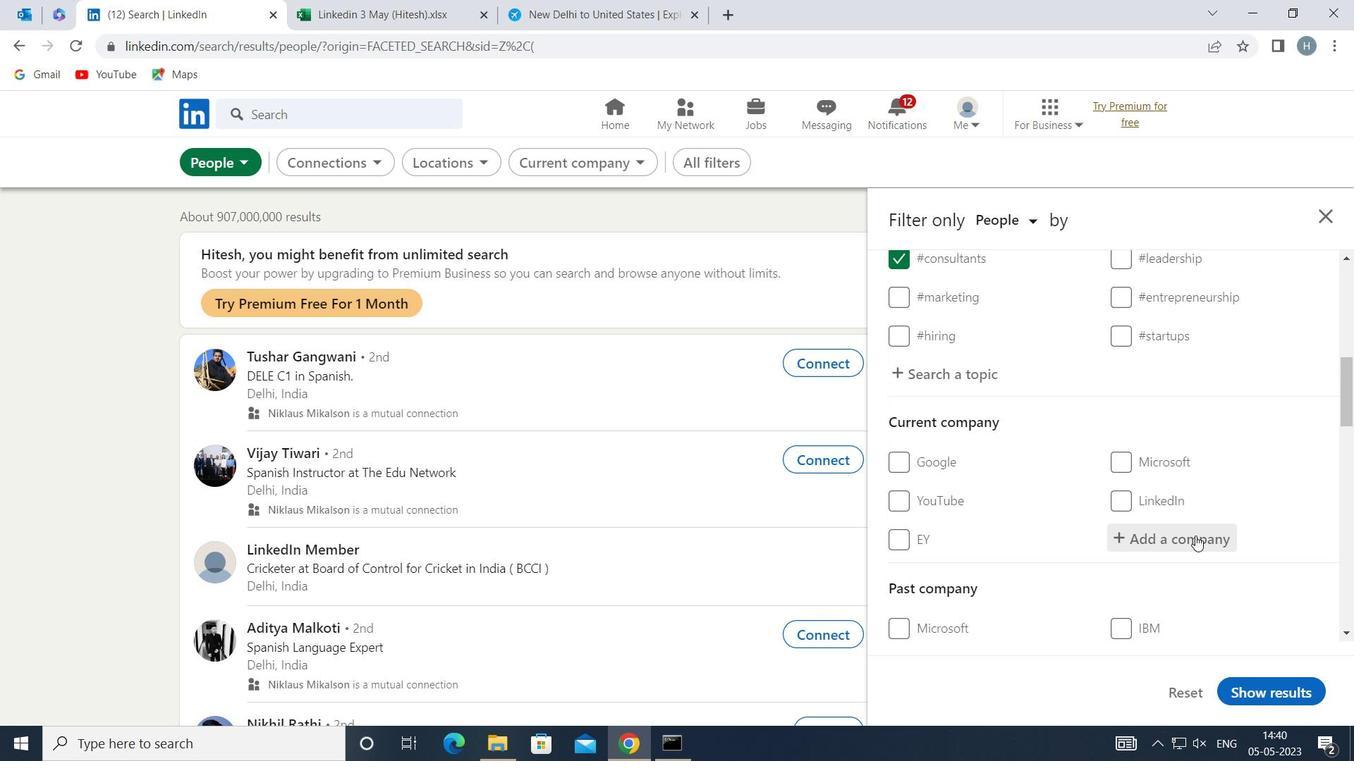
Action: Key pressed <Key.shift><Key.shift><Key.shift><Key.shift><Key.shift><Key.shift><Key.shift><Key.shift><Key.shift><Key.shift><Key.shift><Key.shift><Key.shift>CAPGEMNI
Screenshot: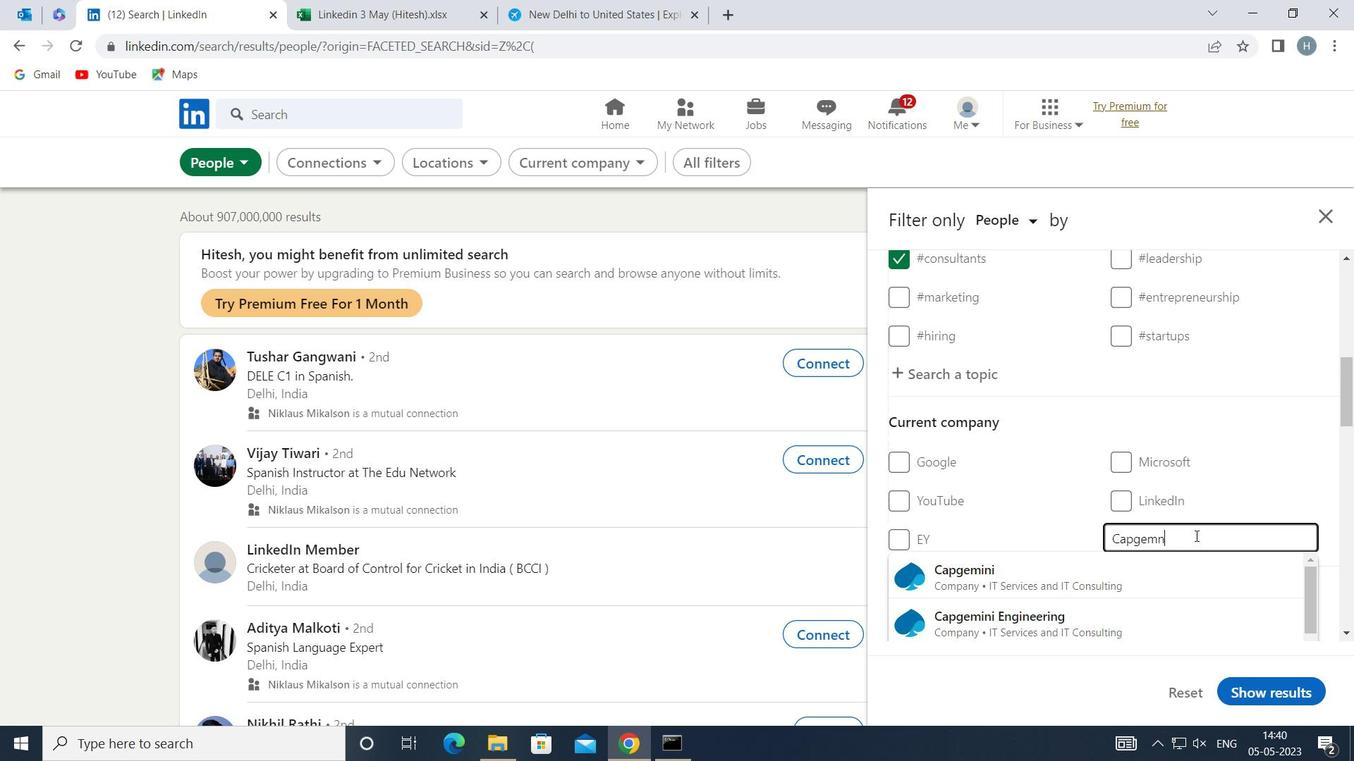 
Action: Mouse moved to (1205, 537)
Screenshot: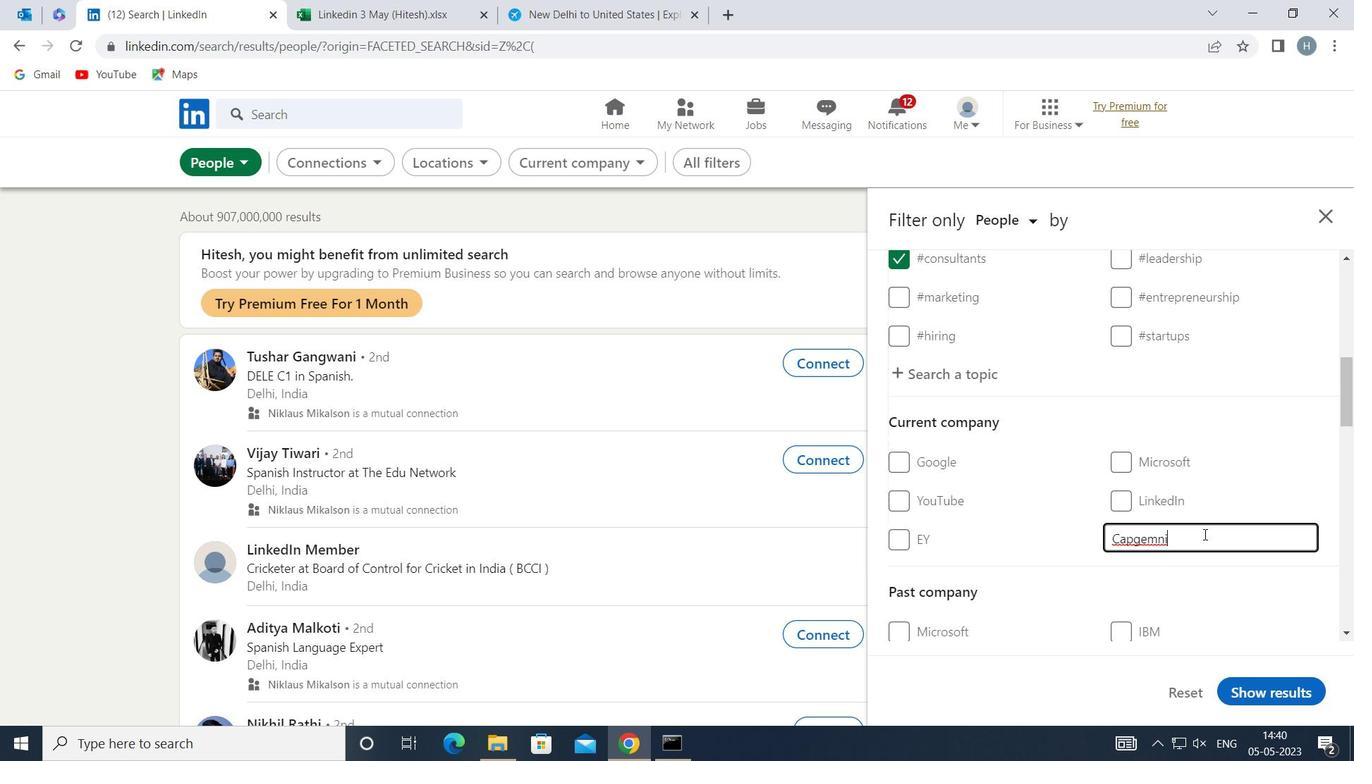 
Action: Key pressed <Key.backspace><Key.backspace>INI
Screenshot: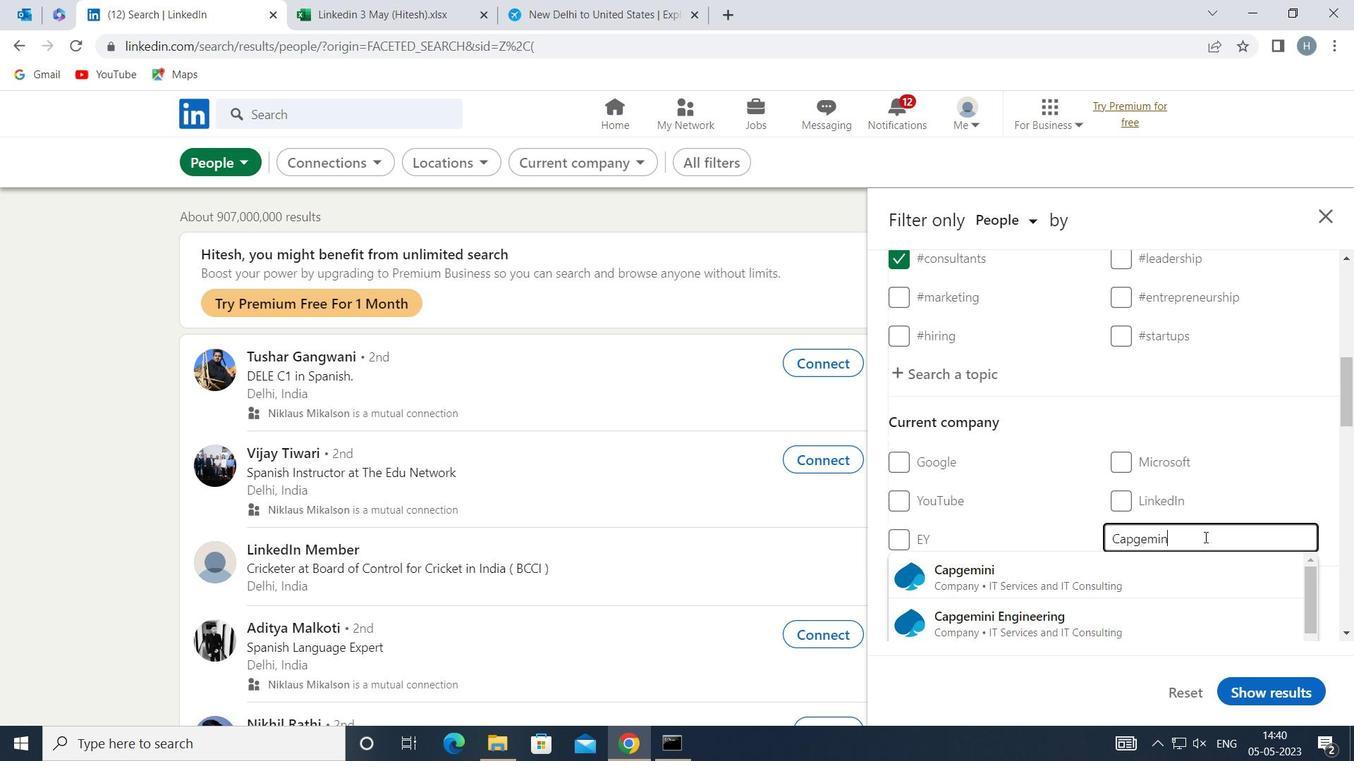 
Action: Mouse moved to (1102, 576)
Screenshot: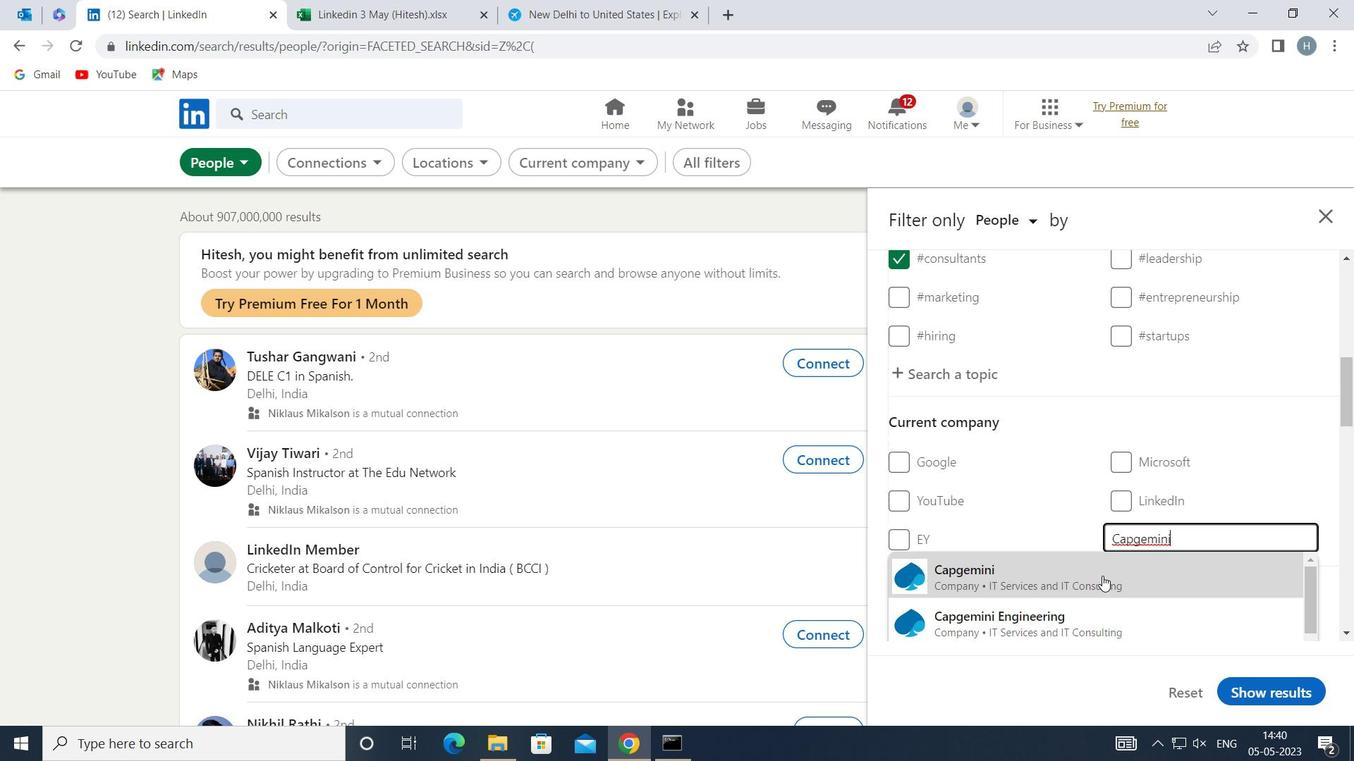 
Action: Mouse pressed left at (1102, 576)
Screenshot: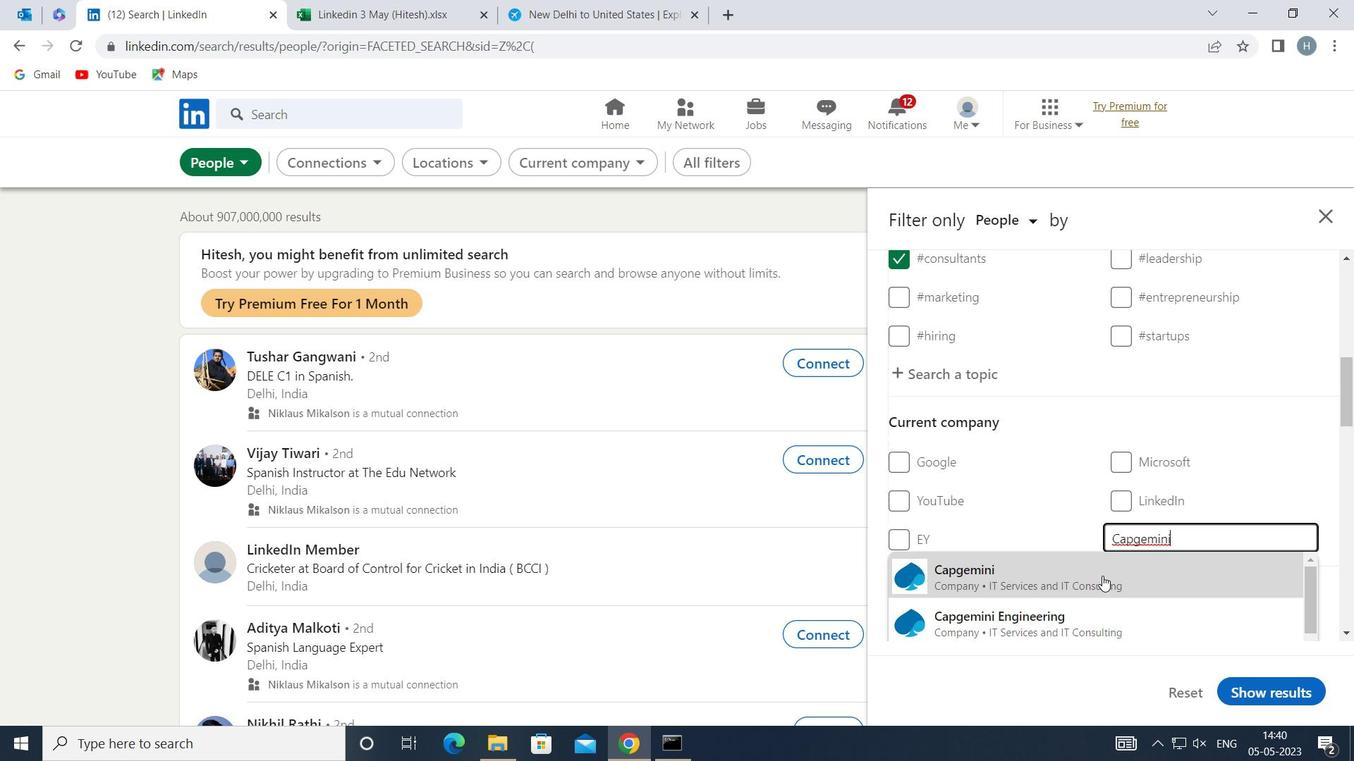 
Action: Mouse moved to (1082, 541)
Screenshot: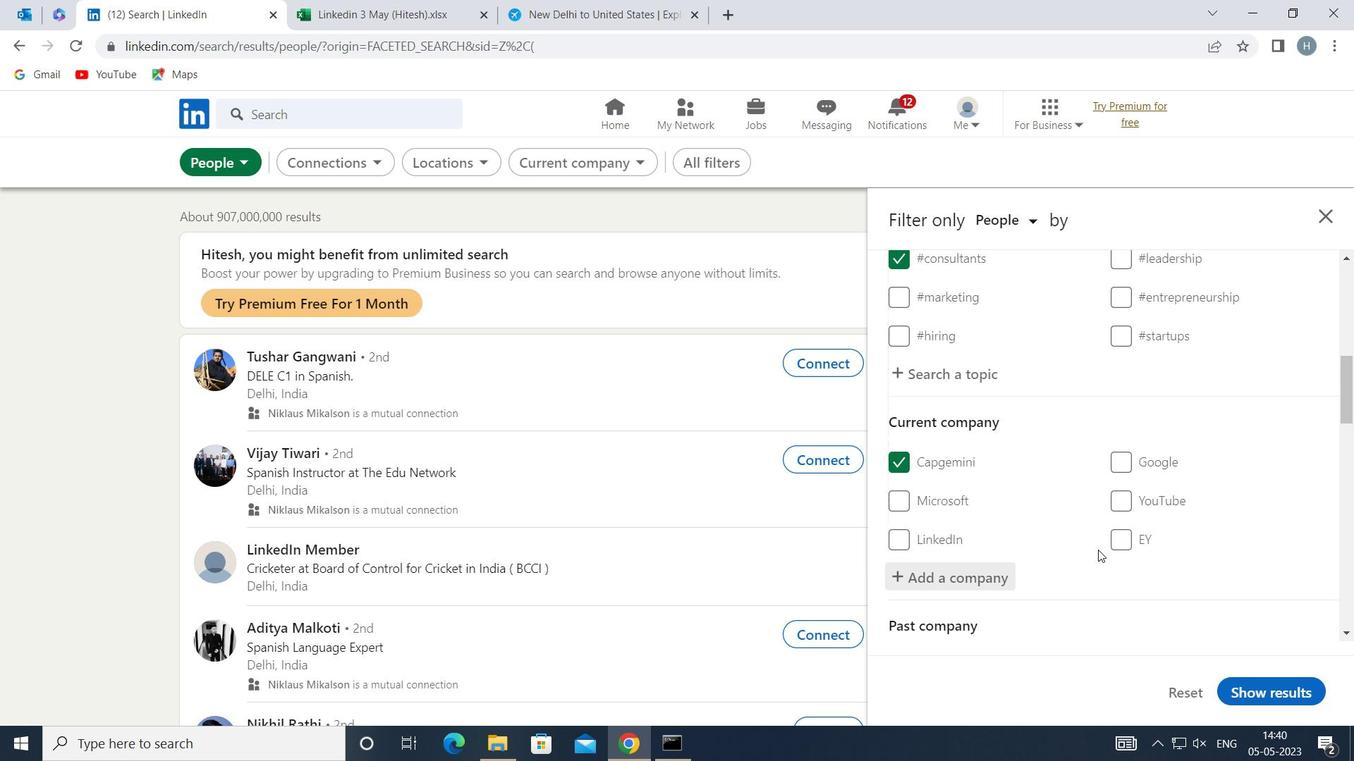 
Action: Mouse scrolled (1082, 541) with delta (0, 0)
Screenshot: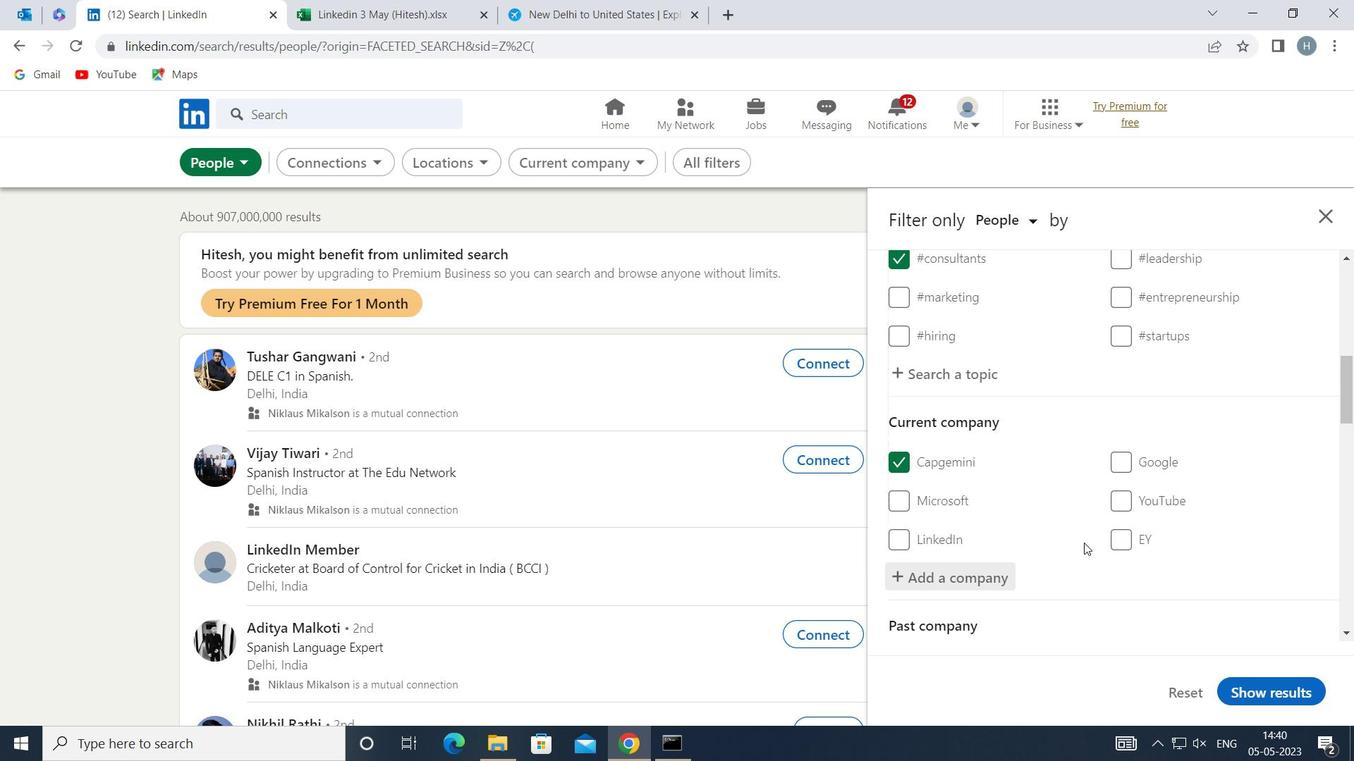
Action: Mouse scrolled (1082, 541) with delta (0, 0)
Screenshot: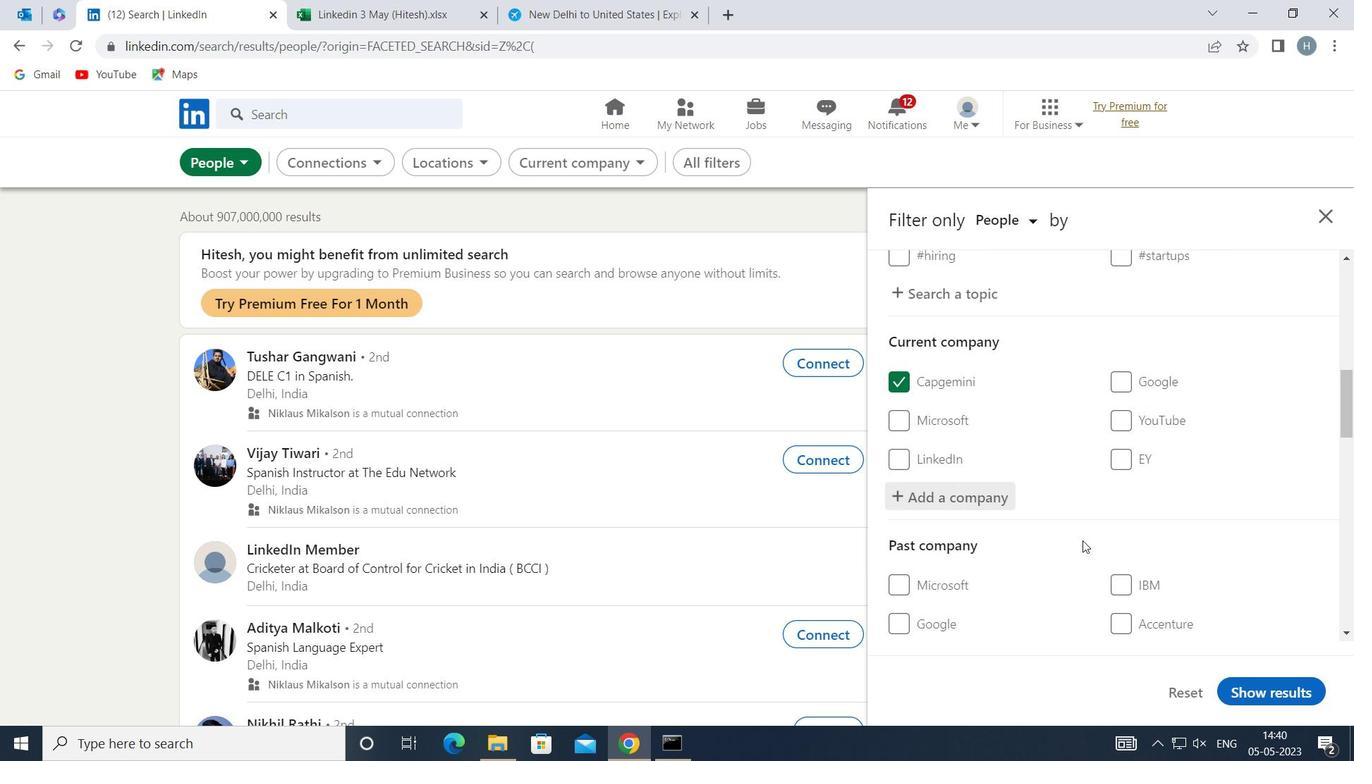 
Action: Mouse scrolled (1082, 541) with delta (0, 0)
Screenshot: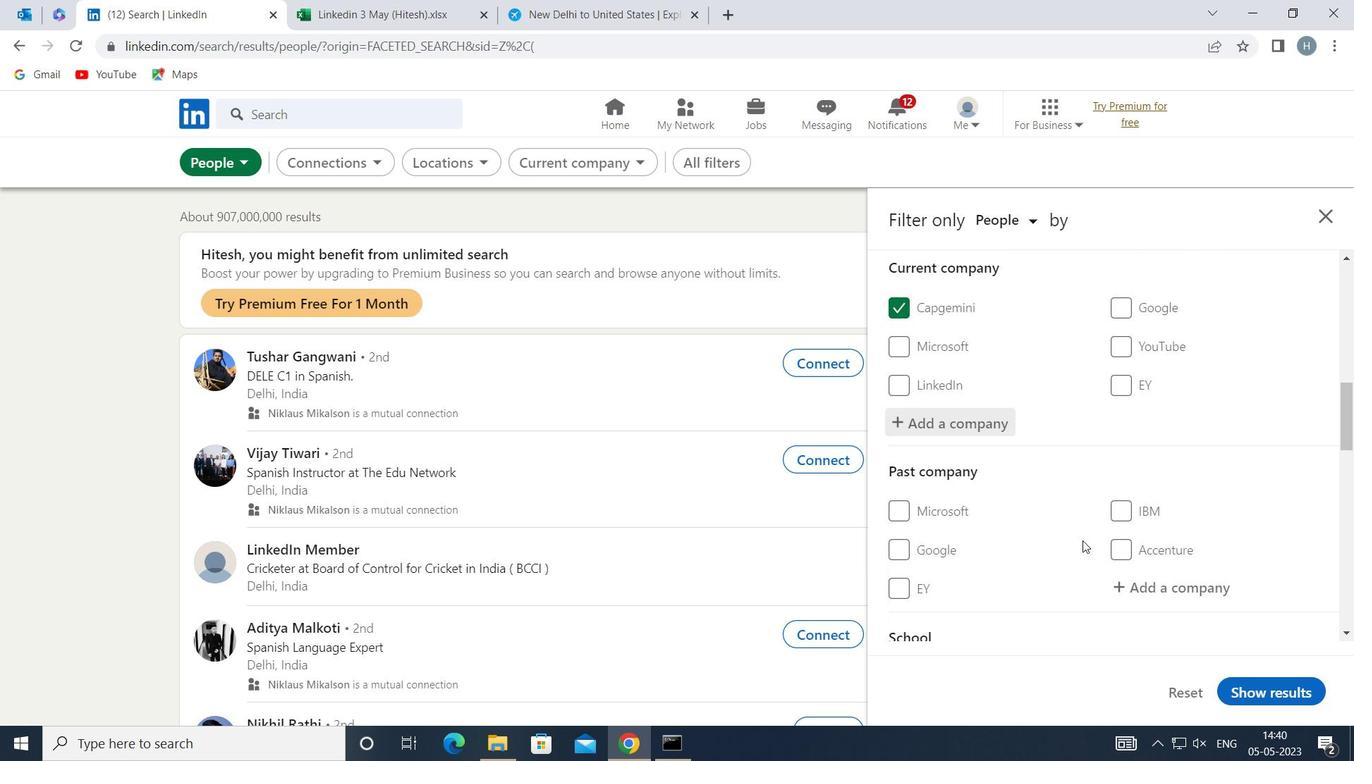 
Action: Mouse scrolled (1082, 541) with delta (0, 0)
Screenshot: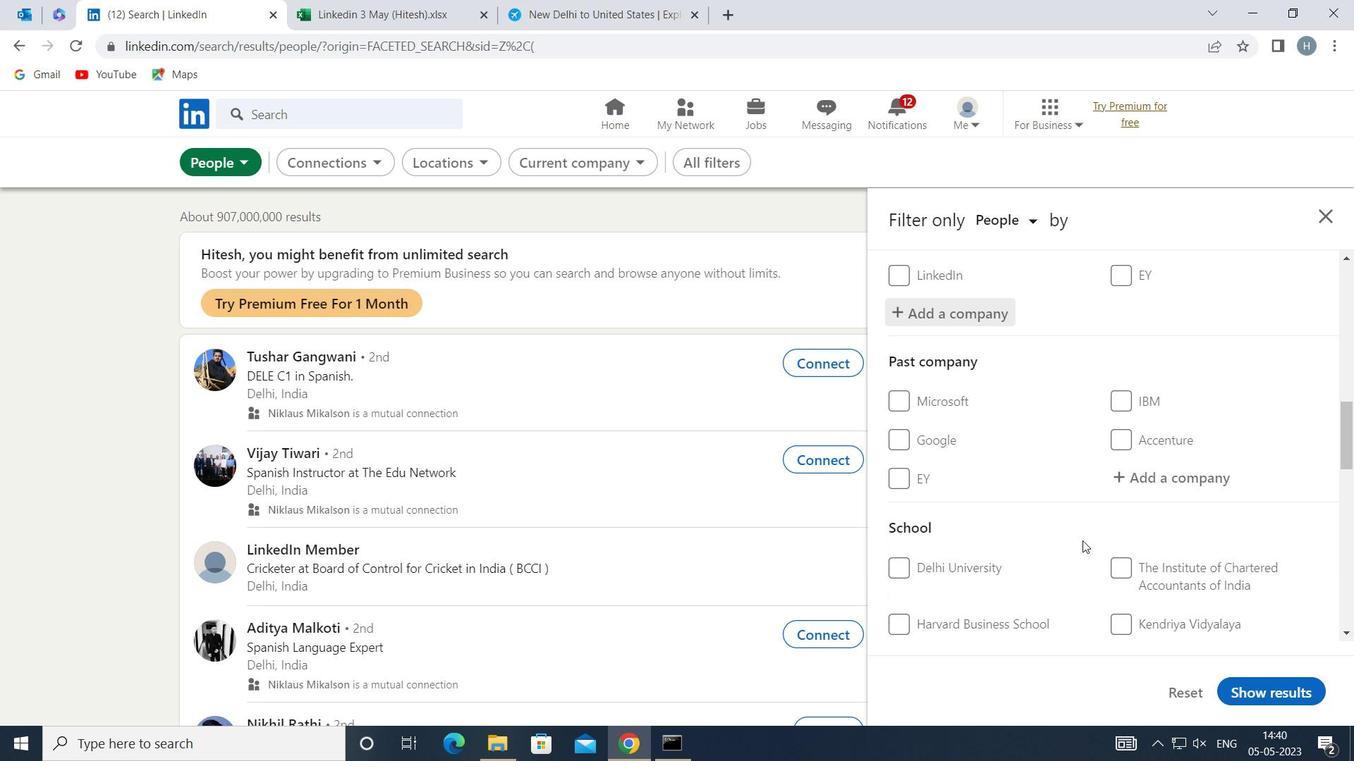 
Action: Mouse moved to (1184, 564)
Screenshot: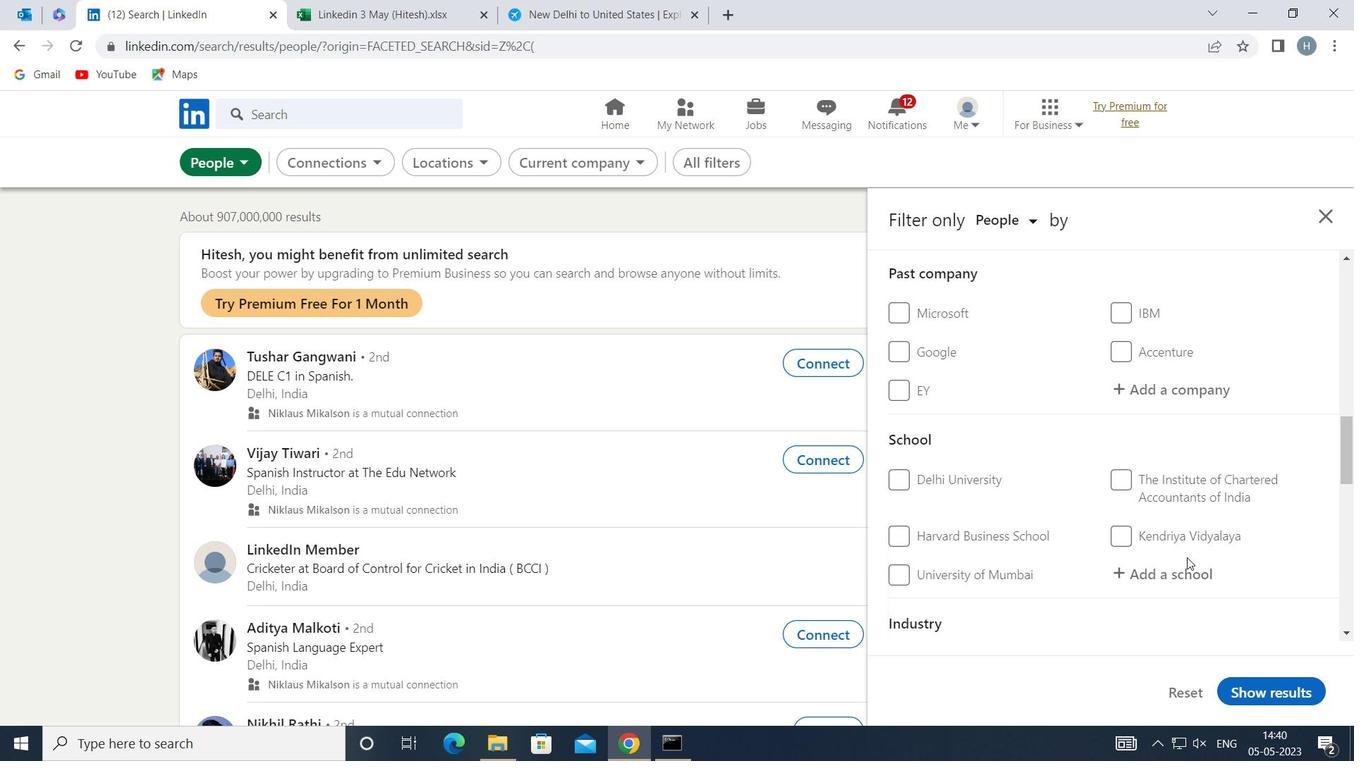 
Action: Mouse pressed left at (1184, 564)
Screenshot: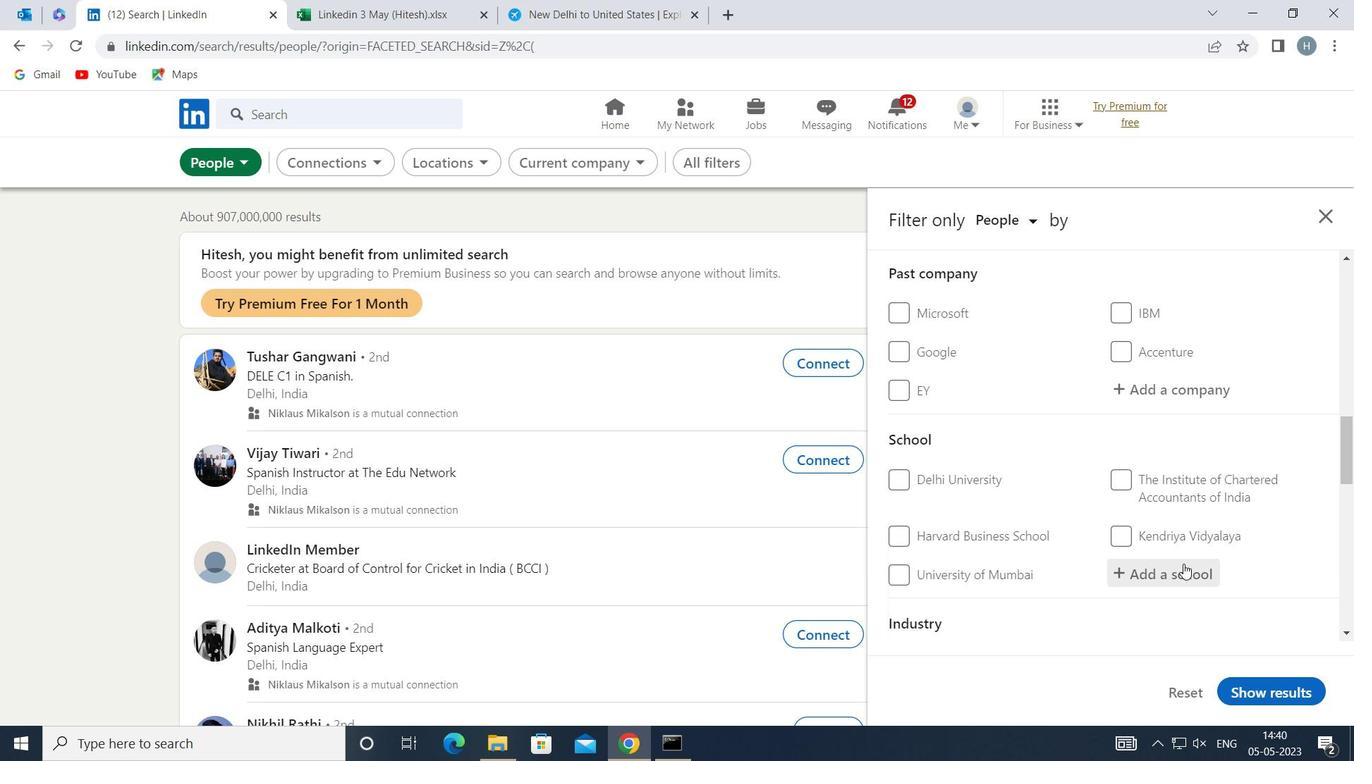 
Action: Key pressed <Key.shift>MATHAYA
Screenshot: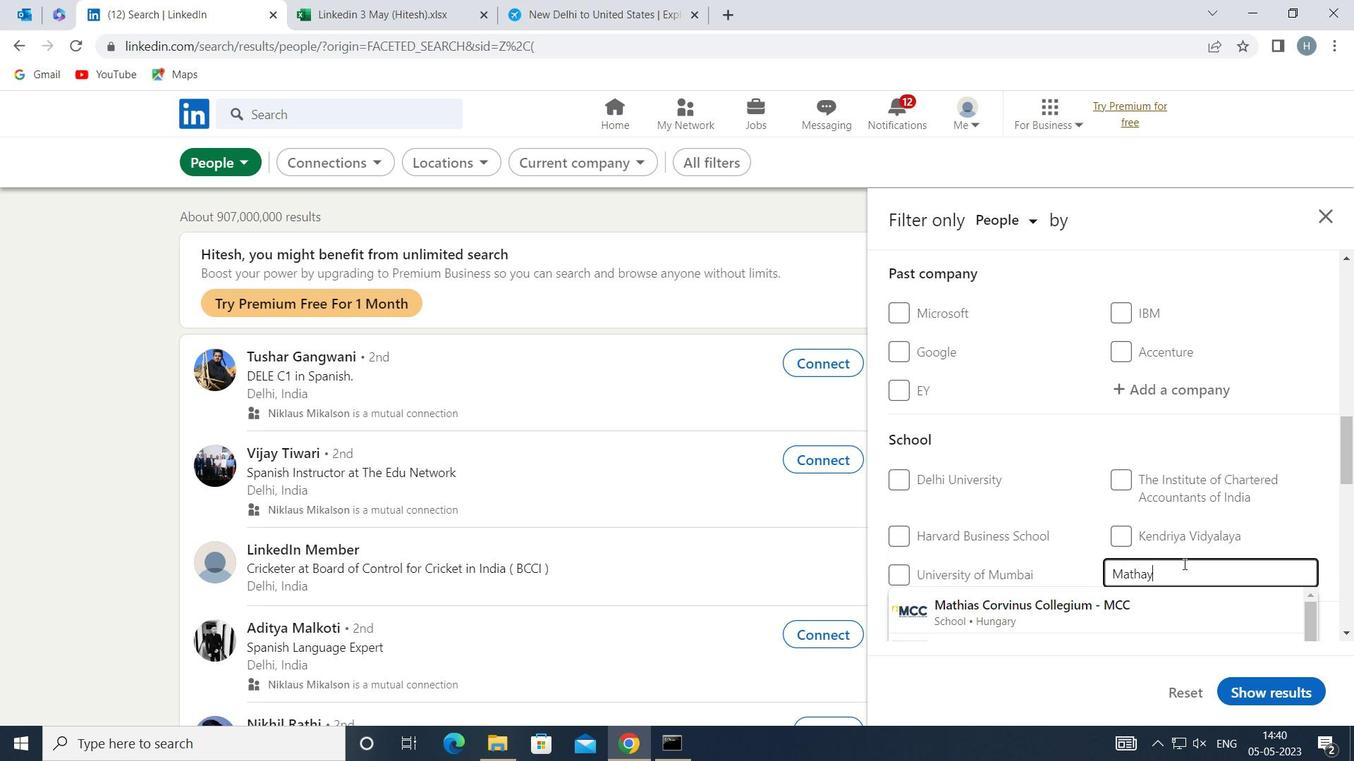 
Action: Mouse moved to (1184, 565)
Screenshot: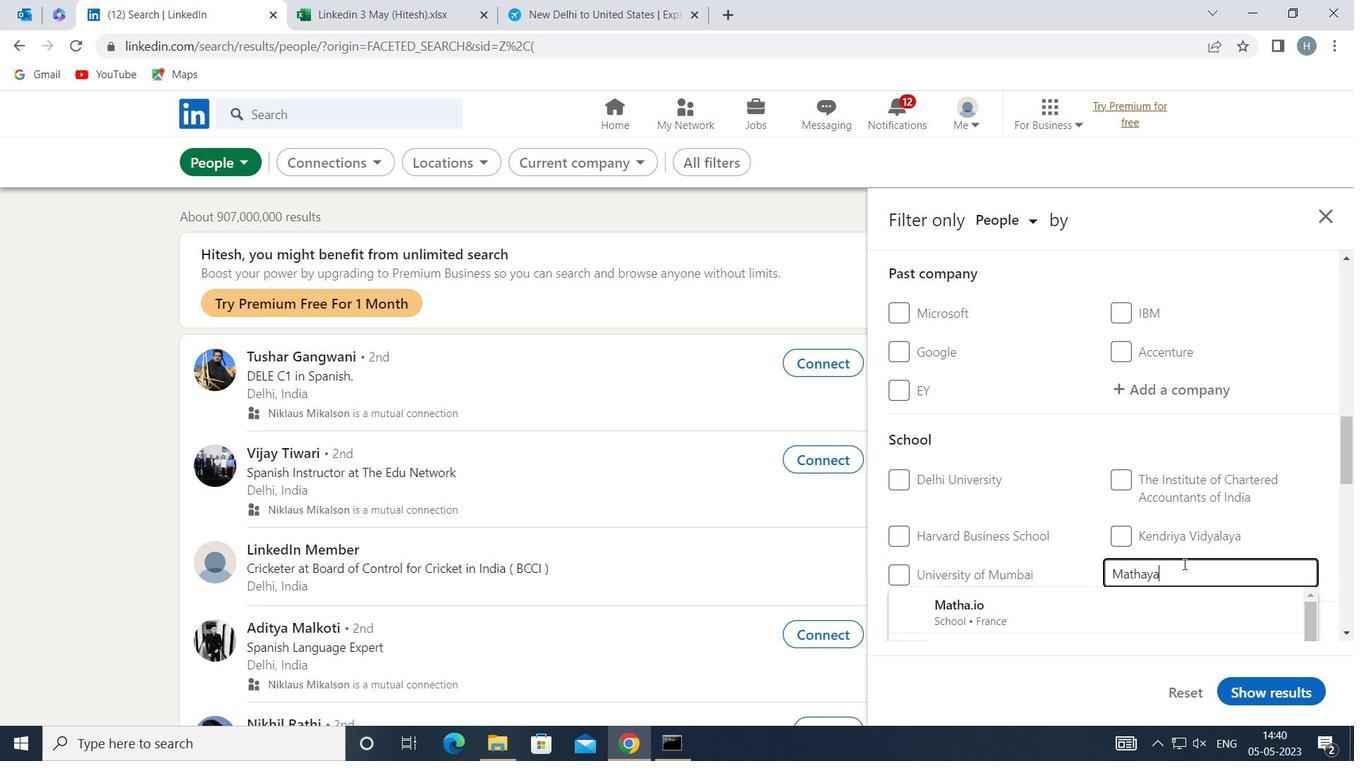 
Action: Key pressed MMAL<Key.backspace><Key.backspace><Key.backspace><Key.backspace><Key.backspace><Key.backspace><Key.backspace><Key.backspace><Key.backspace><Key.backspace><Key.backspace><Key.backspace><Key.backspace><Key.backspace><Key.backspace><Key.backspace><Key.backspace><Key.backspace><Key.backspace><Key.backspace><Key.shift>MUTHAYAMMAL<Key.space>
Screenshot: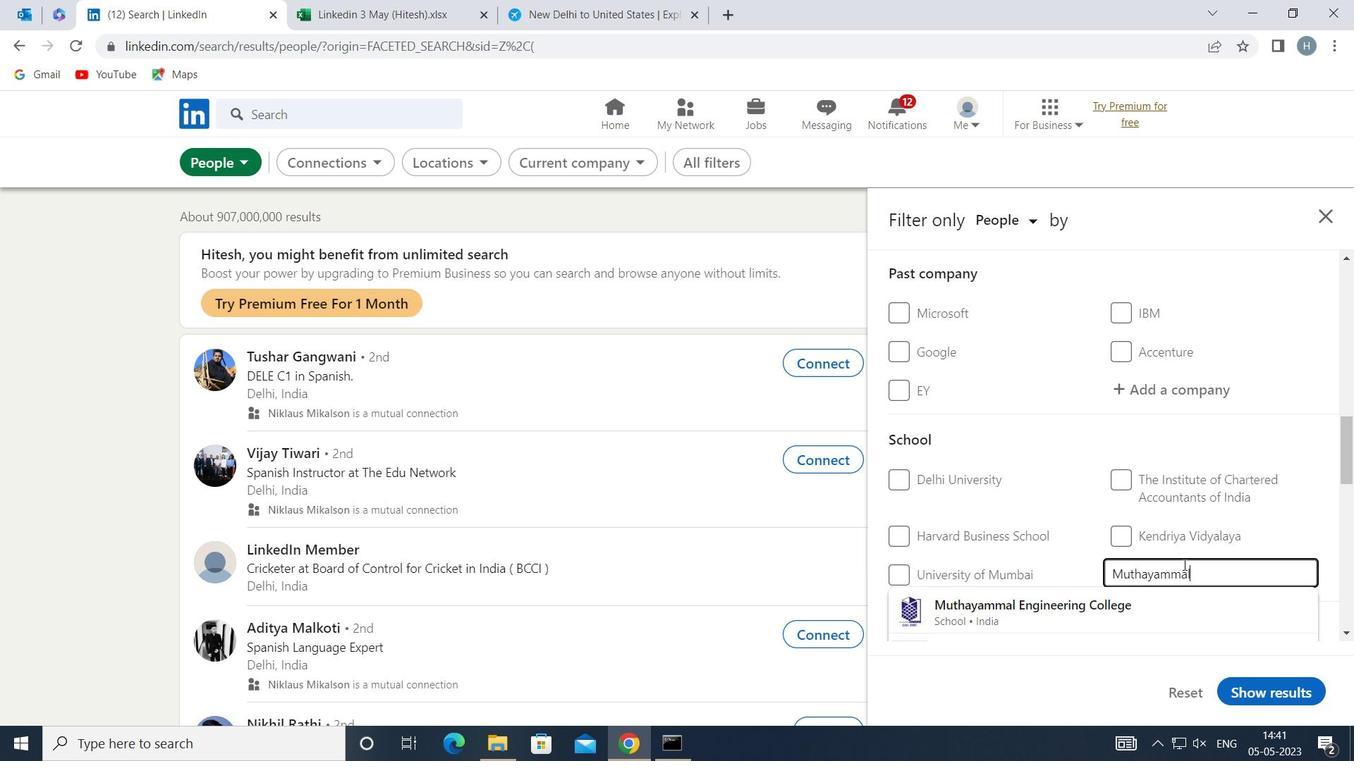 
Action: Mouse moved to (1104, 603)
Screenshot: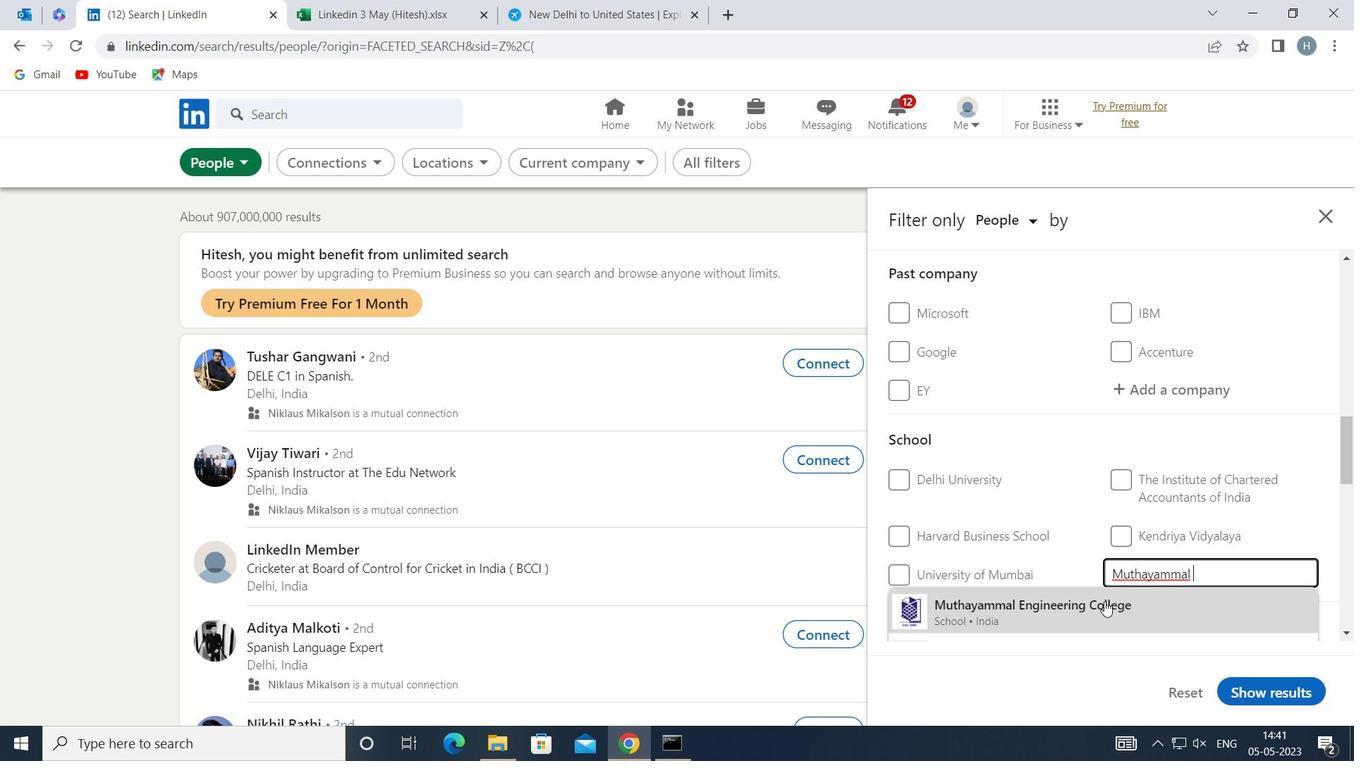 
Action: Mouse pressed left at (1104, 603)
Screenshot: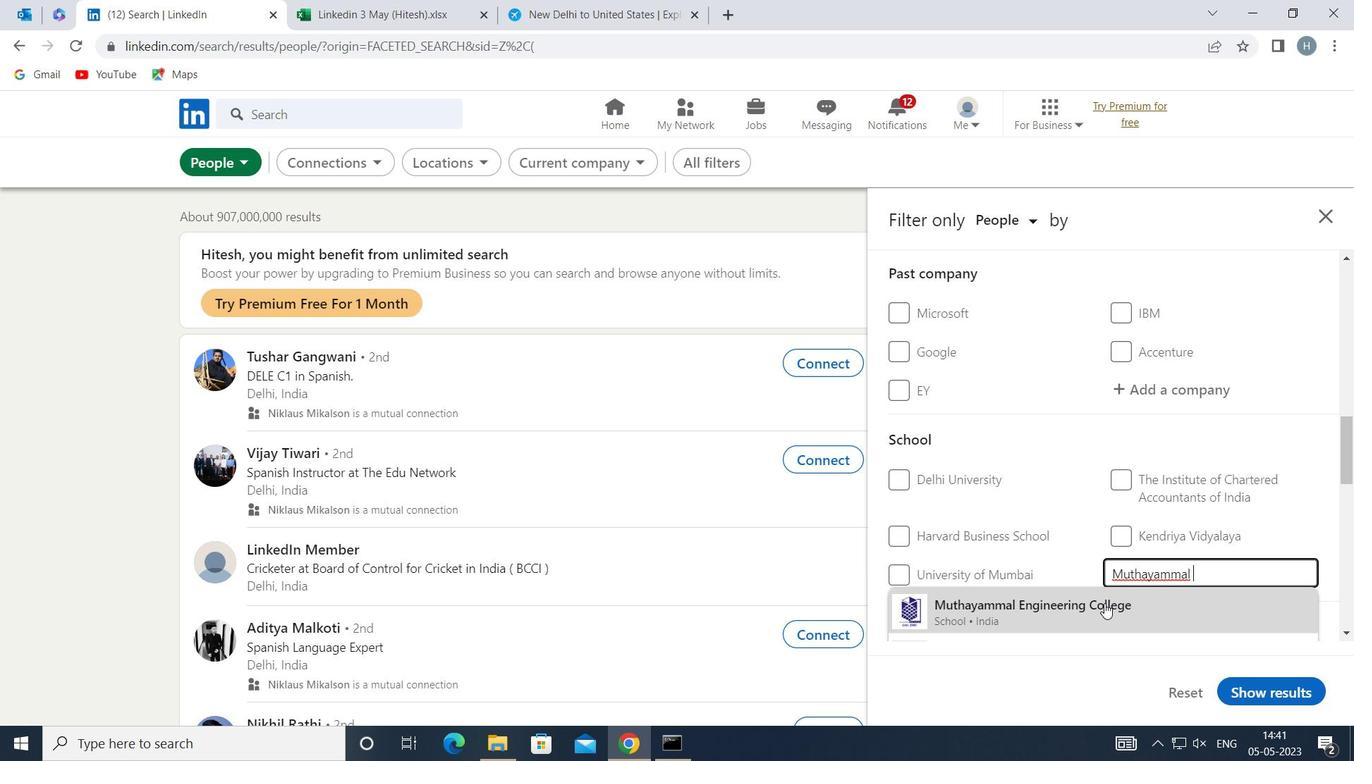 
Action: Mouse moved to (1063, 546)
Screenshot: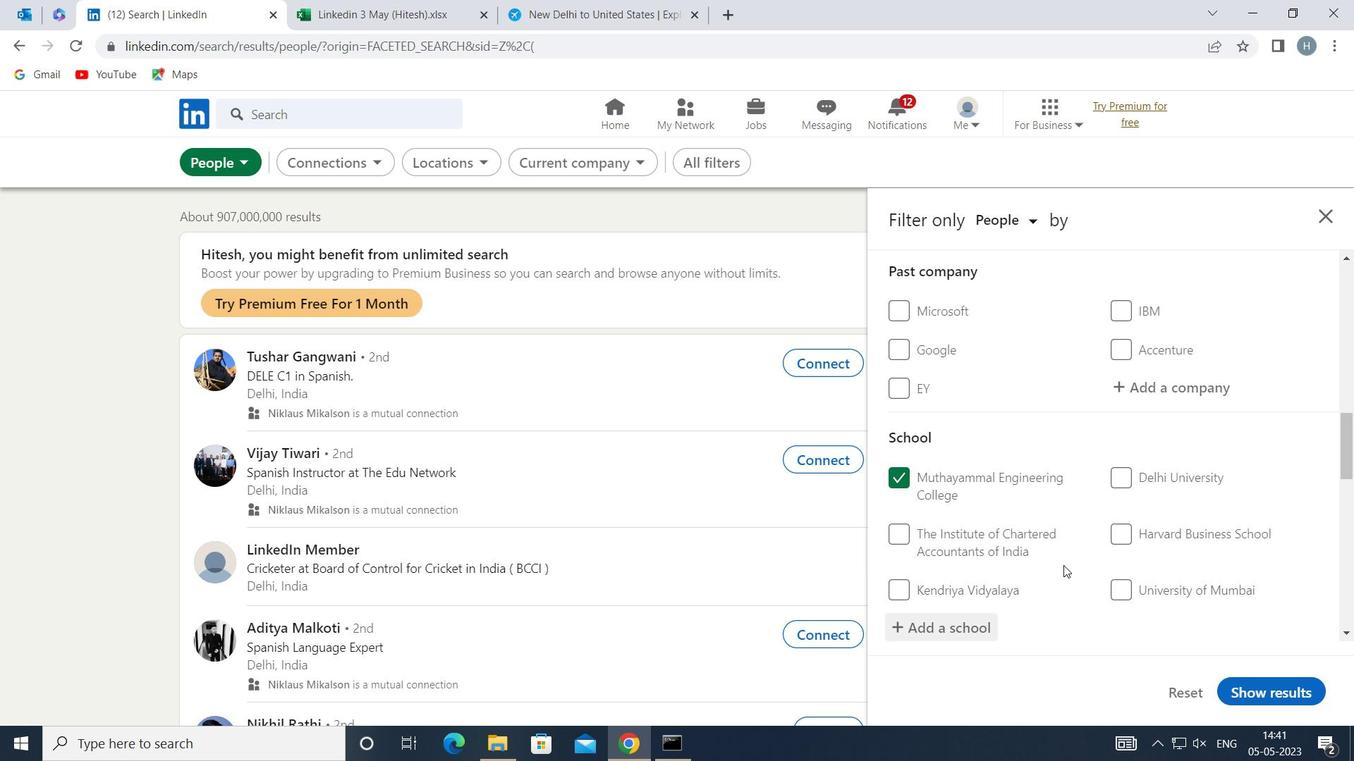 
Action: Mouse scrolled (1063, 546) with delta (0, 0)
Screenshot: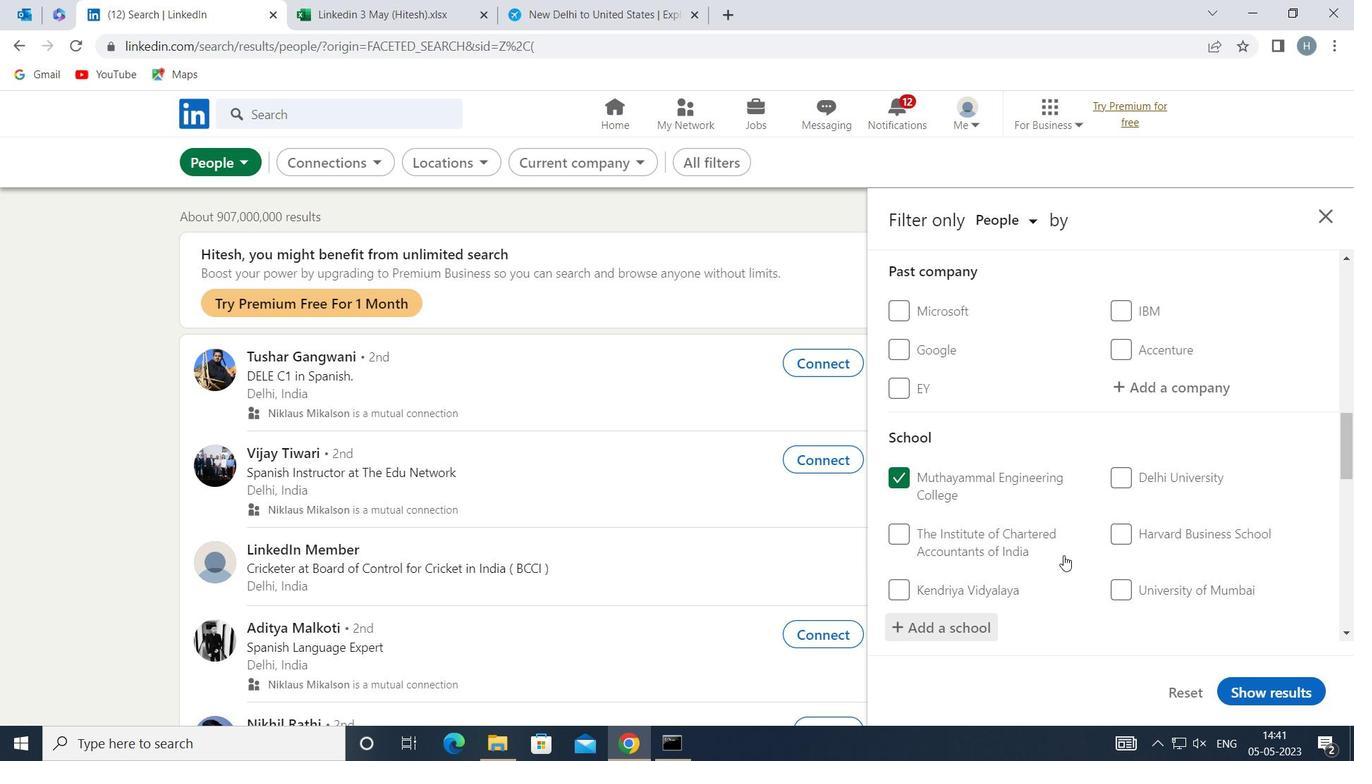 
Action: Mouse moved to (1062, 535)
Screenshot: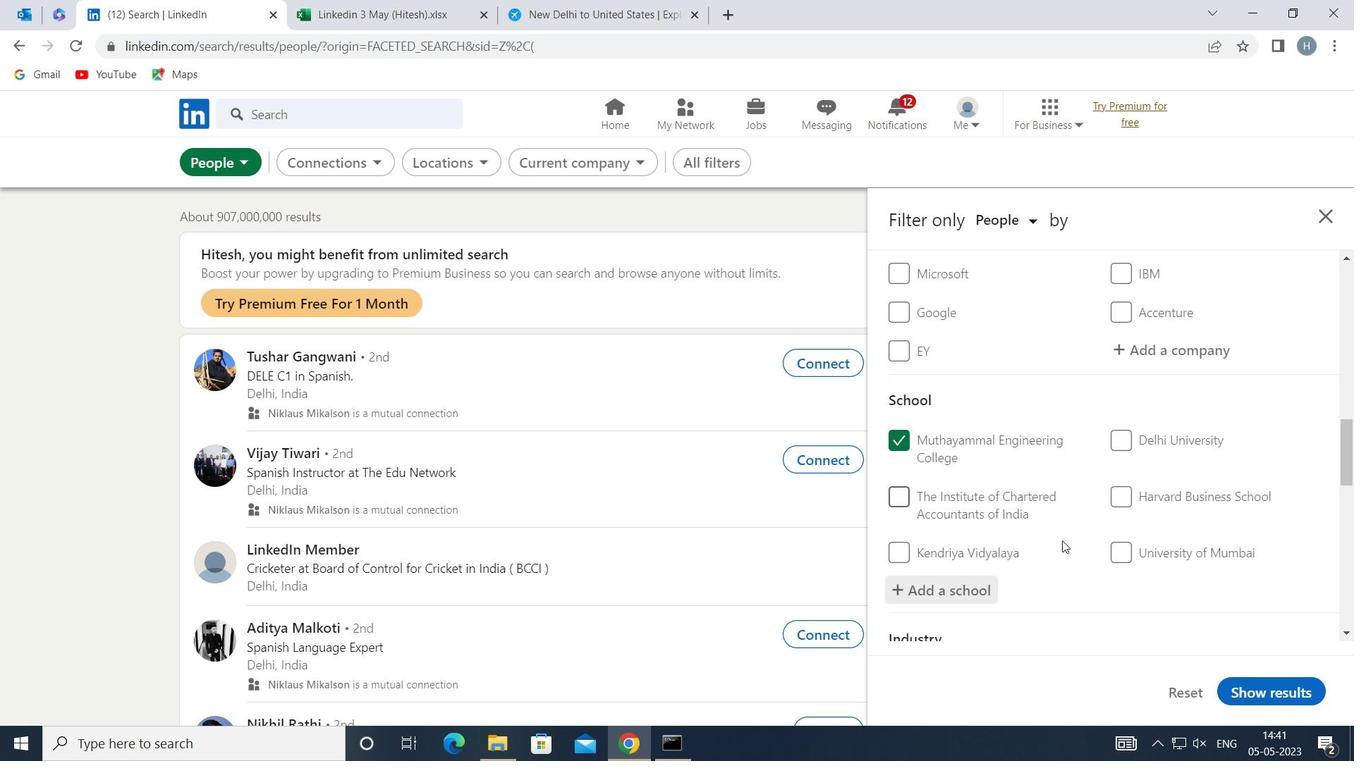 
Action: Mouse scrolled (1062, 534) with delta (0, 0)
Screenshot: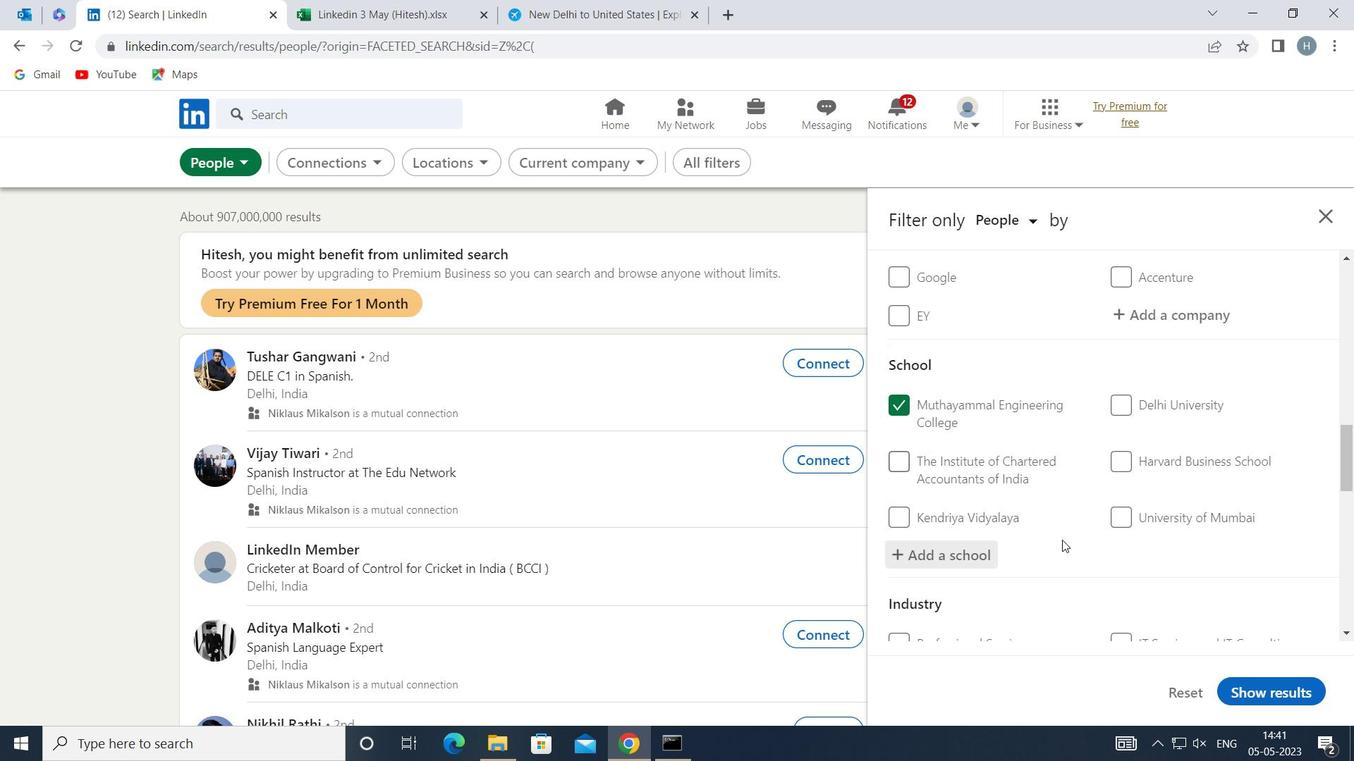 
Action: Mouse scrolled (1062, 534) with delta (0, 0)
Screenshot: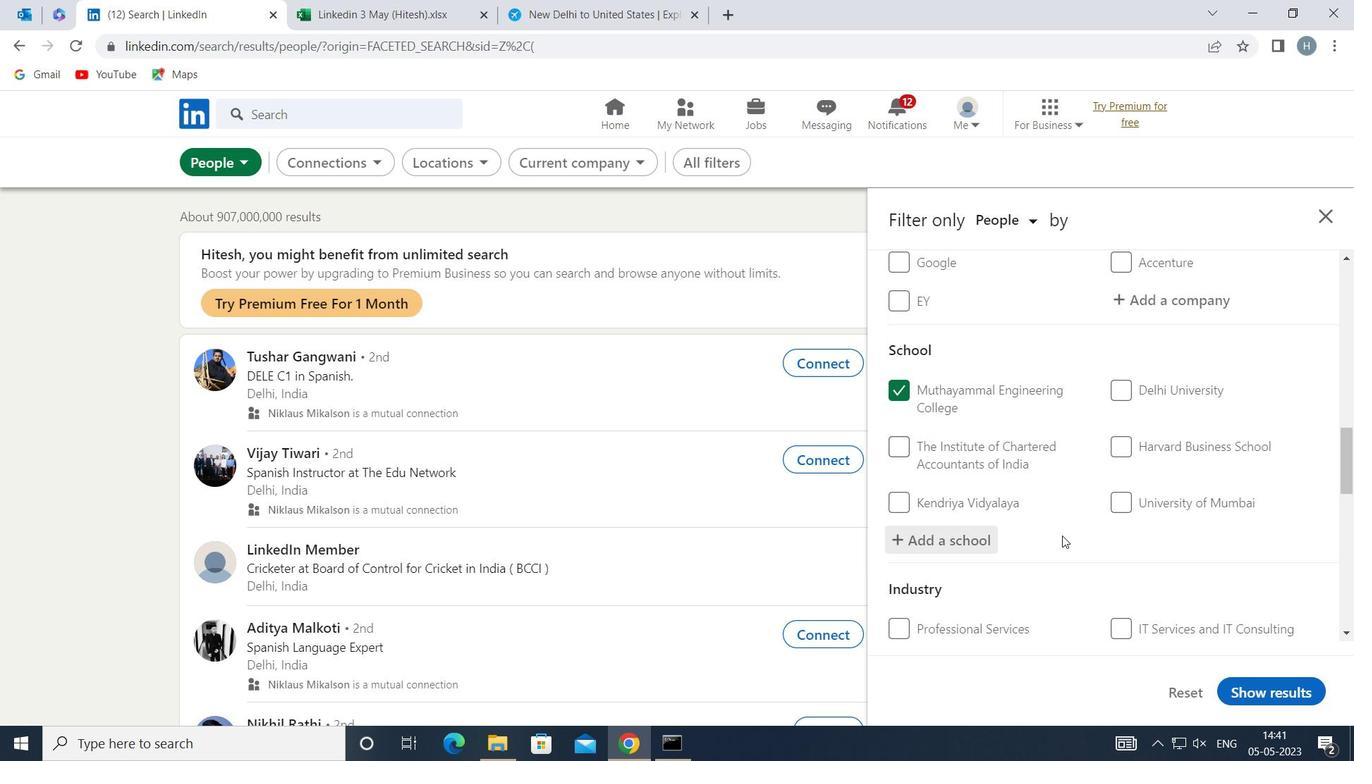 
Action: Mouse scrolled (1062, 534) with delta (0, 0)
Screenshot: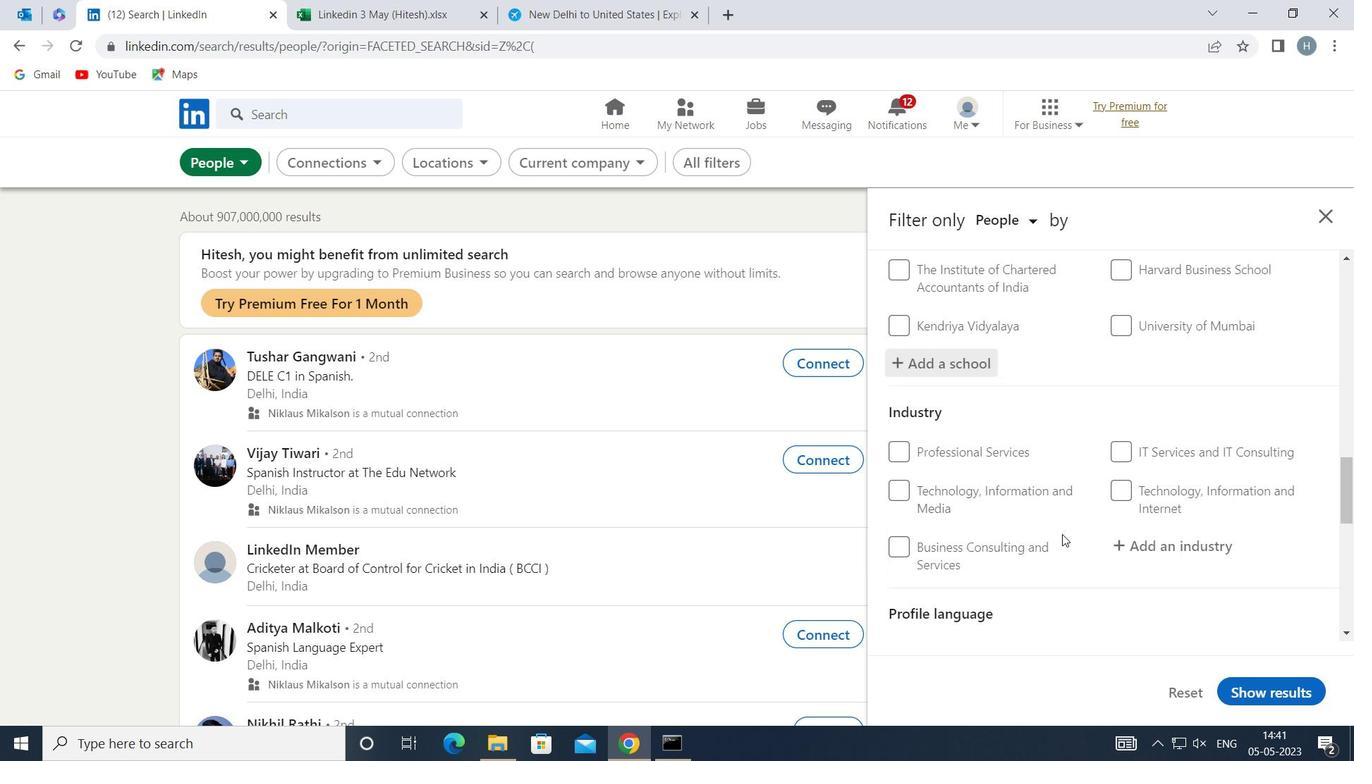 
Action: Mouse moved to (1197, 453)
Screenshot: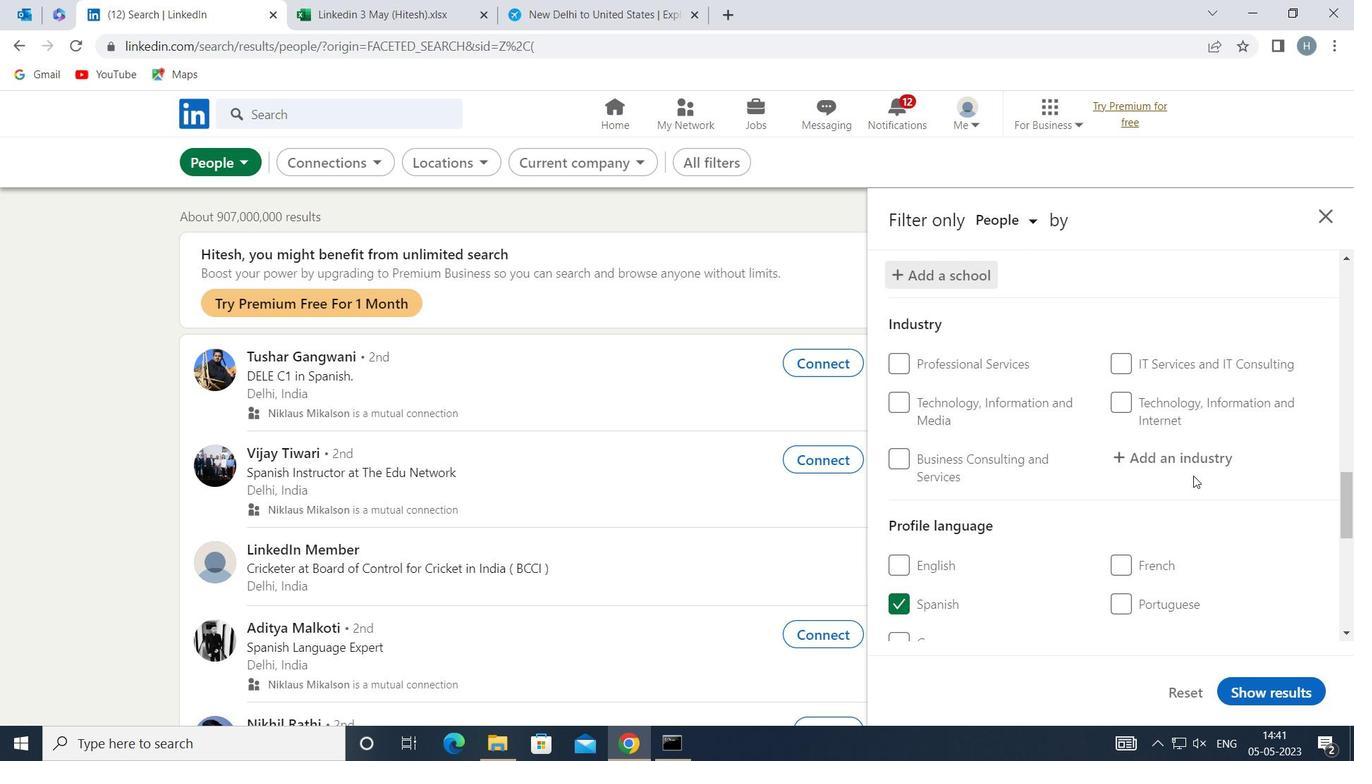 
Action: Mouse pressed left at (1197, 453)
Screenshot: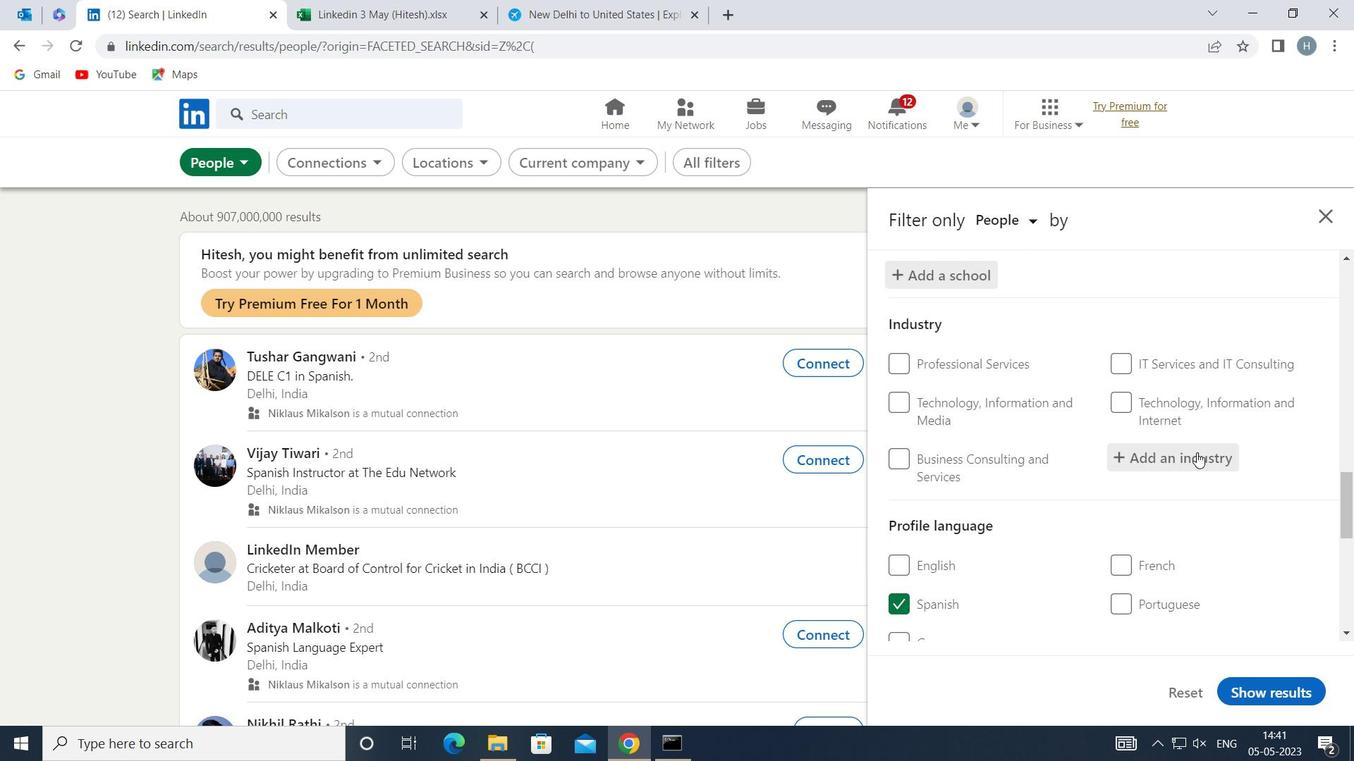 
Action: Mouse moved to (1190, 467)
Screenshot: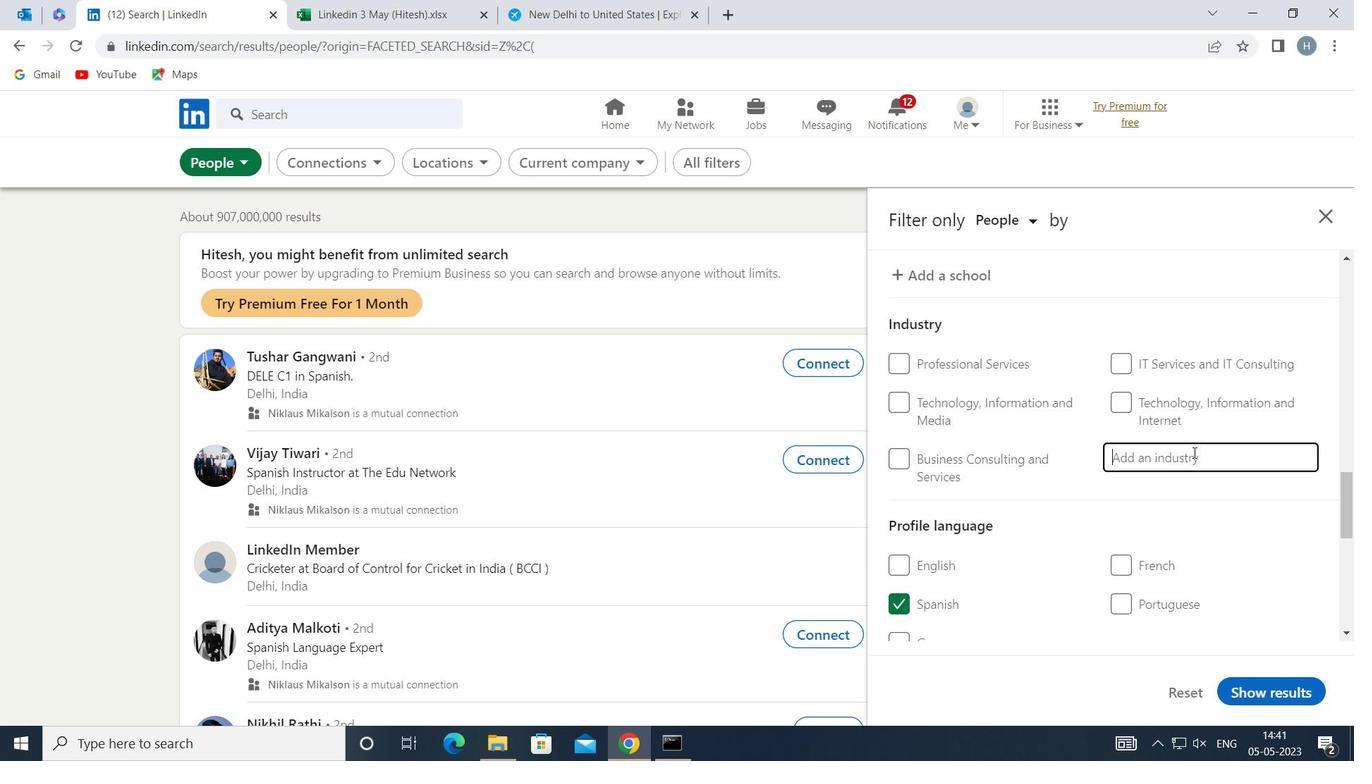
Action: Key pressed <Key.shift>ENGIB<Key.backspace>NEERING<Key.space><Key.shift>SE
Screenshot: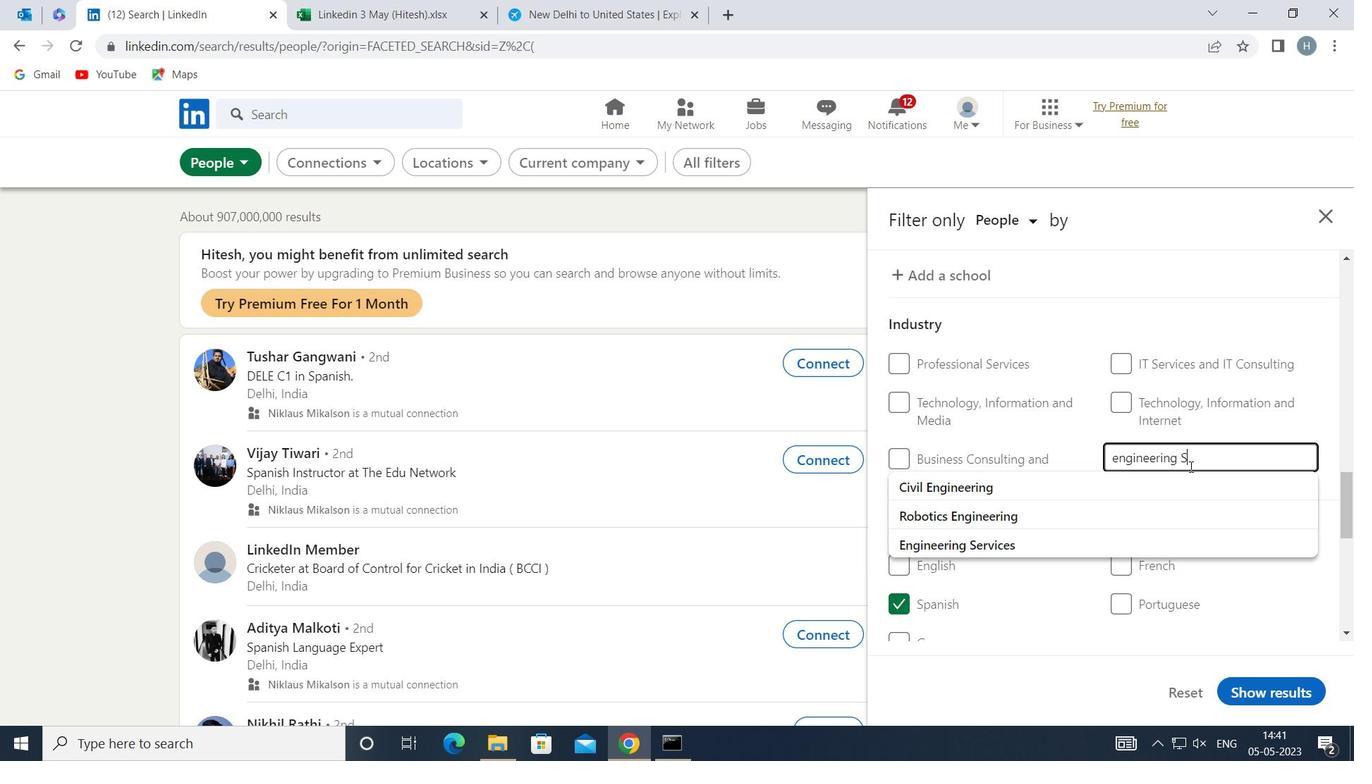 
Action: Mouse moved to (1199, 487)
Screenshot: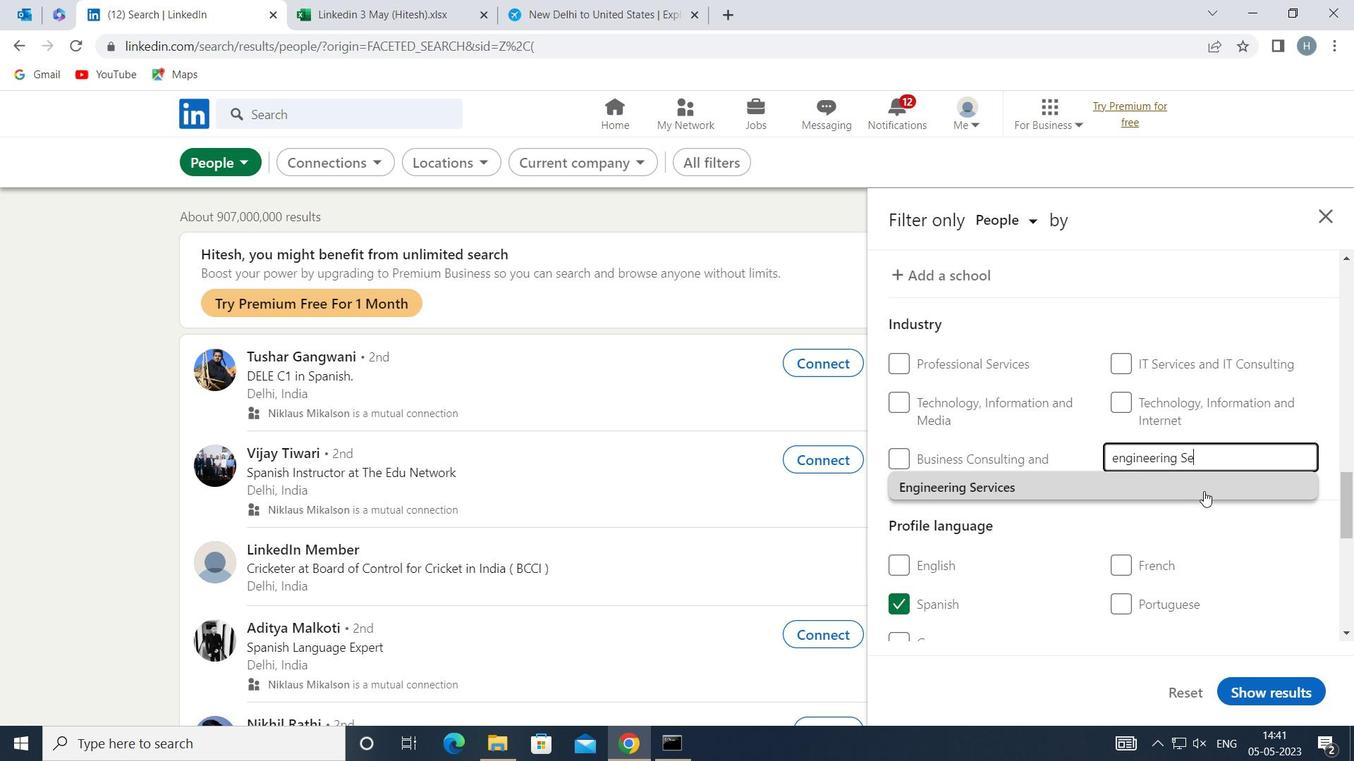 
Action: Mouse pressed left at (1199, 487)
Screenshot: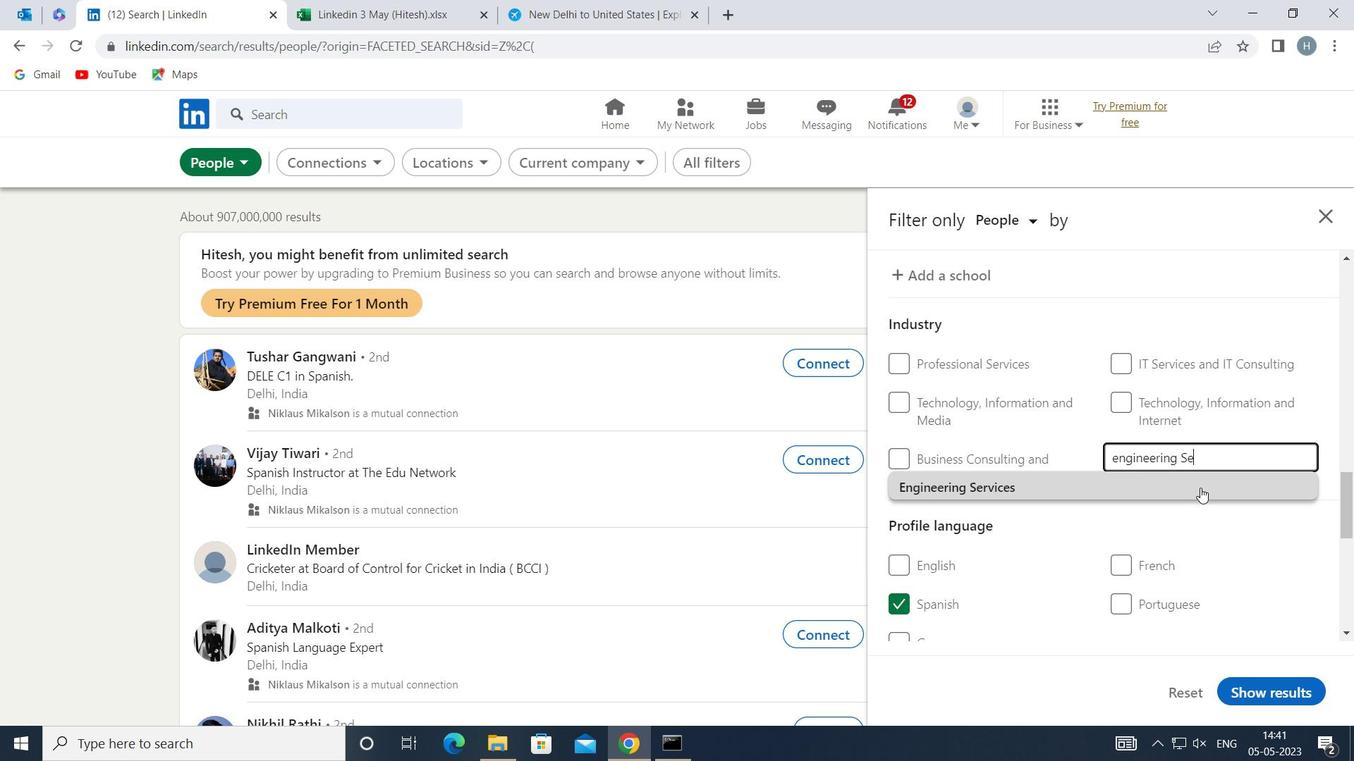 
Action: Mouse moved to (1110, 509)
Screenshot: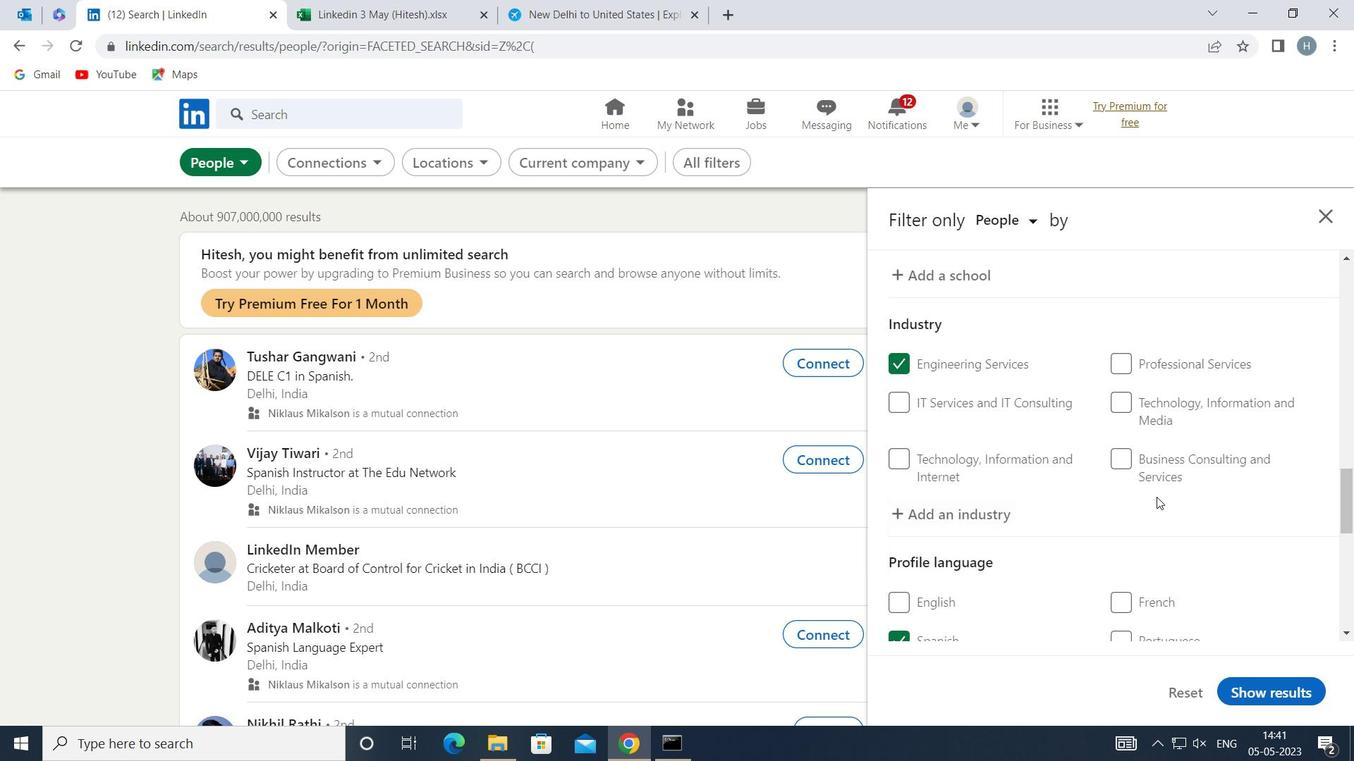 
Action: Mouse scrolled (1110, 508) with delta (0, 0)
Screenshot: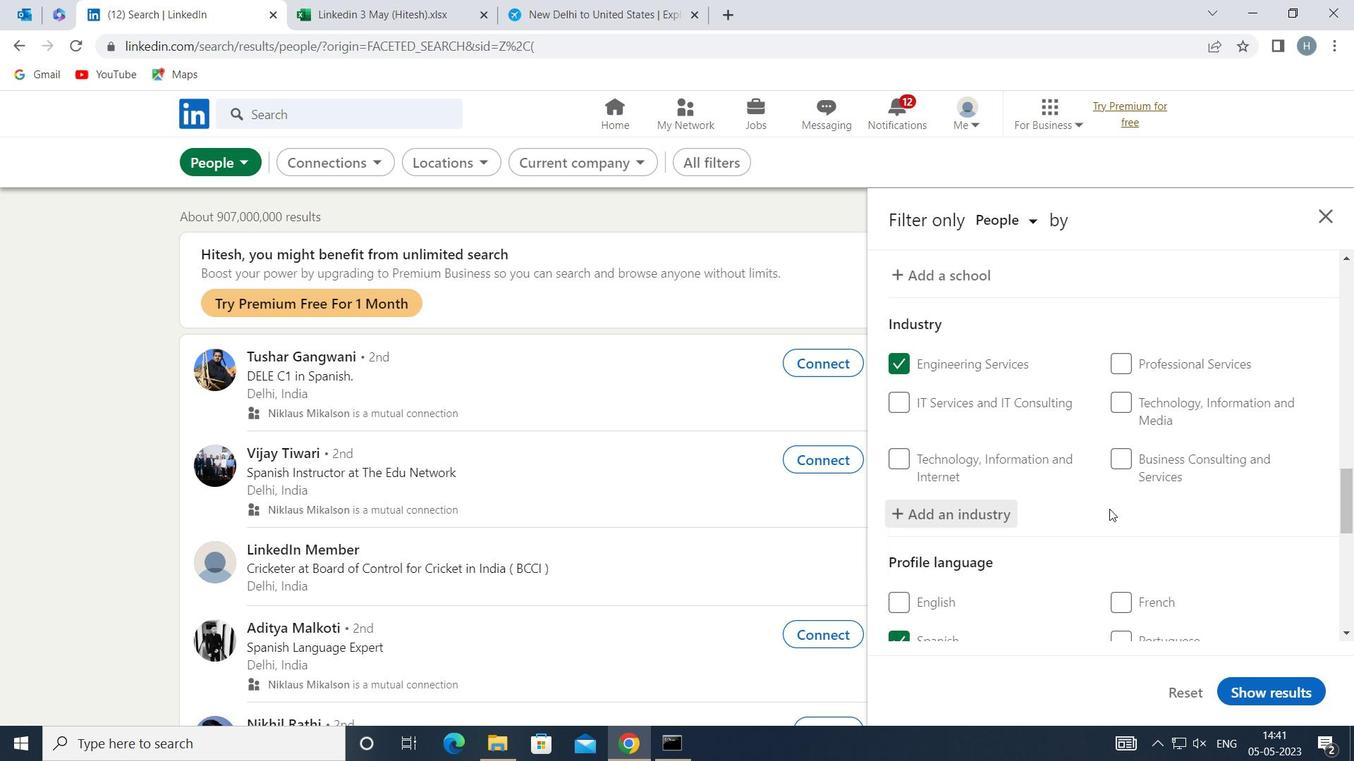 
Action: Mouse scrolled (1110, 508) with delta (0, 0)
Screenshot: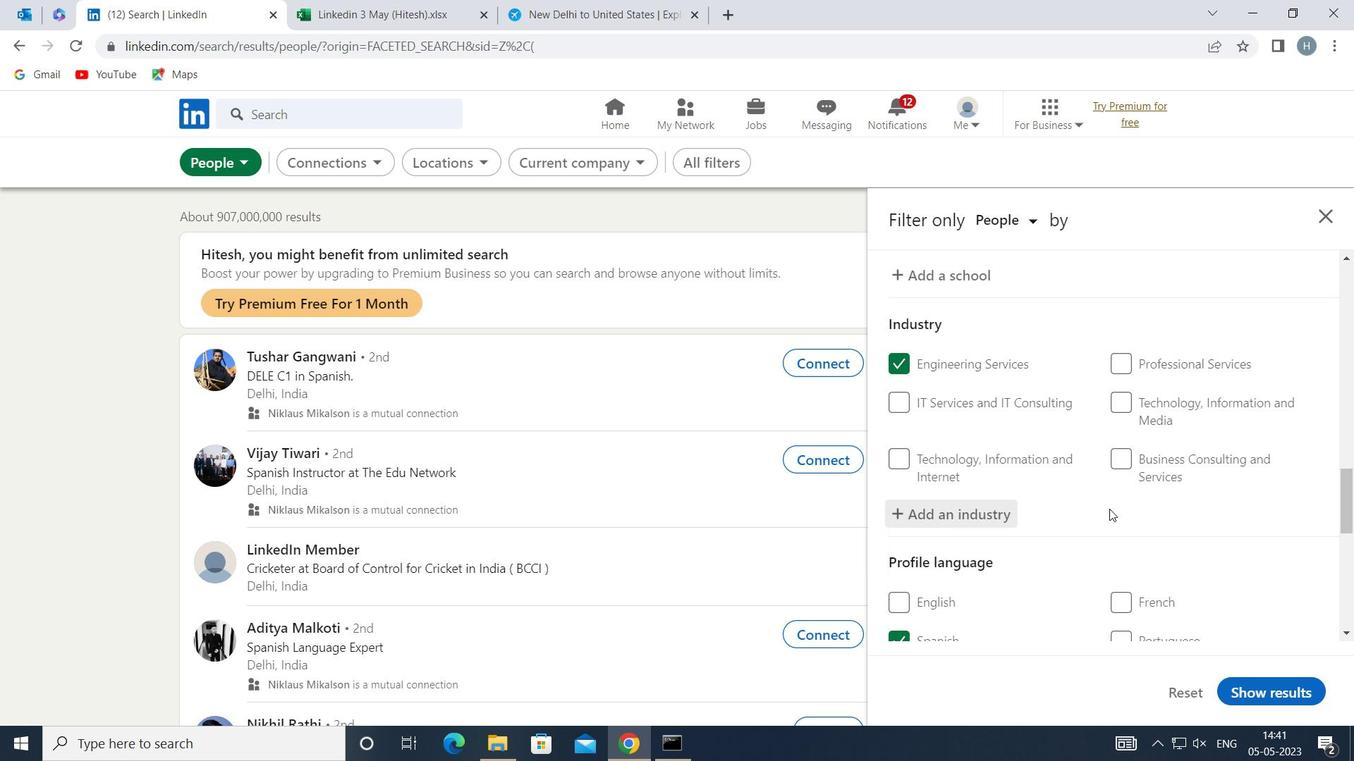 
Action: Mouse moved to (1110, 509)
Screenshot: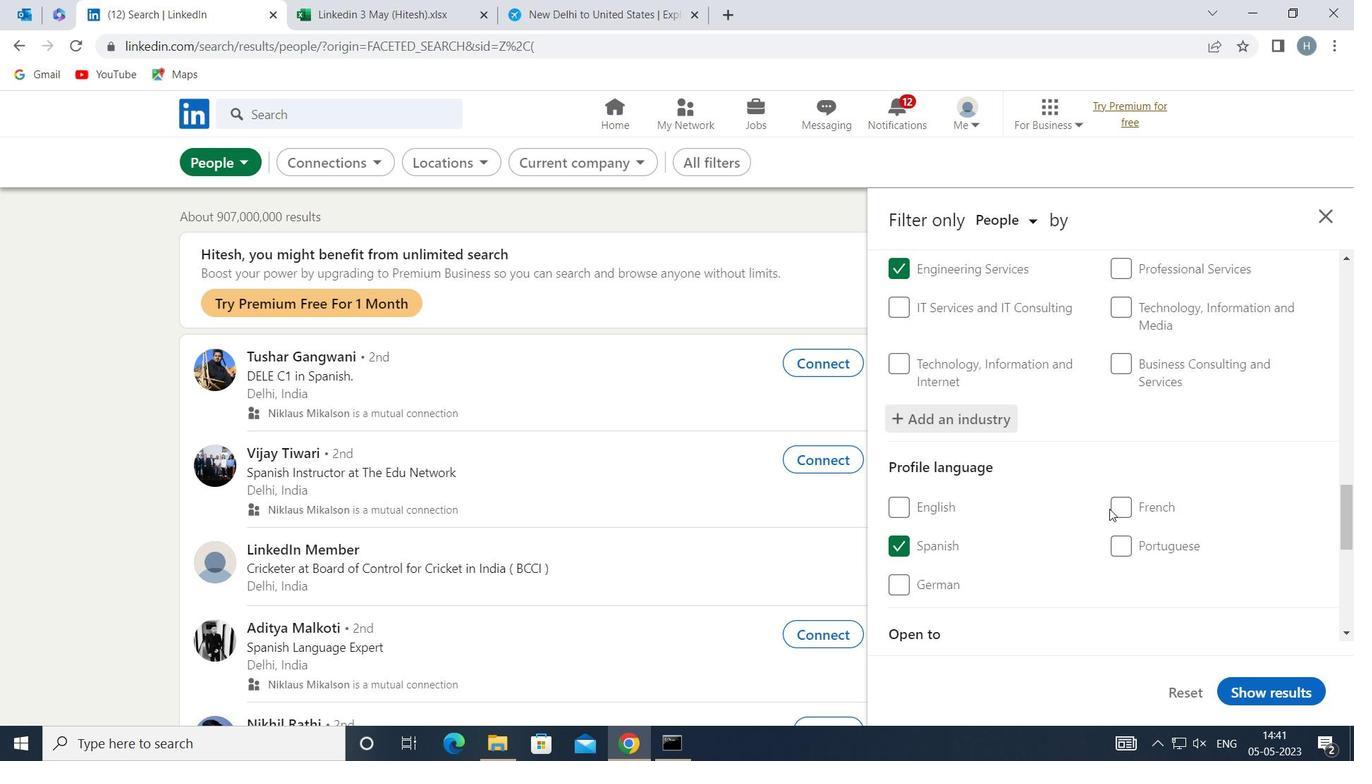 
Action: Mouse scrolled (1110, 508) with delta (0, 0)
Screenshot: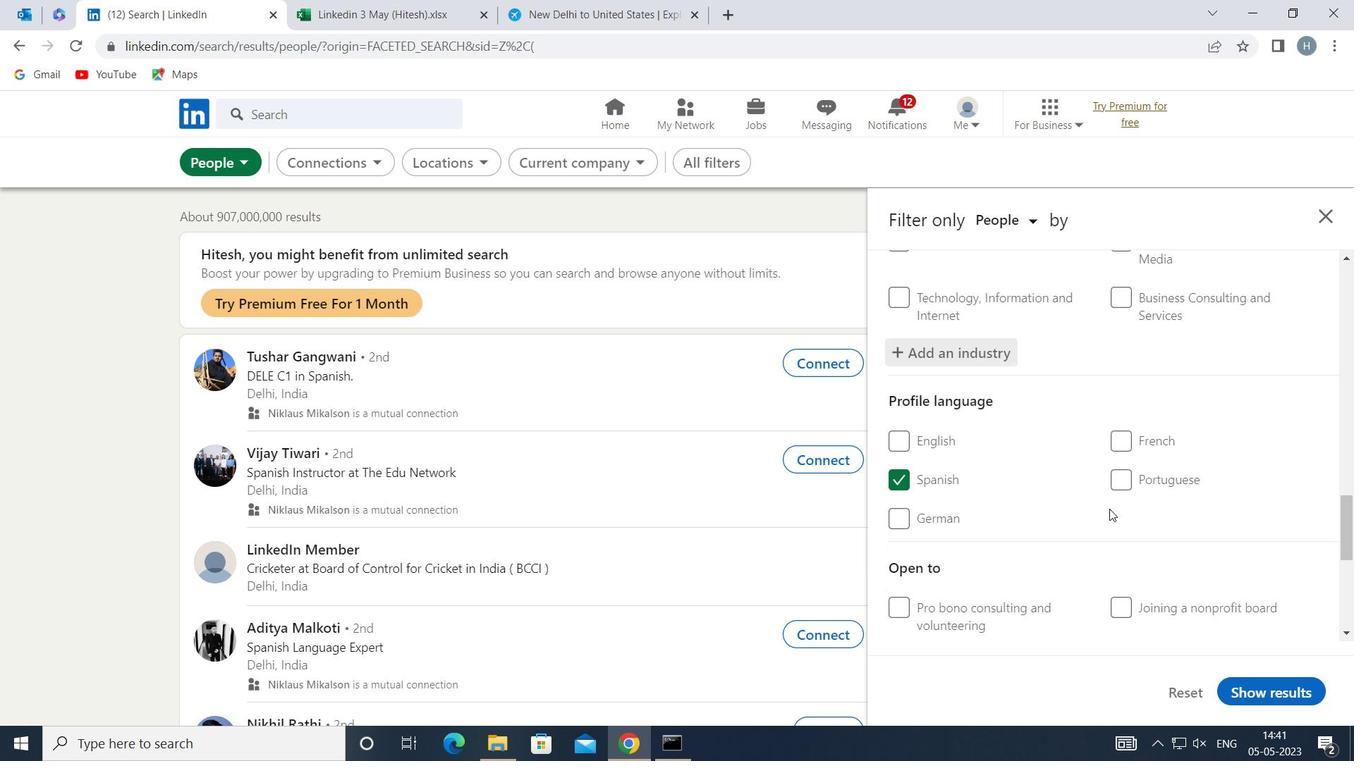
Action: Mouse scrolled (1110, 508) with delta (0, 0)
Screenshot: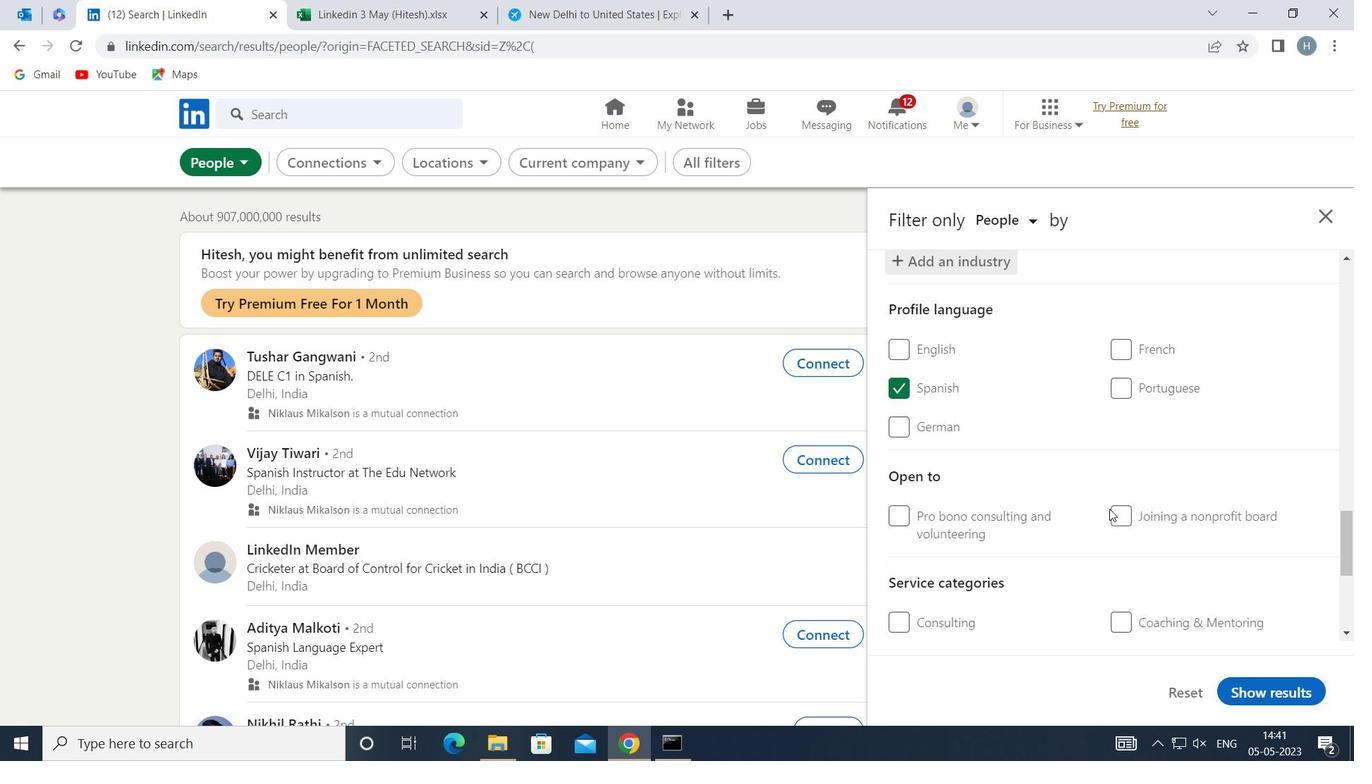 
Action: Mouse scrolled (1110, 508) with delta (0, 0)
Screenshot: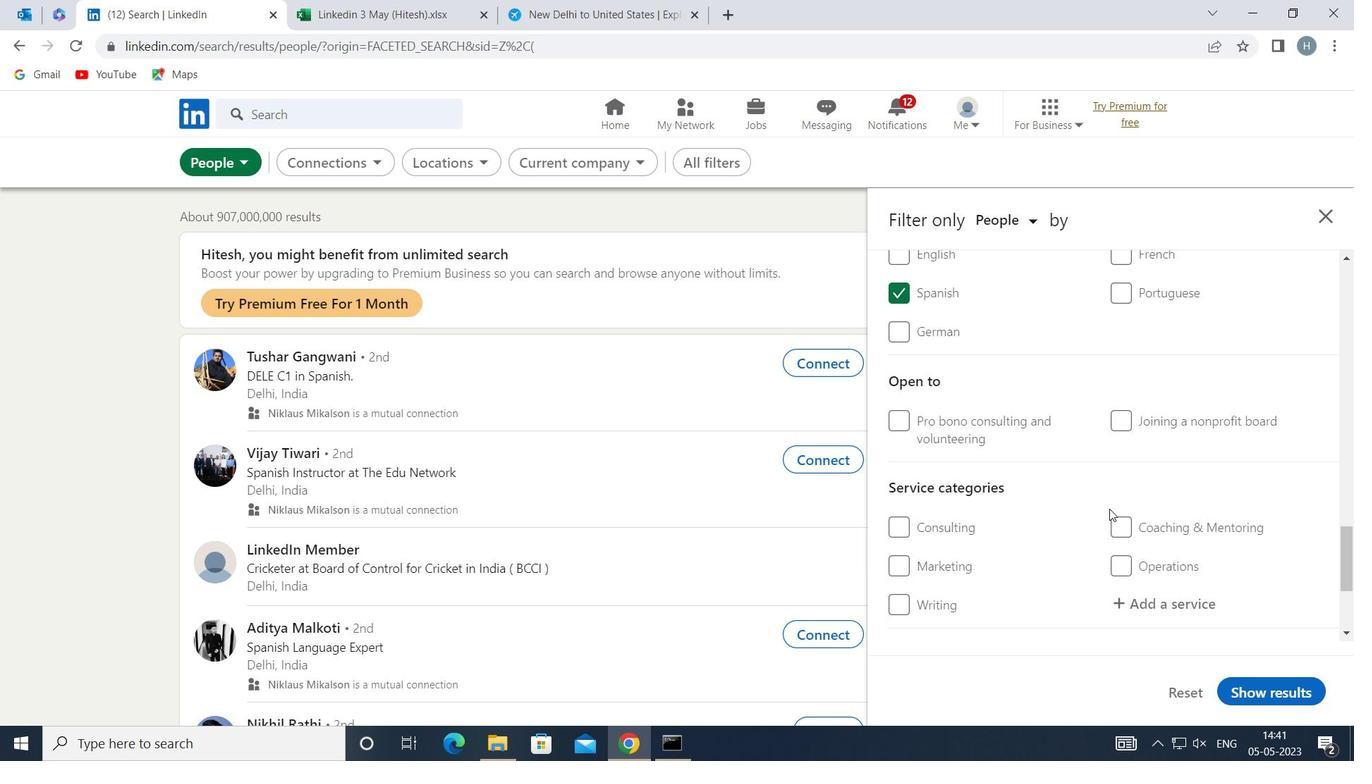 
Action: Mouse moved to (1137, 512)
Screenshot: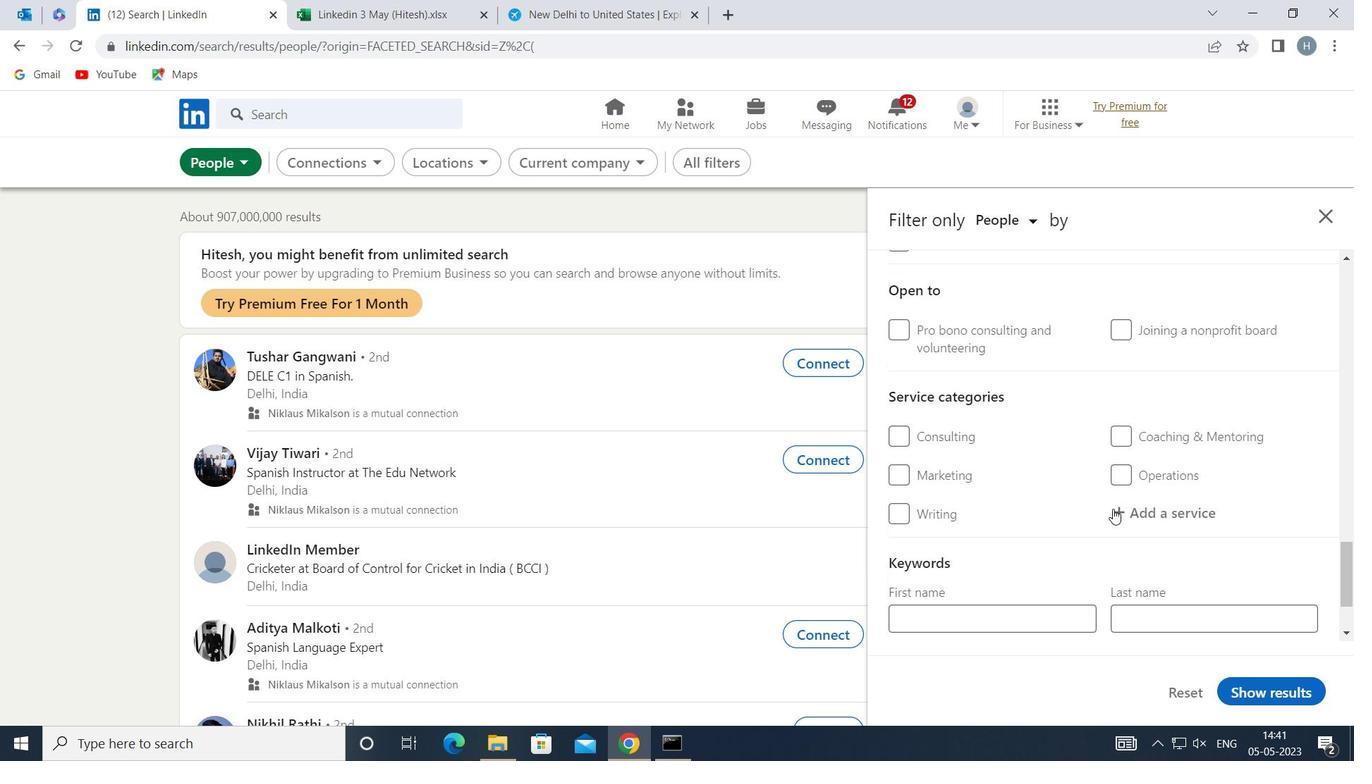 
Action: Mouse pressed left at (1137, 512)
Screenshot: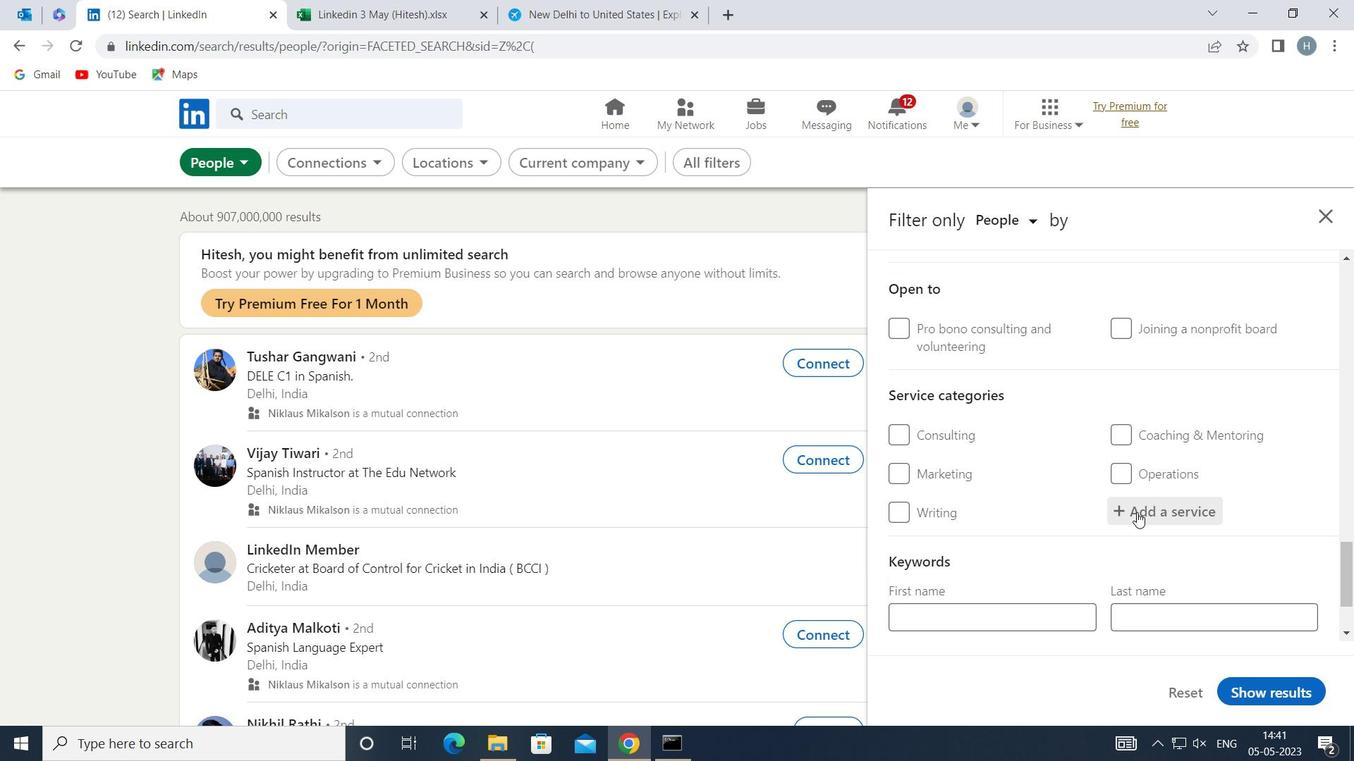 
Action: Key pressed <Key.shift>FINANCIAL<Key.space><Key.shift>ACCOUNT
Screenshot: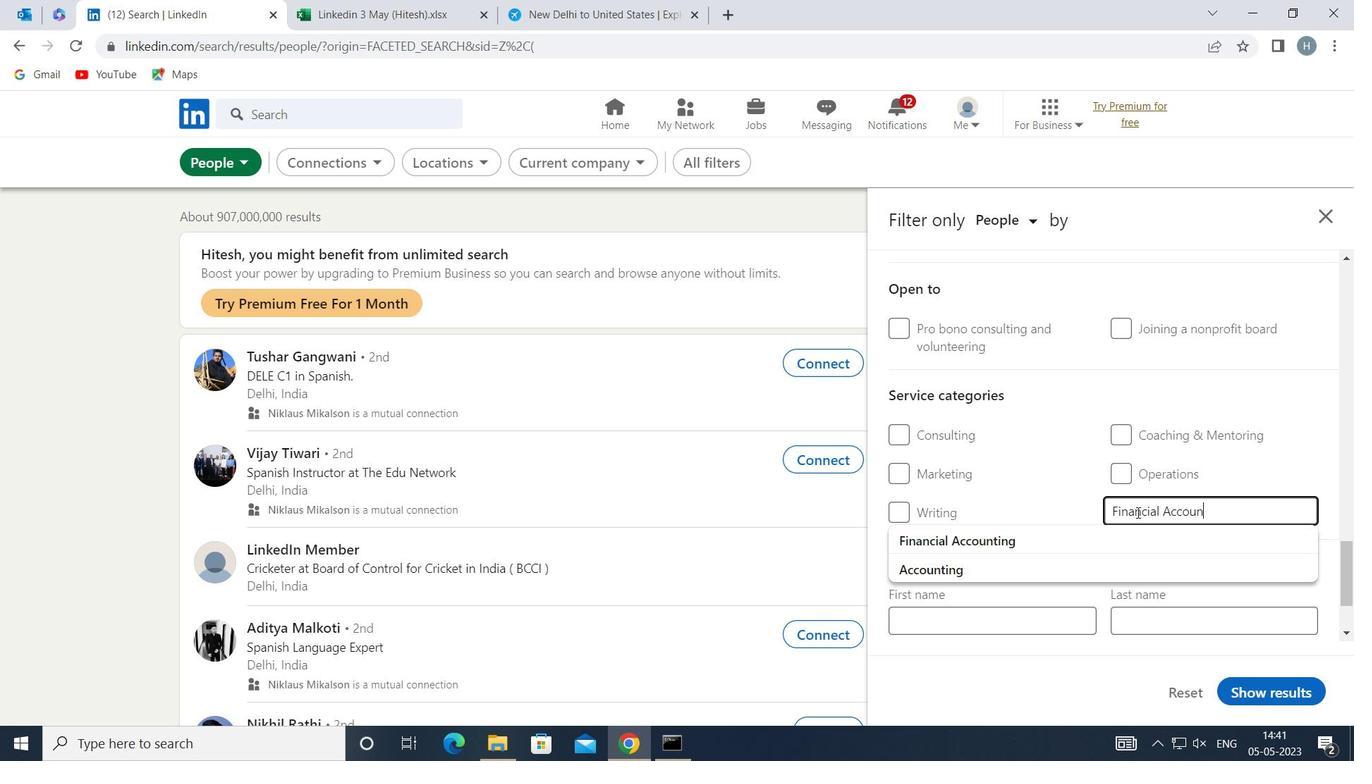 
Action: Mouse moved to (1075, 537)
Screenshot: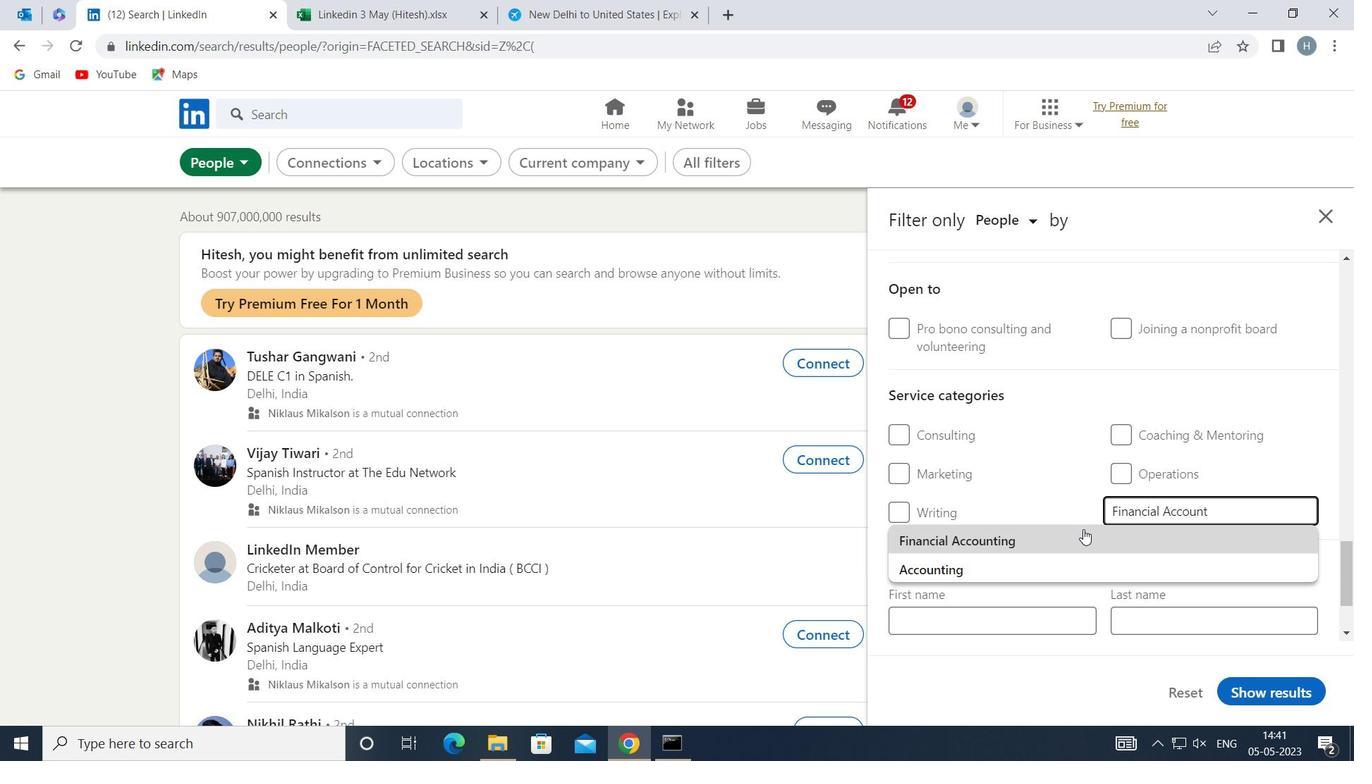 
Action: Mouse pressed left at (1075, 537)
Screenshot: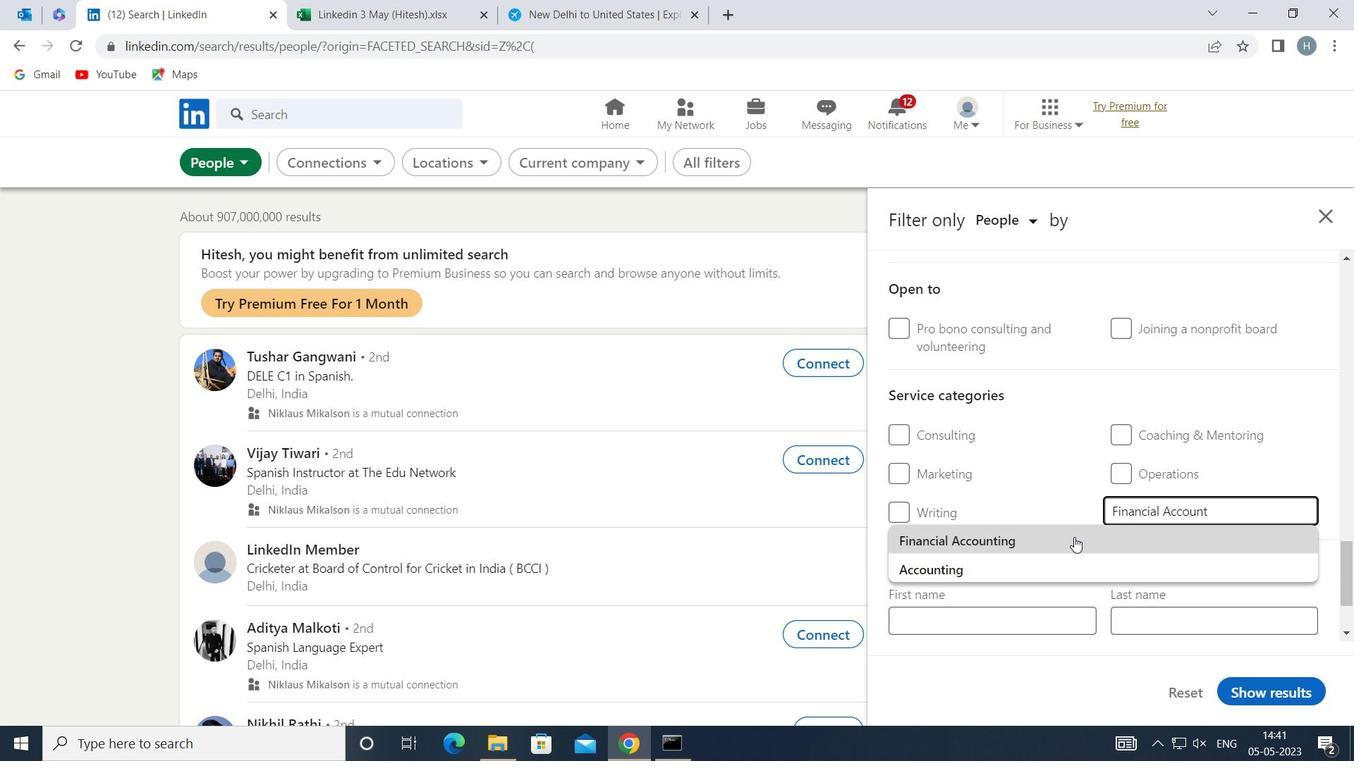 
Action: Mouse moved to (1071, 532)
Screenshot: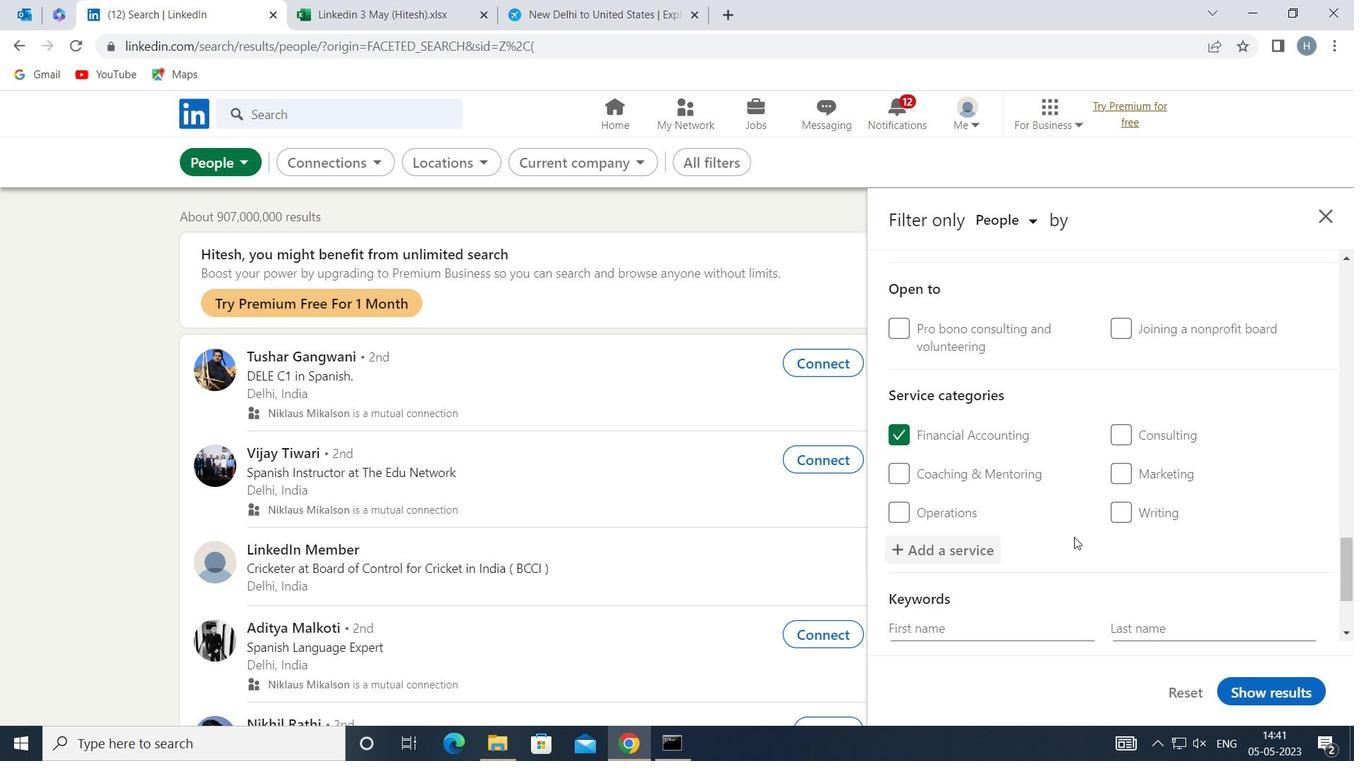 
Action: Mouse scrolled (1071, 531) with delta (0, 0)
Screenshot: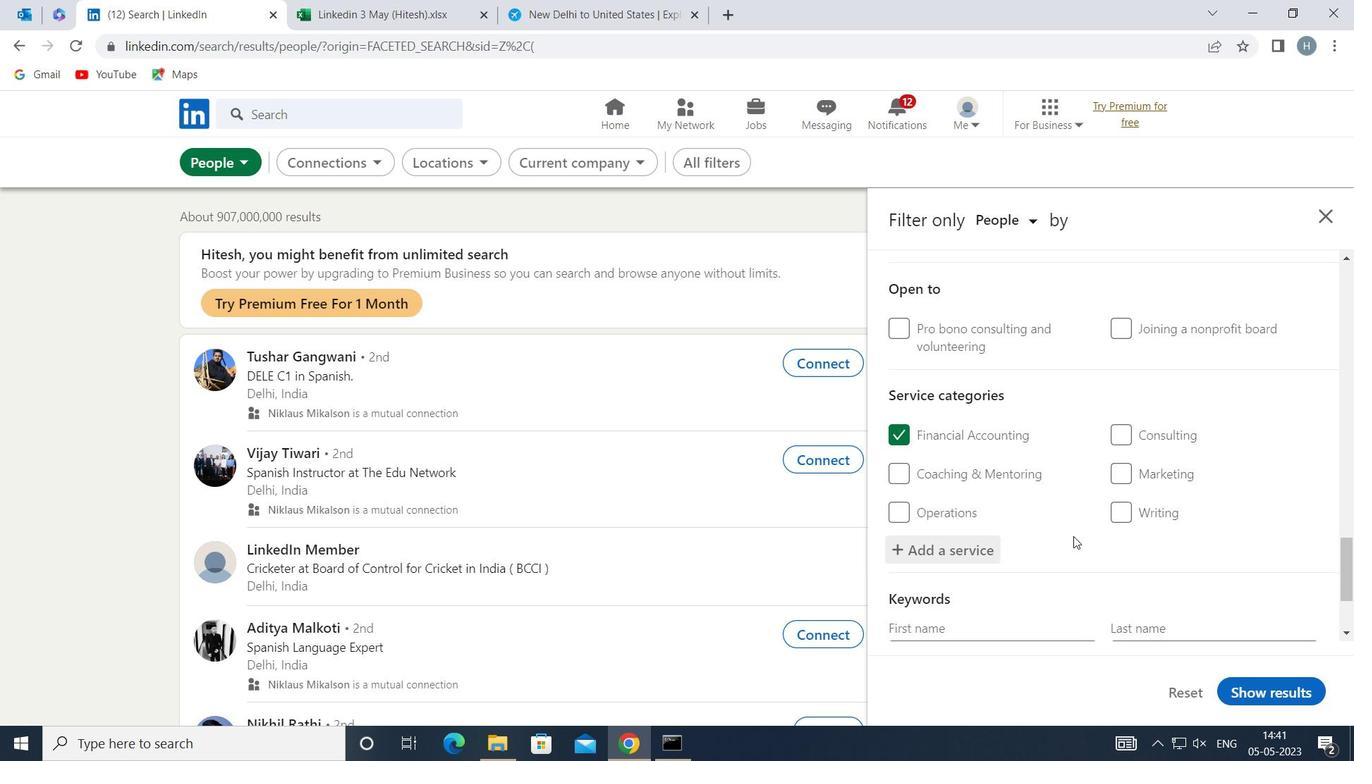 
Action: Mouse moved to (1070, 532)
Screenshot: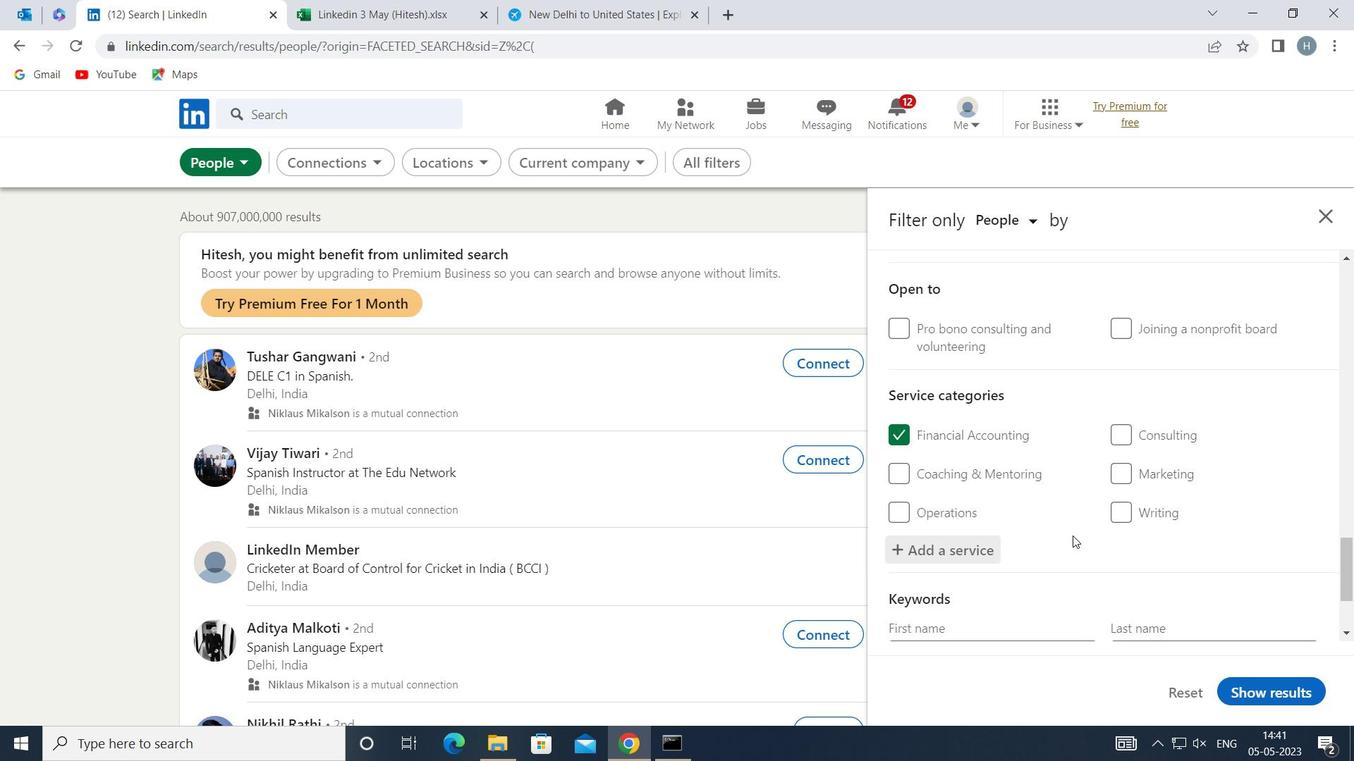 
Action: Mouse scrolled (1070, 531) with delta (0, 0)
Screenshot: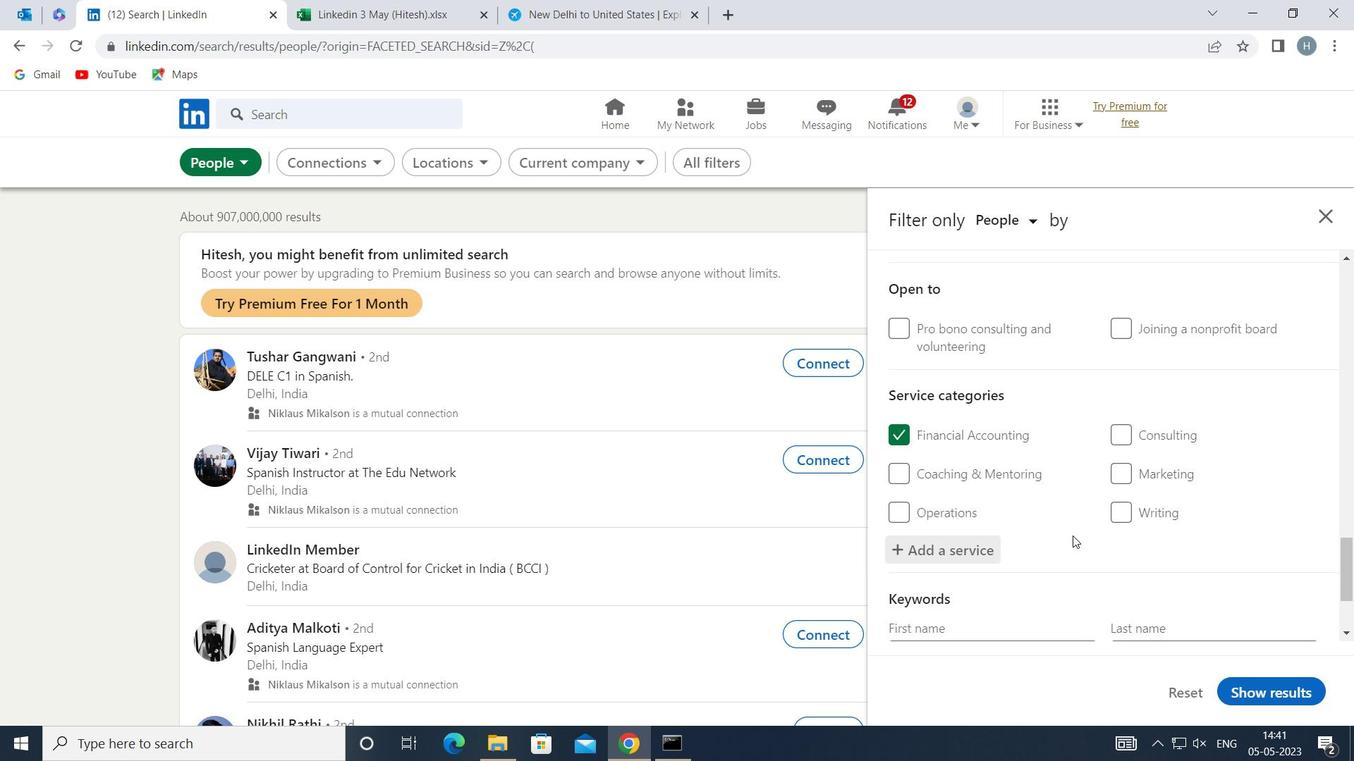 
Action: Mouse scrolled (1070, 531) with delta (0, 0)
Screenshot: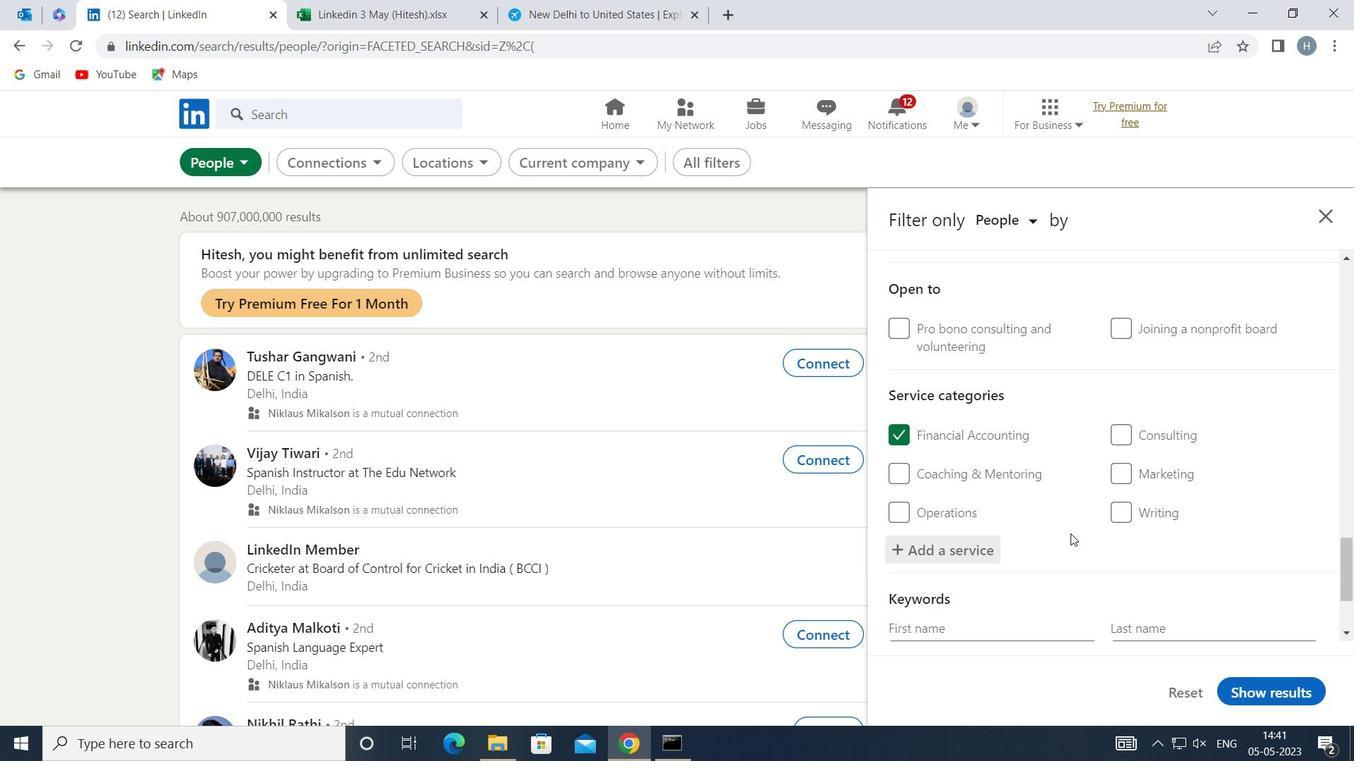
Action: Mouse moved to (1070, 529)
Screenshot: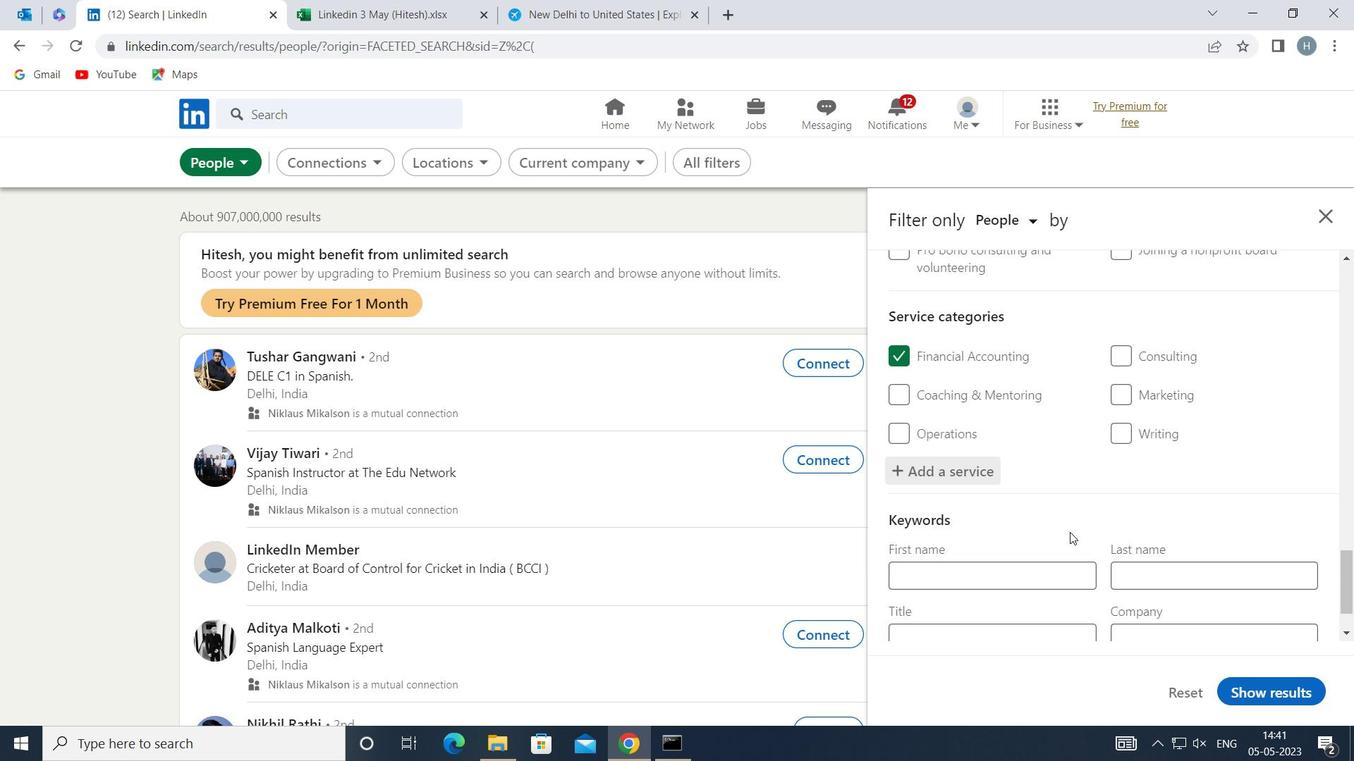 
Action: Mouse scrolled (1070, 528) with delta (0, 0)
Screenshot: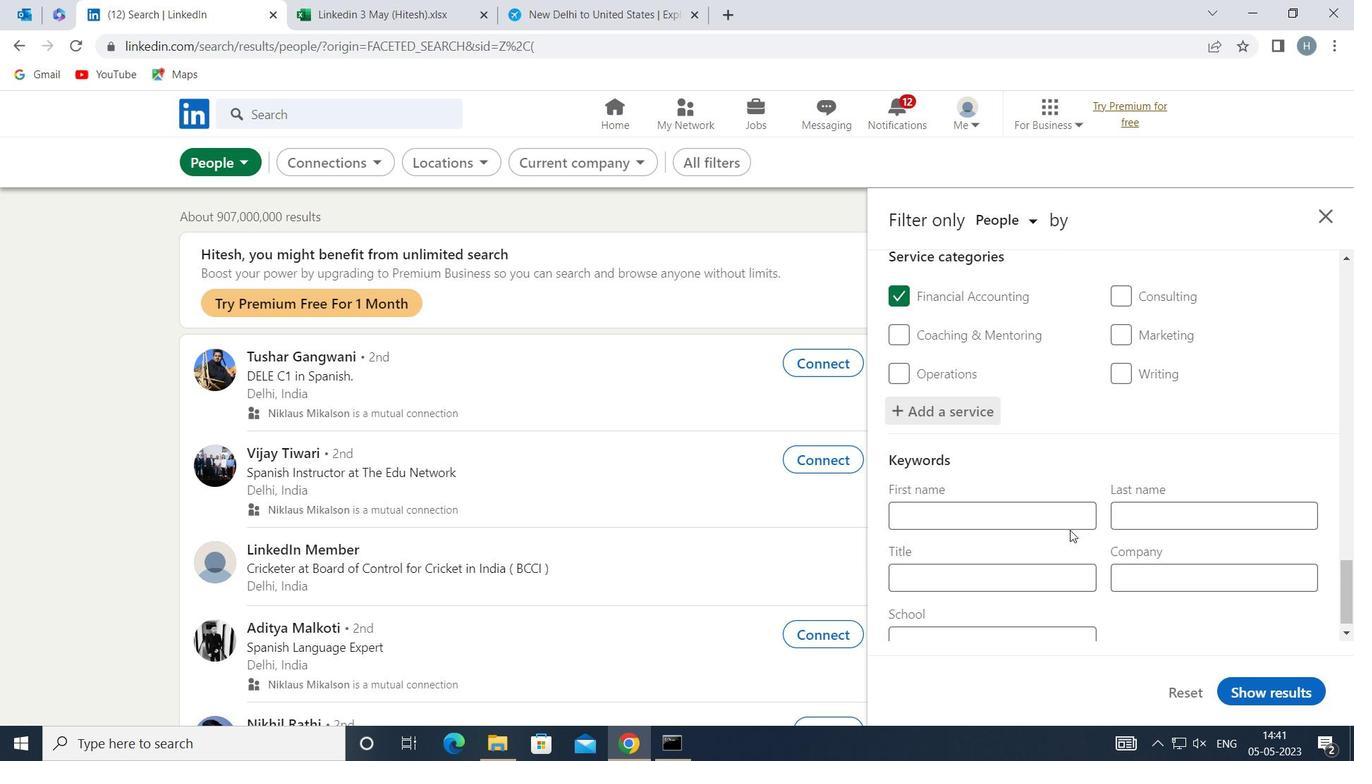 
Action: Mouse scrolled (1070, 528) with delta (0, 0)
Screenshot: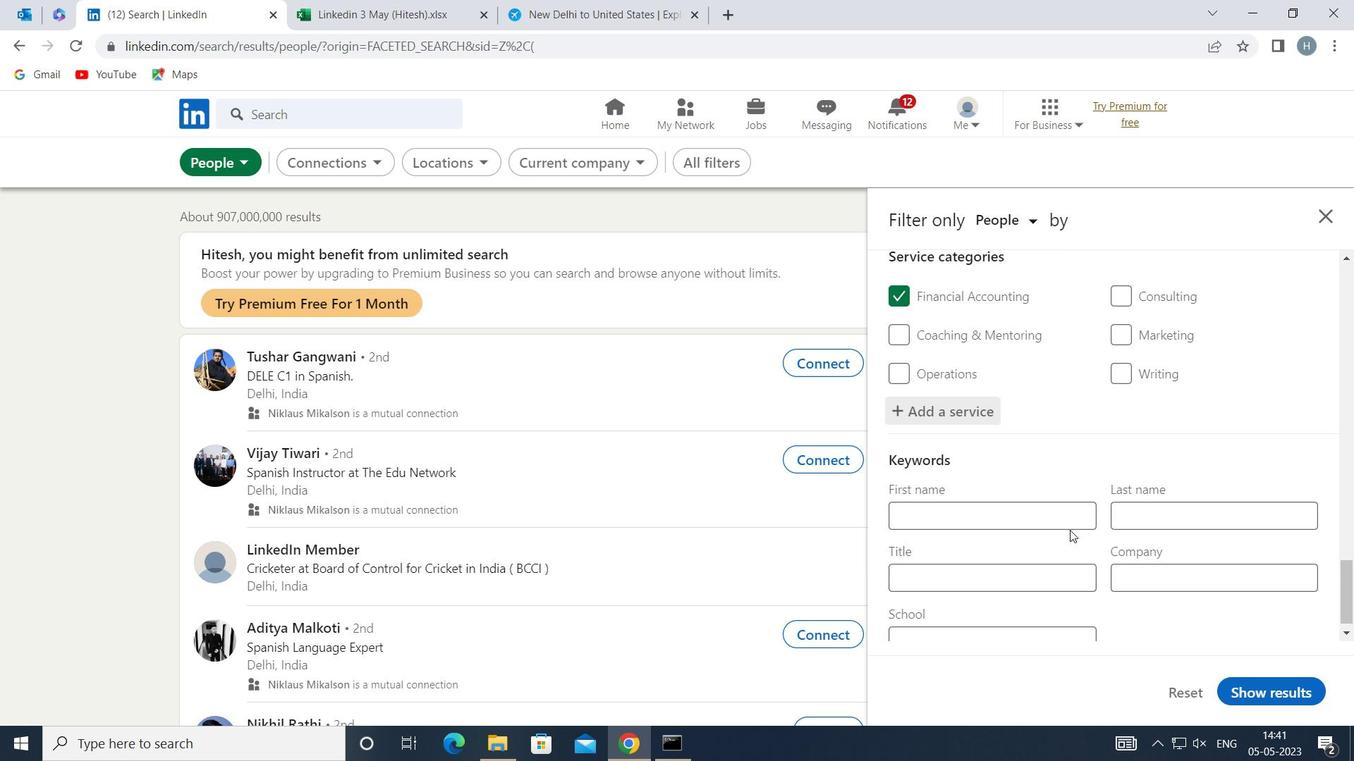 
Action: Mouse scrolled (1070, 528) with delta (0, 0)
Screenshot: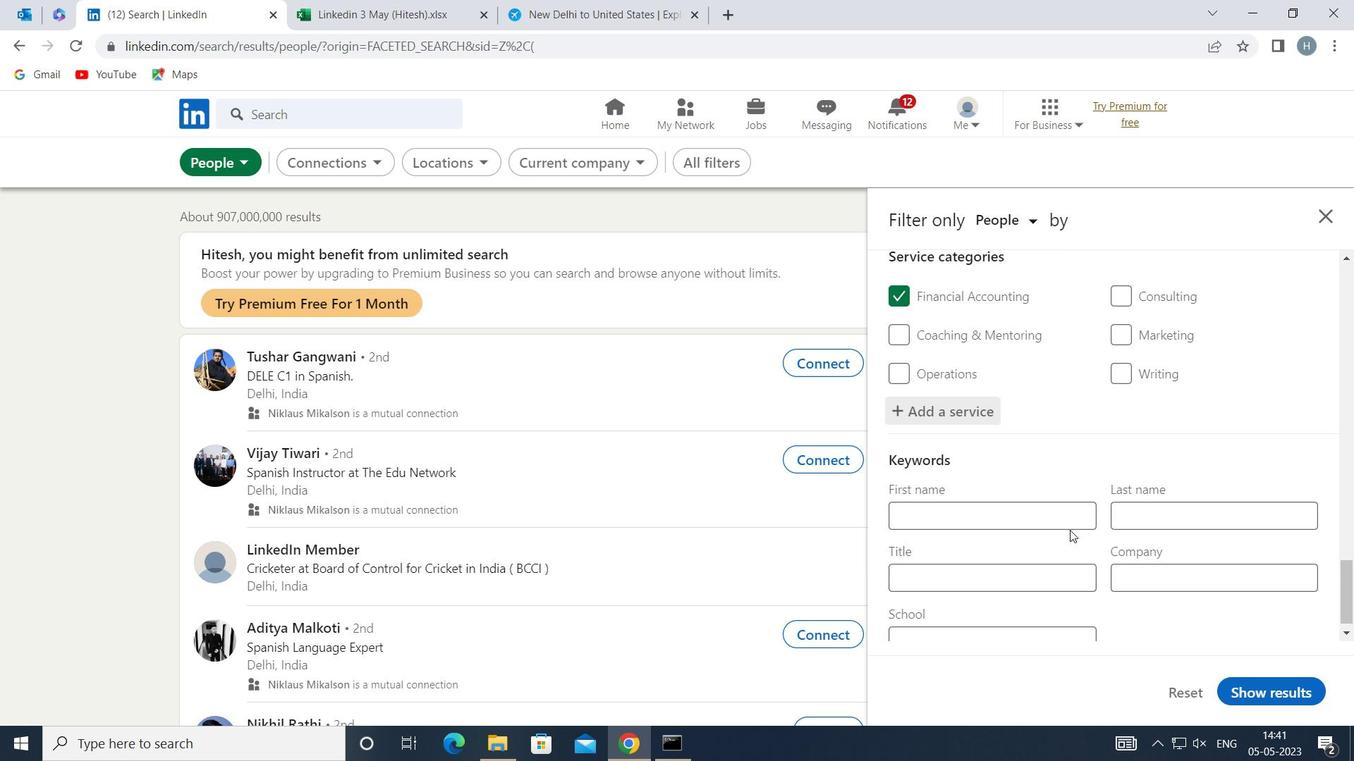 
Action: Mouse scrolled (1070, 528) with delta (0, 0)
Screenshot: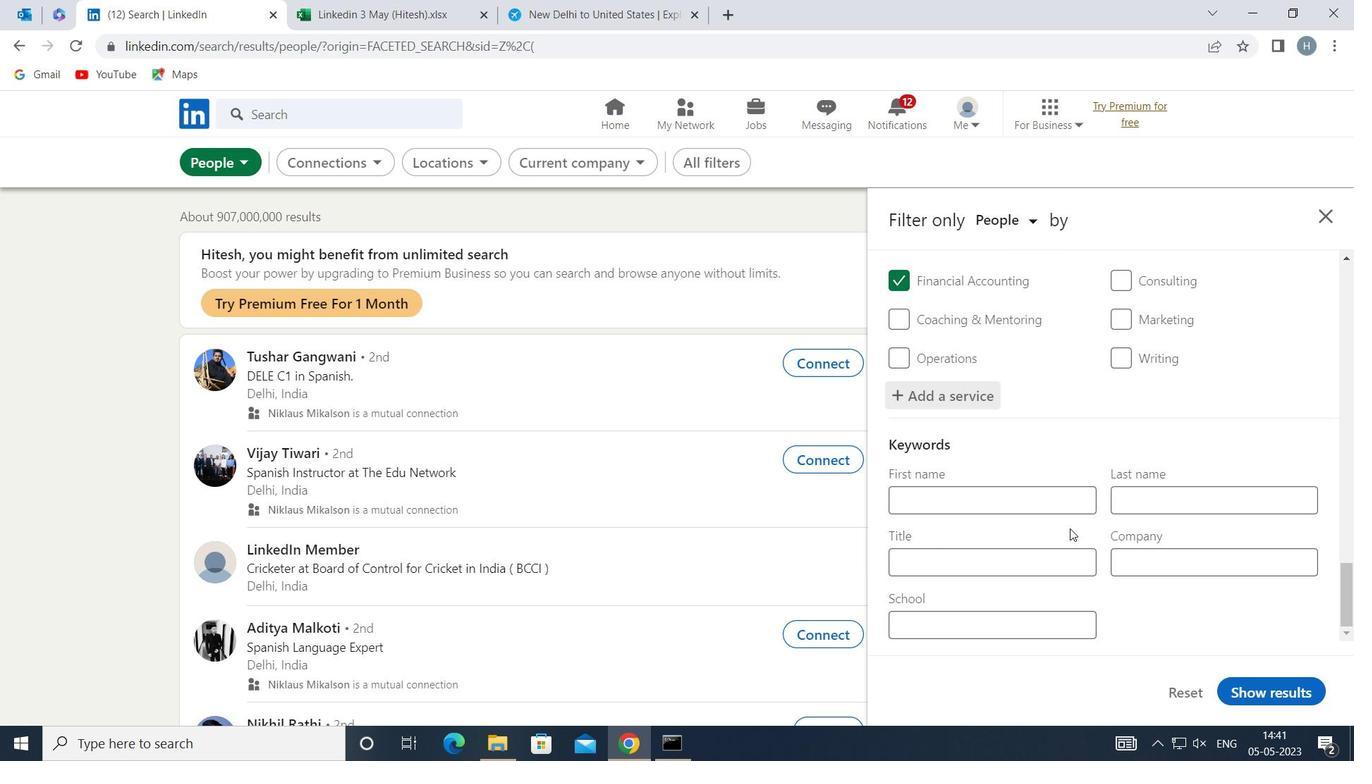 
Action: Mouse moved to (1053, 561)
Screenshot: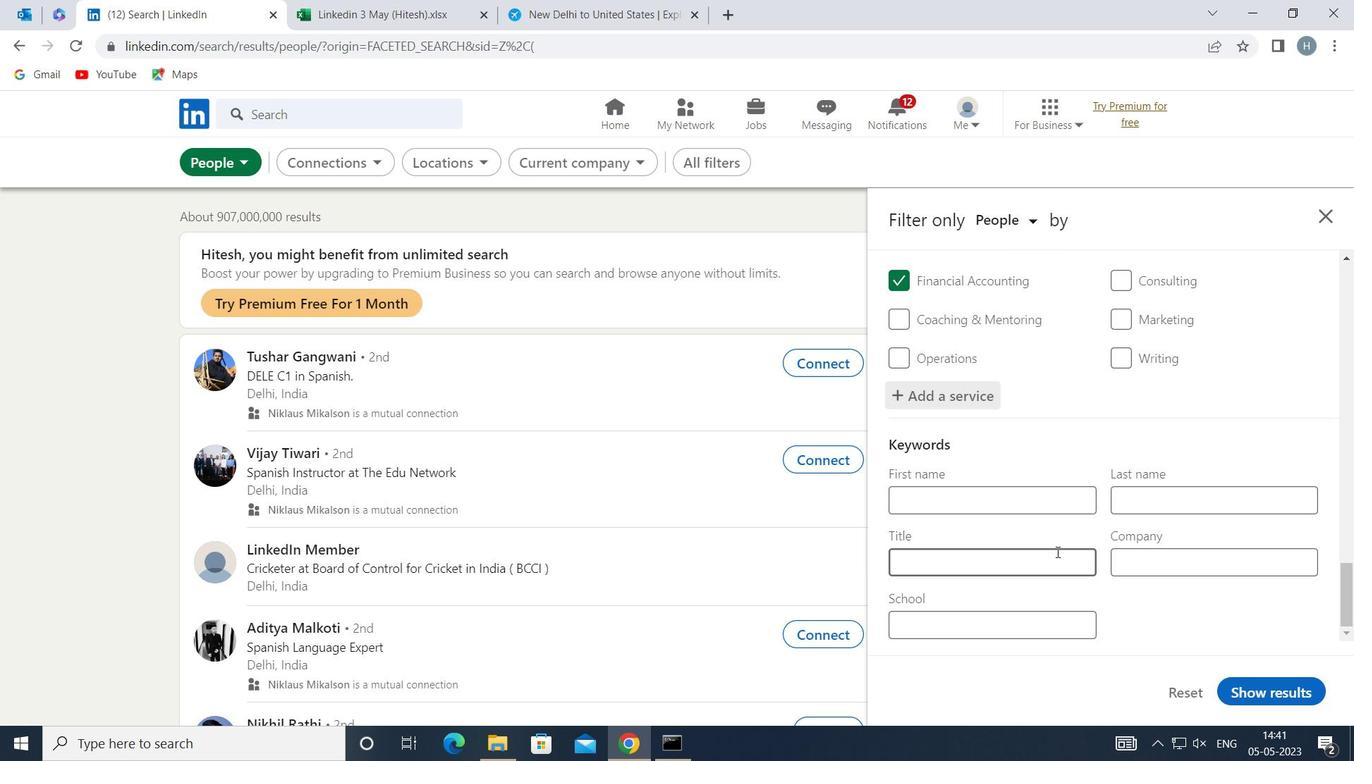 
Action: Mouse pressed left at (1053, 561)
Screenshot: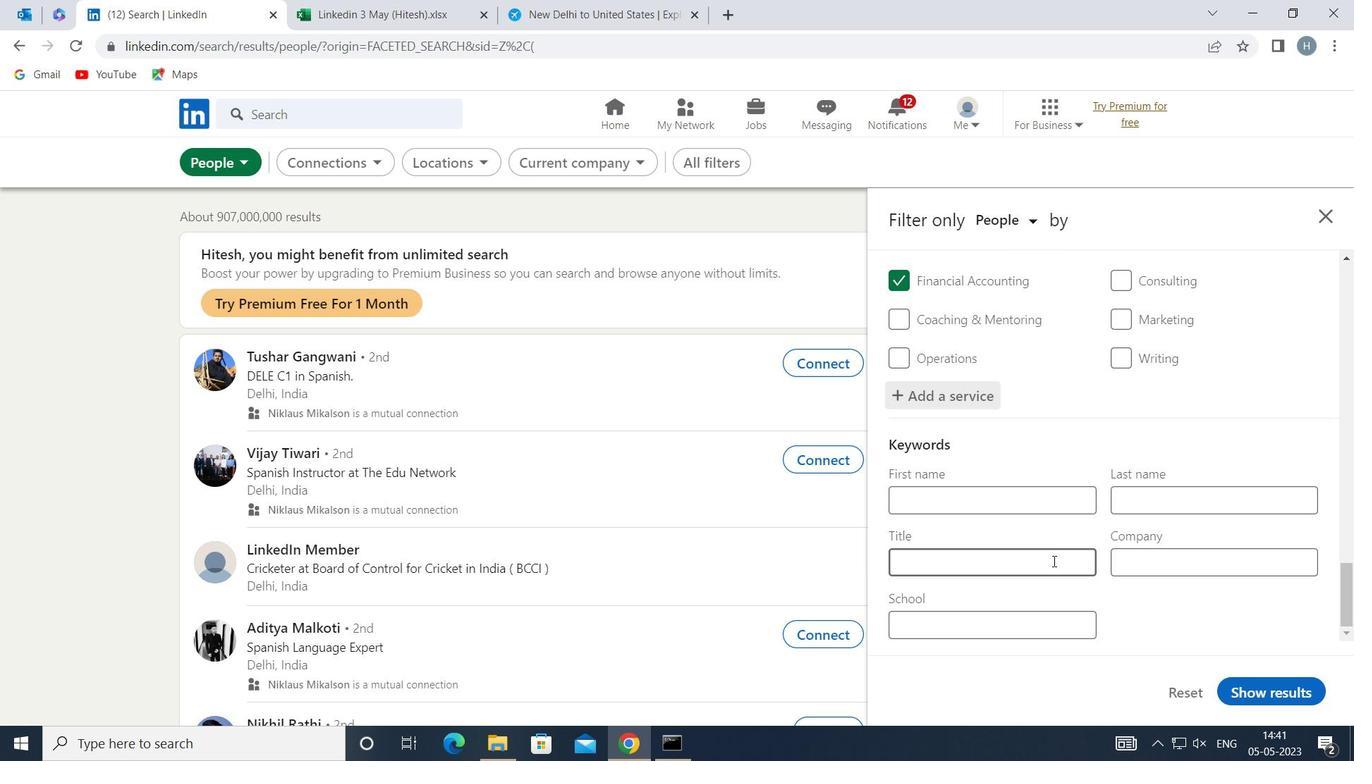 
Action: Mouse moved to (1053, 562)
Screenshot: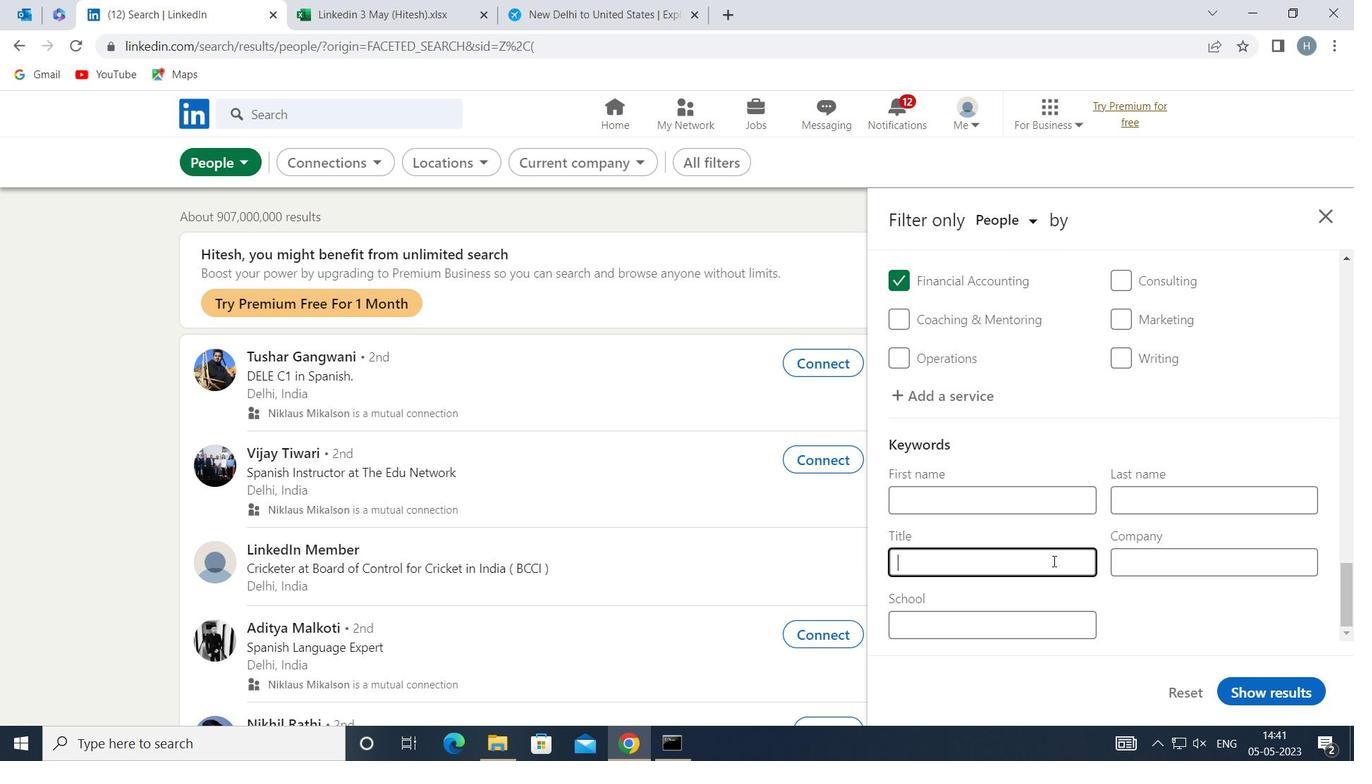 
Action: Key pressed <Key.shift>JOURNALIST
Screenshot: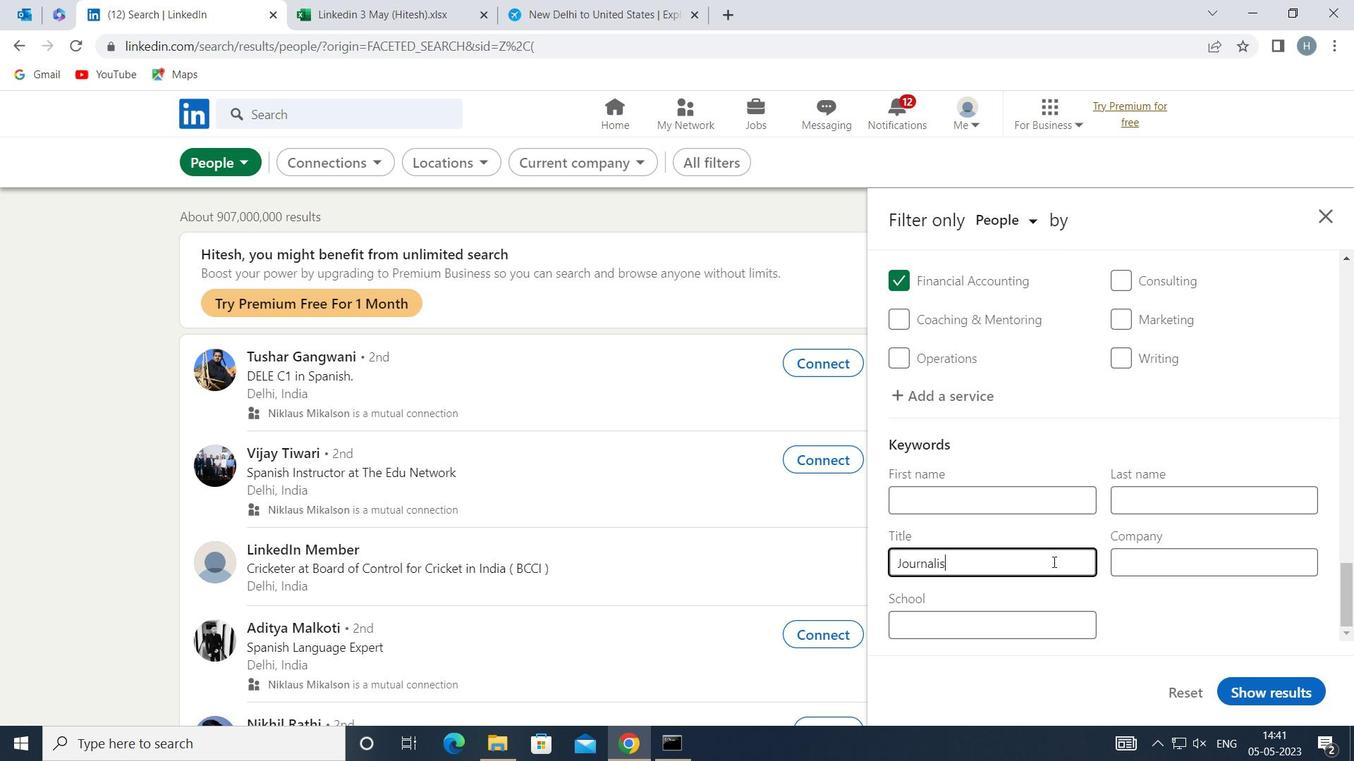 
Action: Mouse moved to (1290, 692)
Screenshot: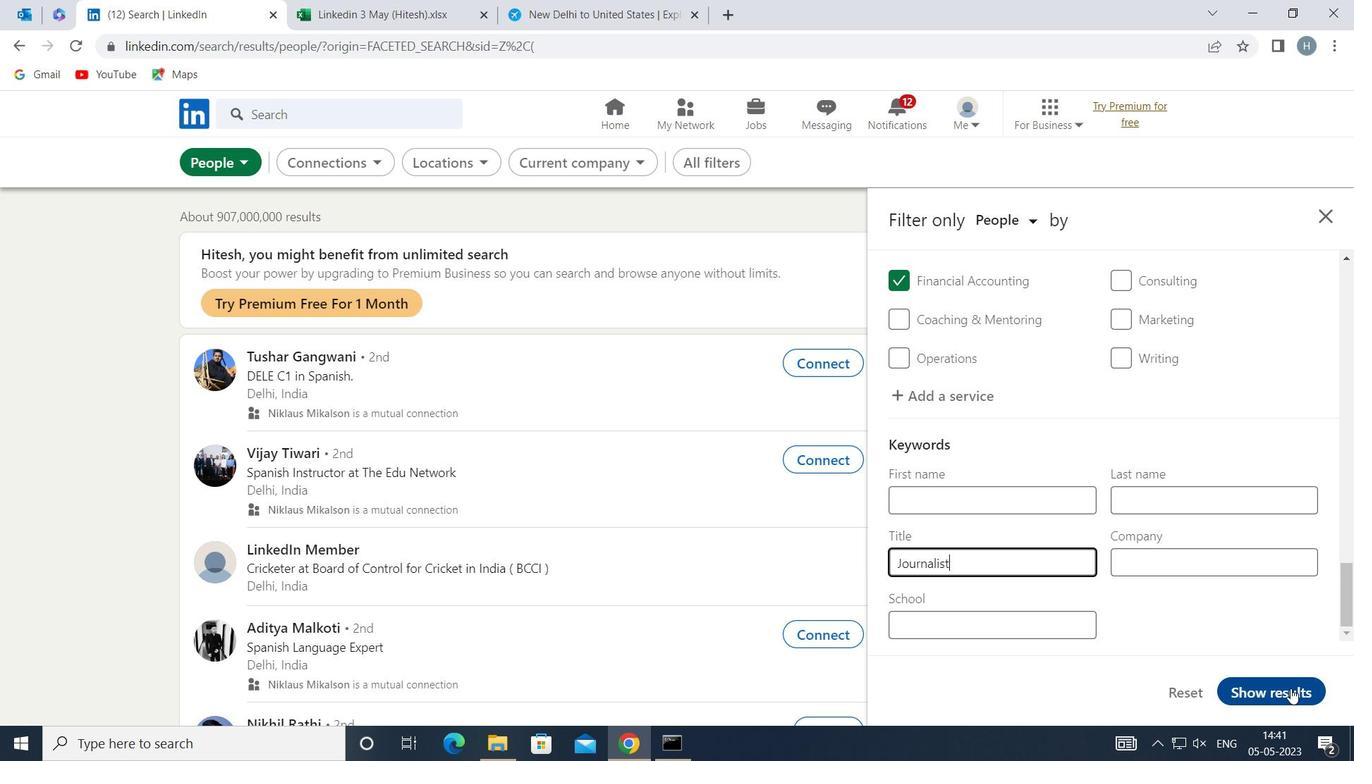 
Action: Mouse pressed left at (1290, 692)
Screenshot: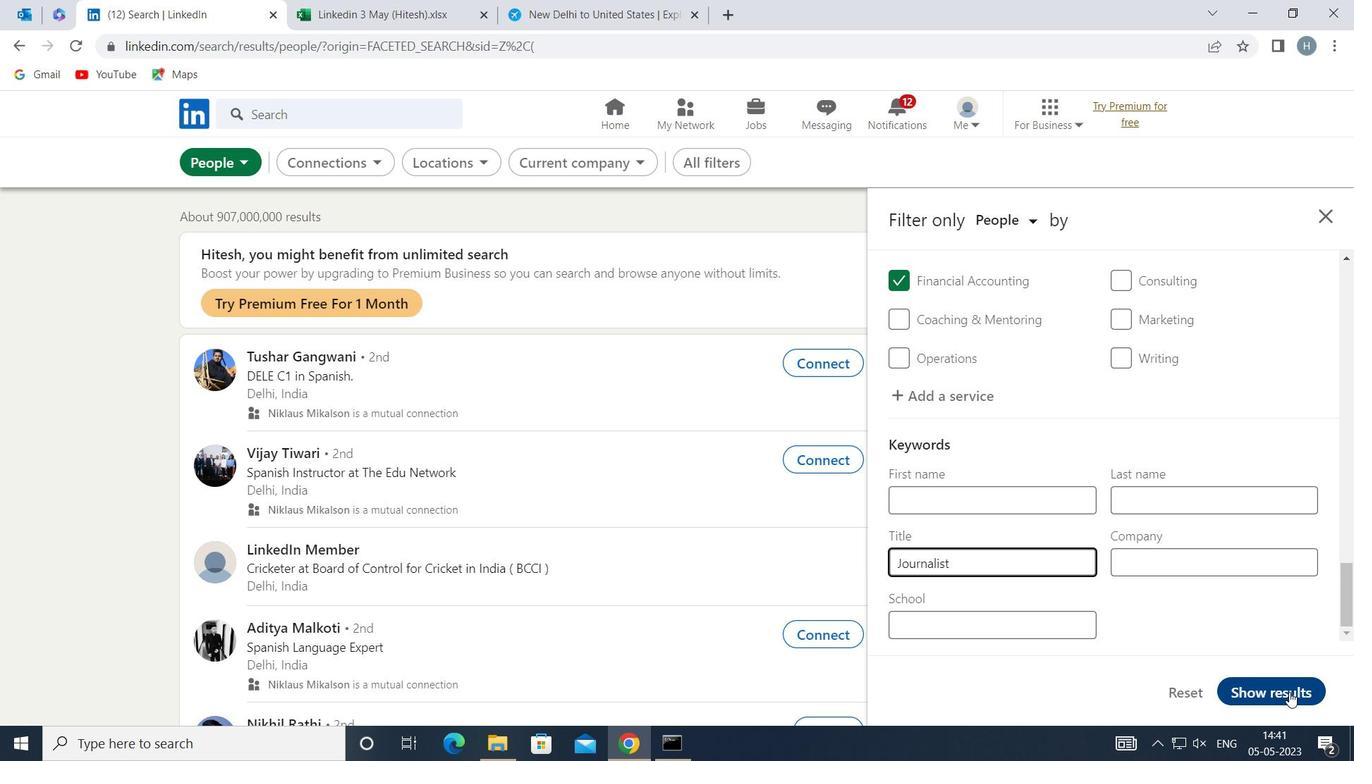 
Action: Mouse moved to (1199, 570)
Screenshot: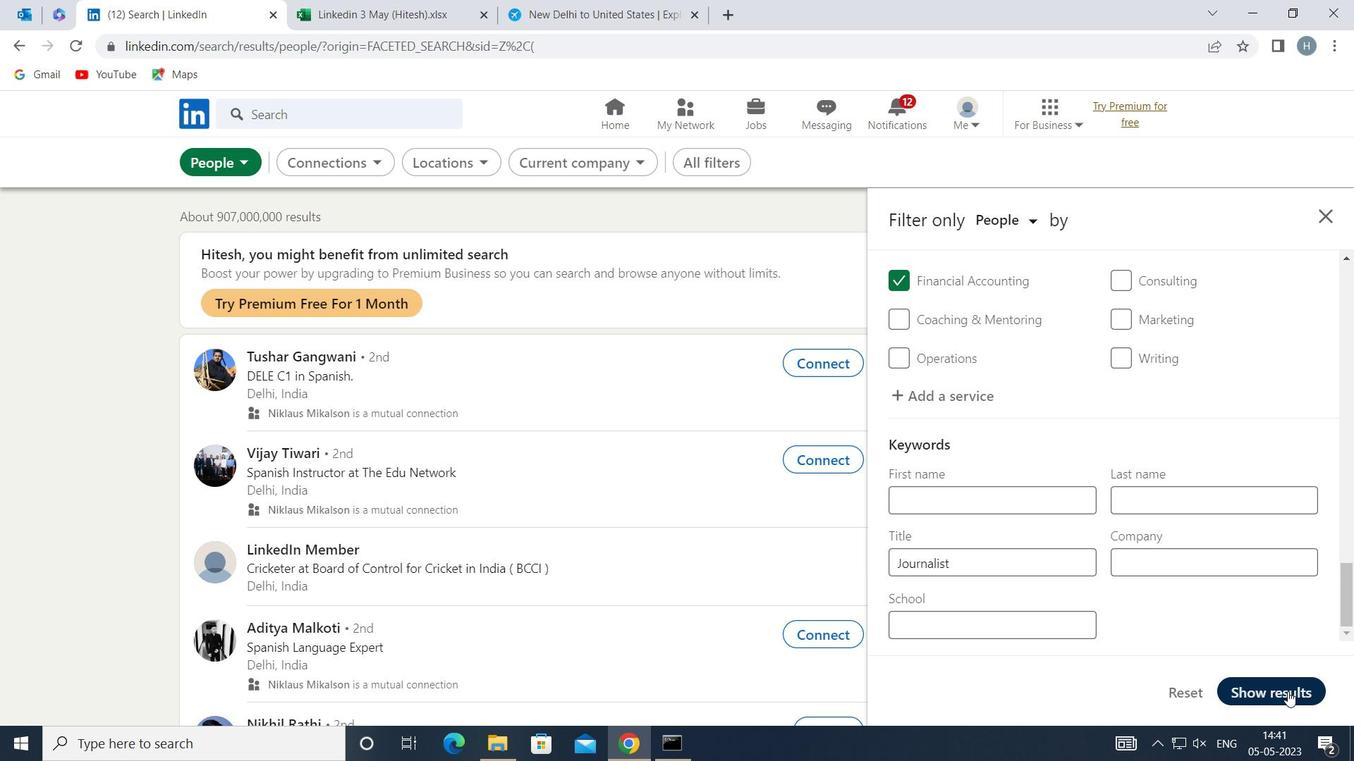 
